 Task: Find connections with filter location Siruguppa with filter topic #Lawwith filter profile language German with filter current company Australian Trade and Investment Commission (Austrade) with filter school SDNB Vaishnav College For Women - India with filter industry Pet Services with filter service category Email Marketing with filter keywords title Chief
Action: Mouse moved to (679, 98)
Screenshot: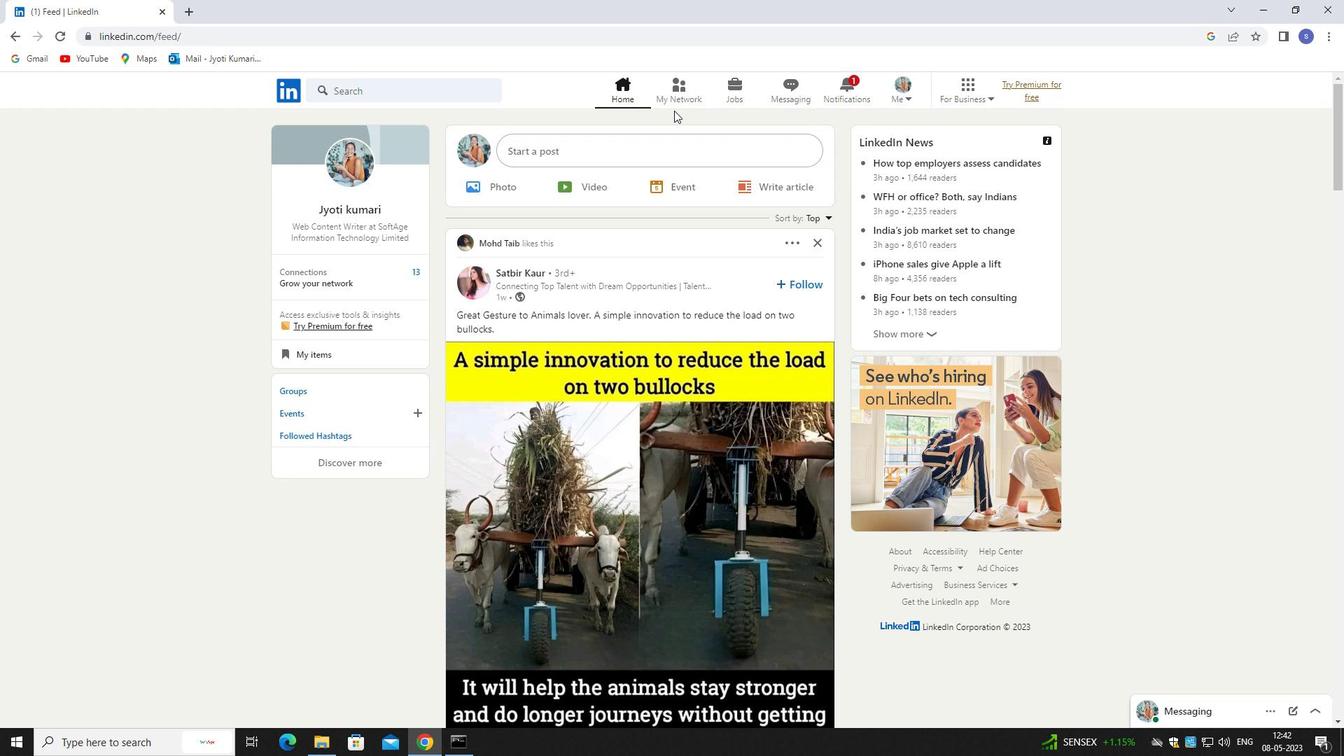 
Action: Mouse pressed left at (679, 98)
Screenshot: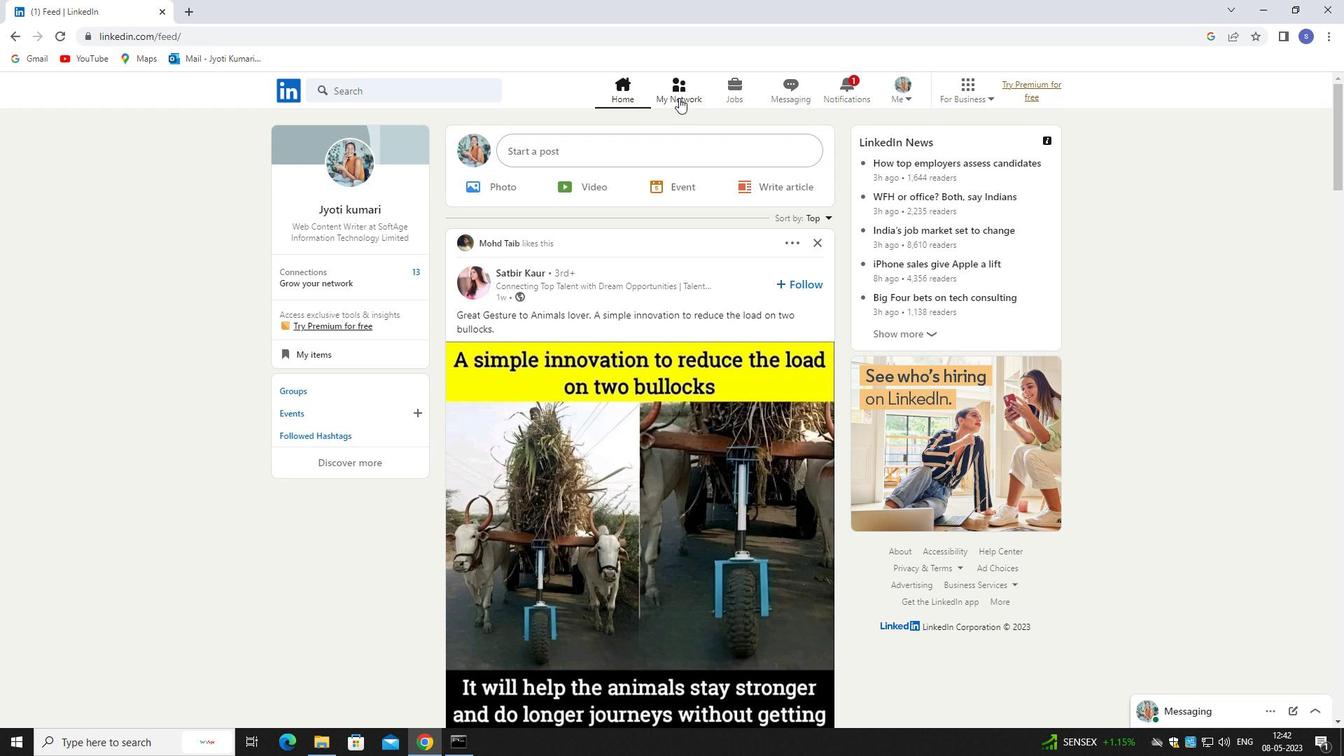 
Action: Mouse moved to (679, 98)
Screenshot: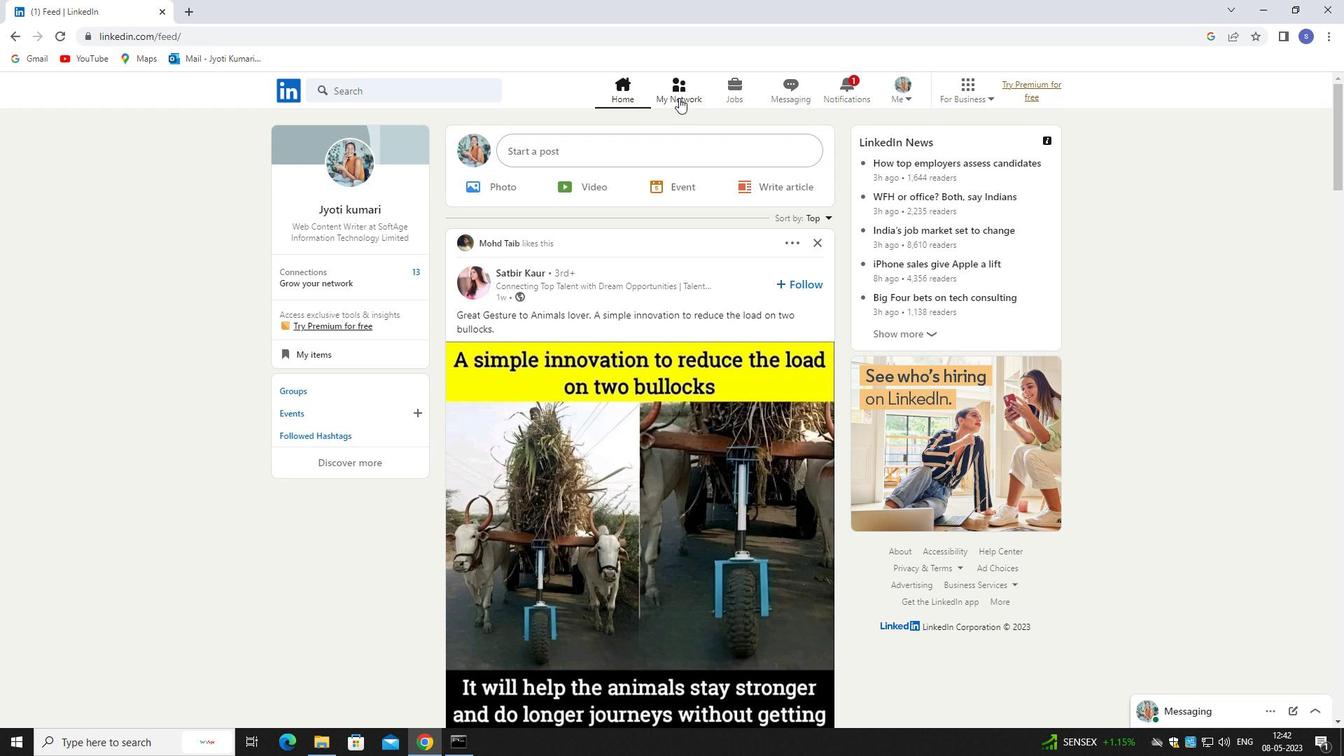 
Action: Mouse pressed left at (679, 98)
Screenshot: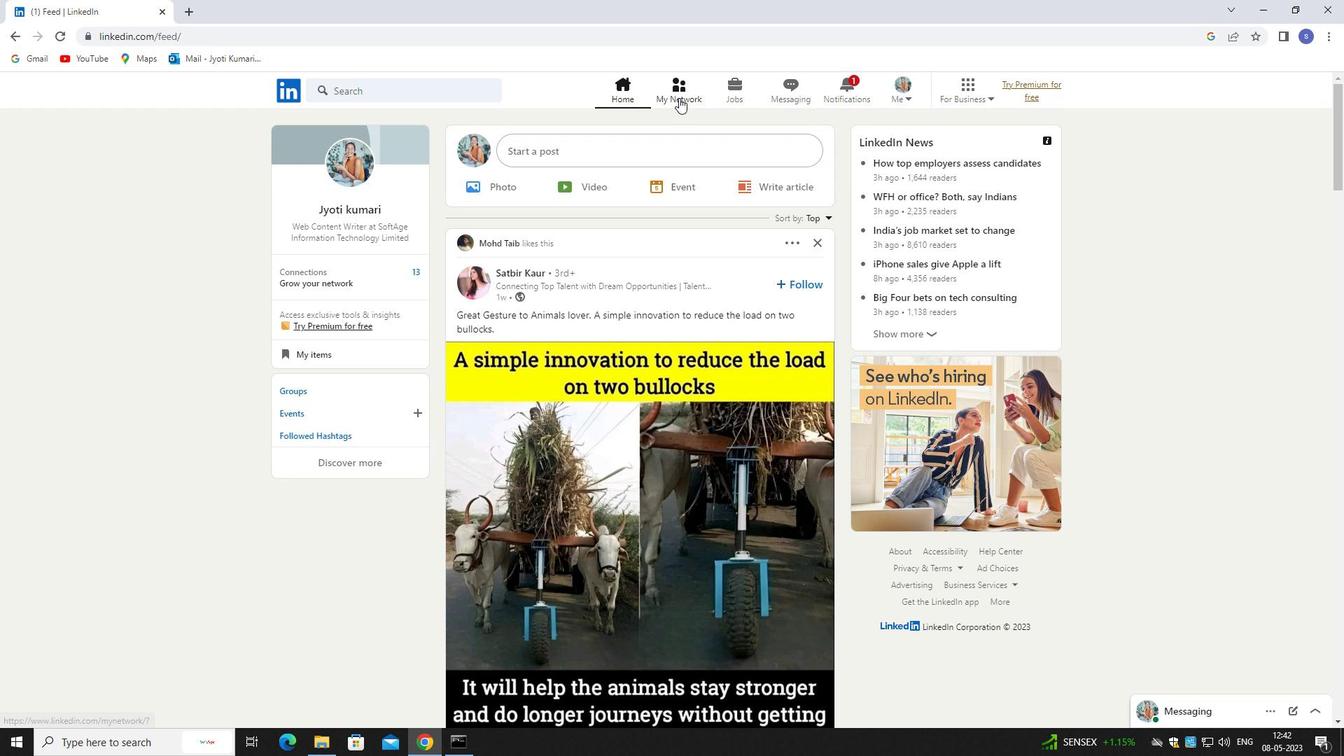 
Action: Mouse moved to (444, 166)
Screenshot: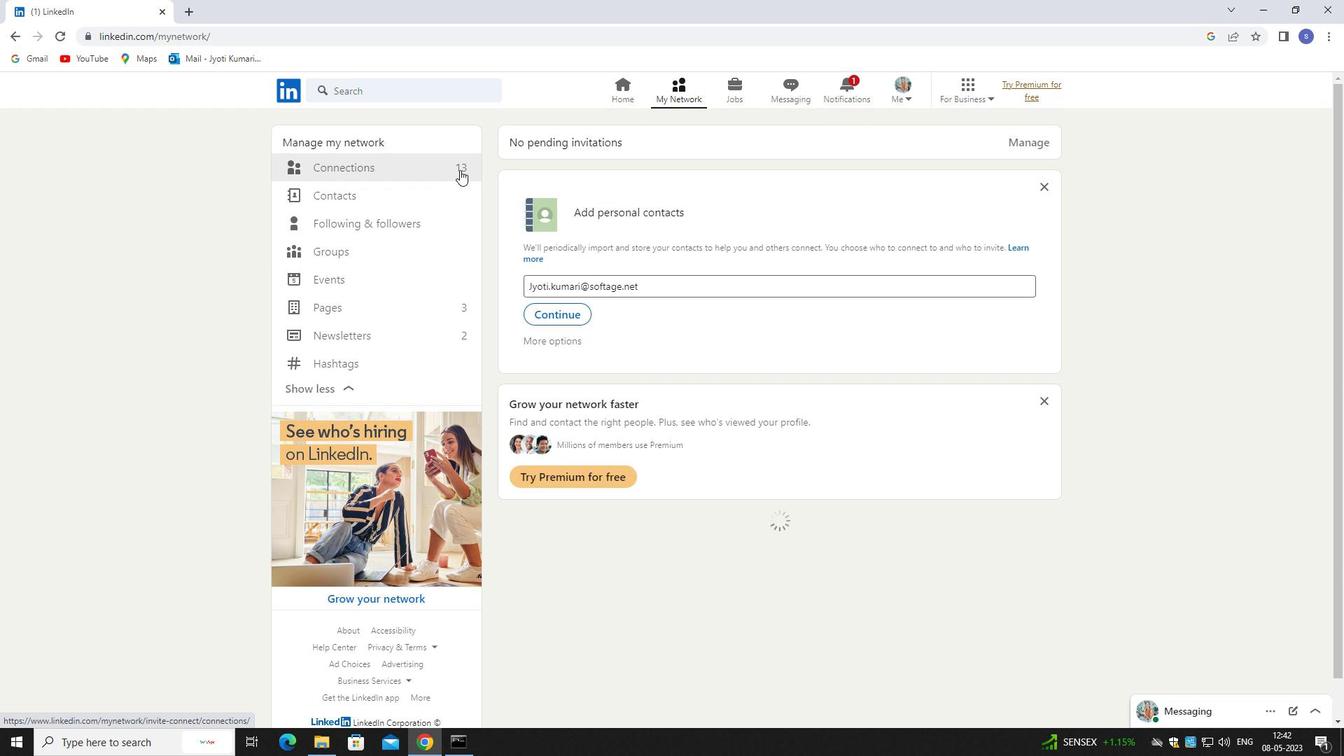 
Action: Mouse pressed left at (444, 166)
Screenshot: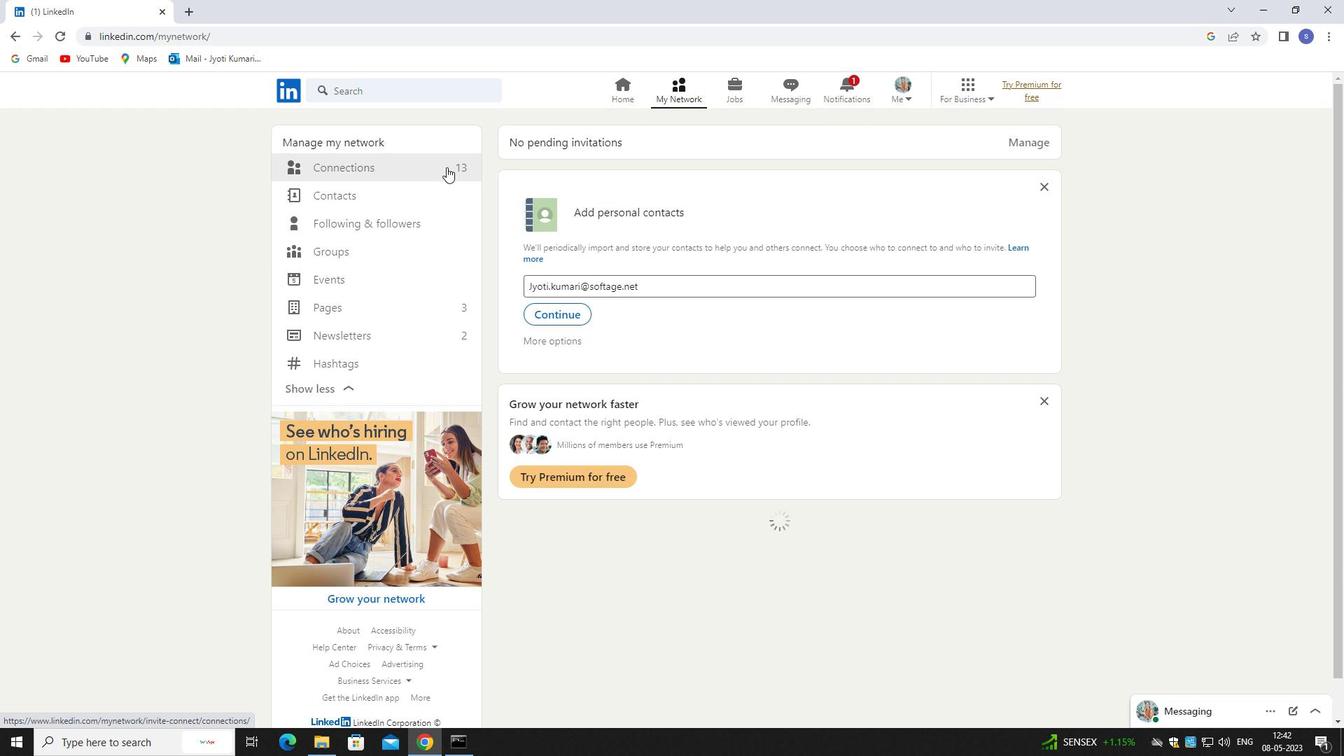 
Action: Mouse moved to (443, 165)
Screenshot: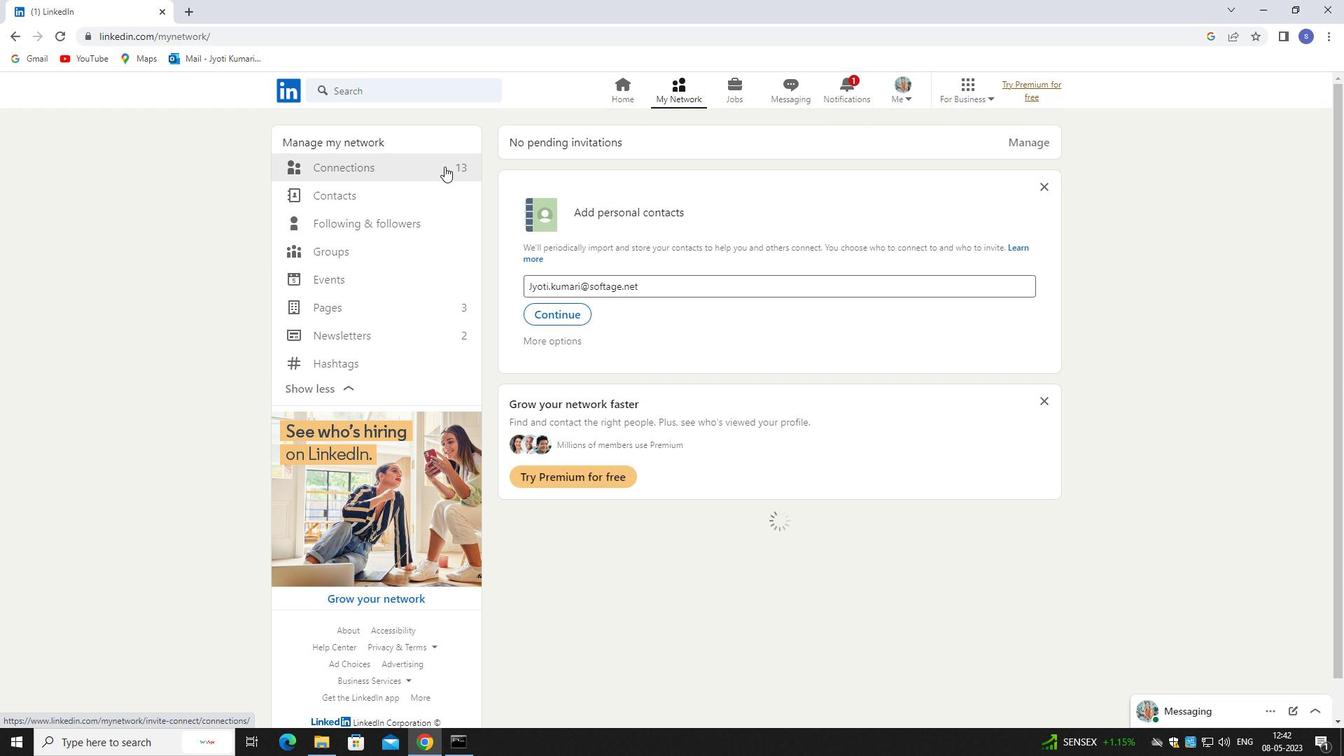 
Action: Mouse pressed left at (443, 165)
Screenshot: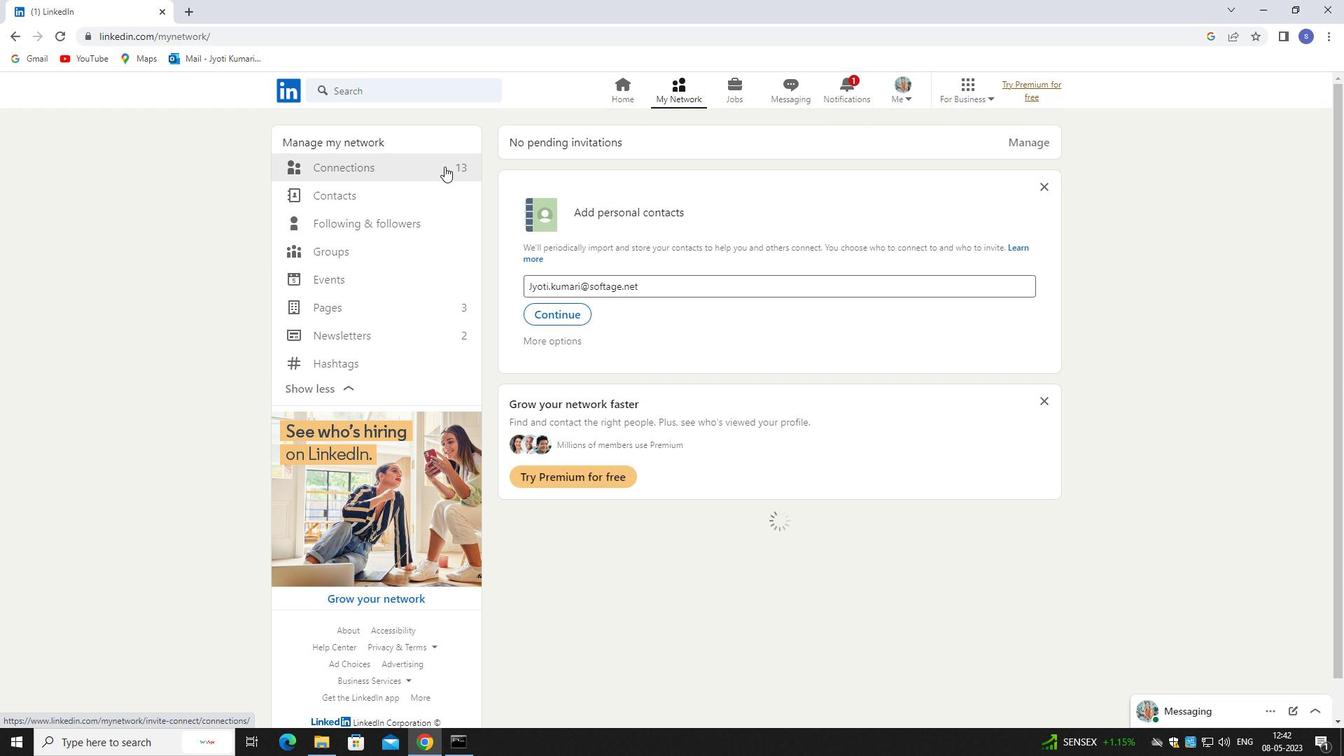 
Action: Mouse moved to (760, 164)
Screenshot: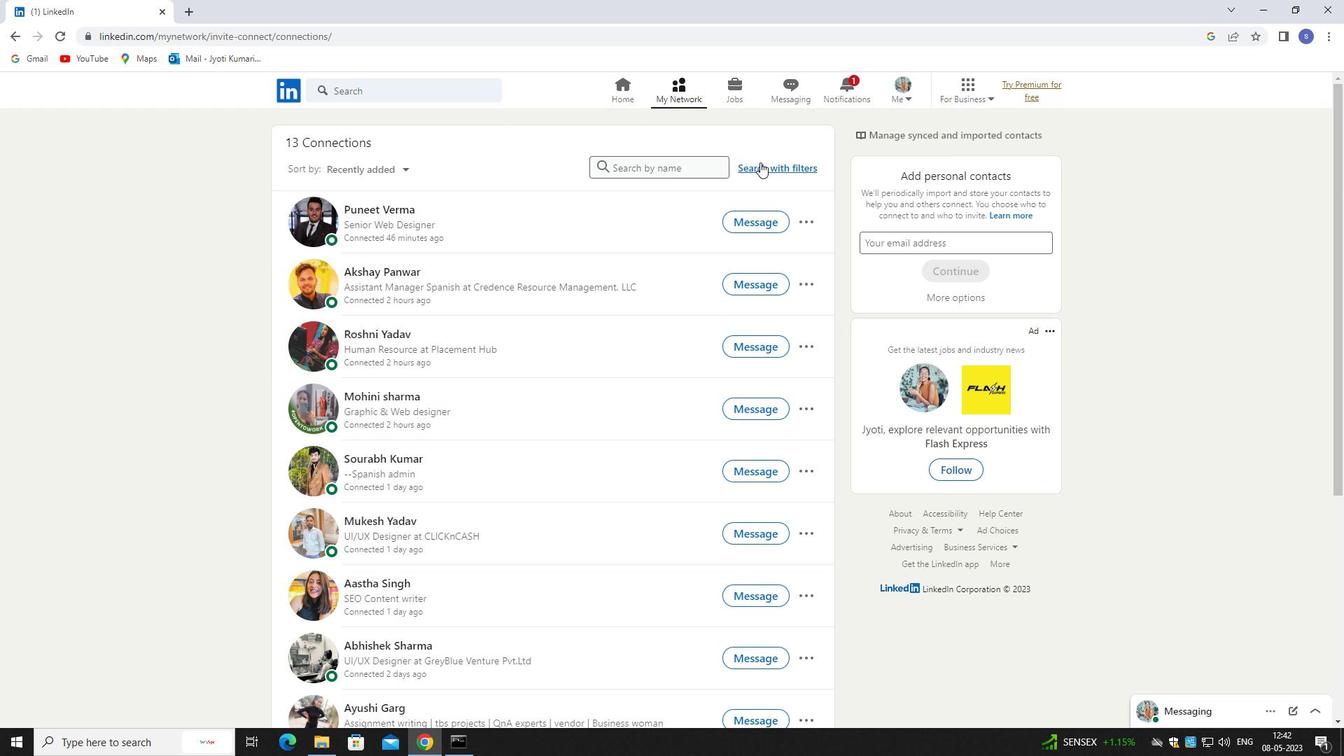 
Action: Mouse pressed left at (760, 164)
Screenshot: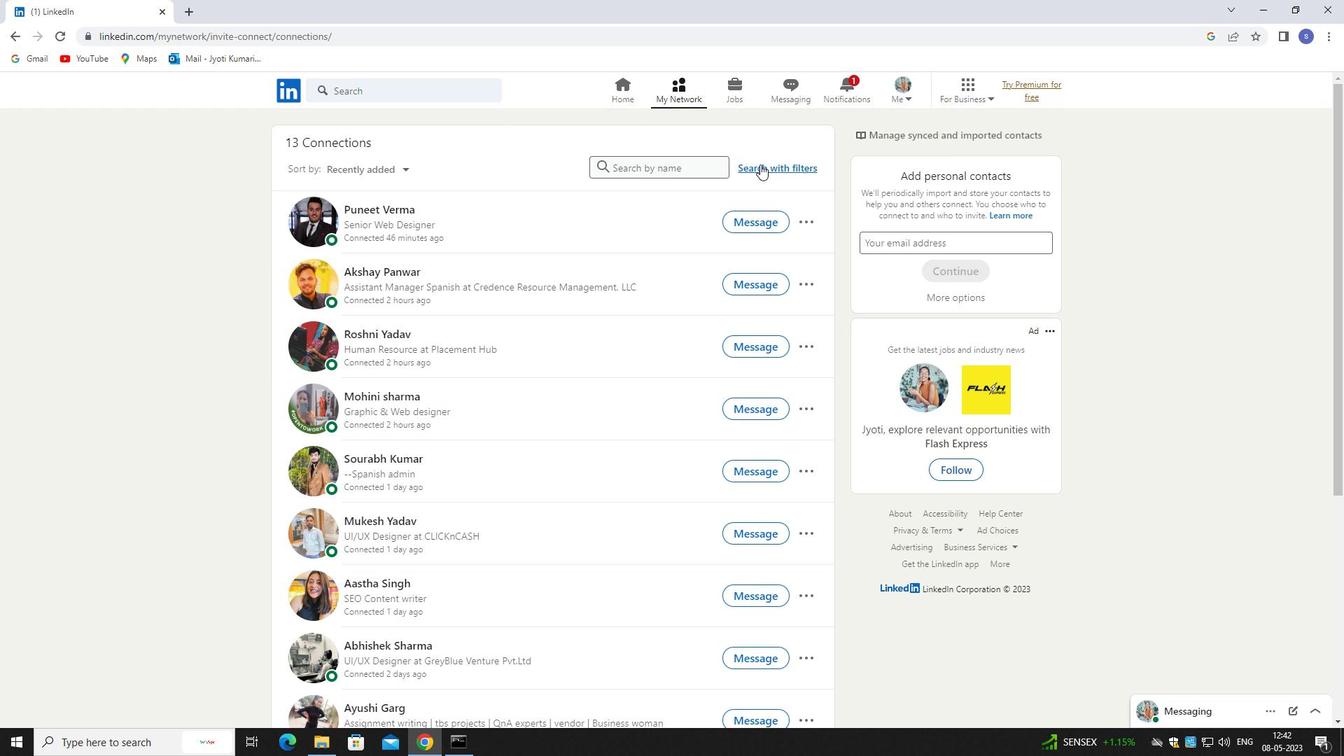 
Action: Mouse moved to (713, 133)
Screenshot: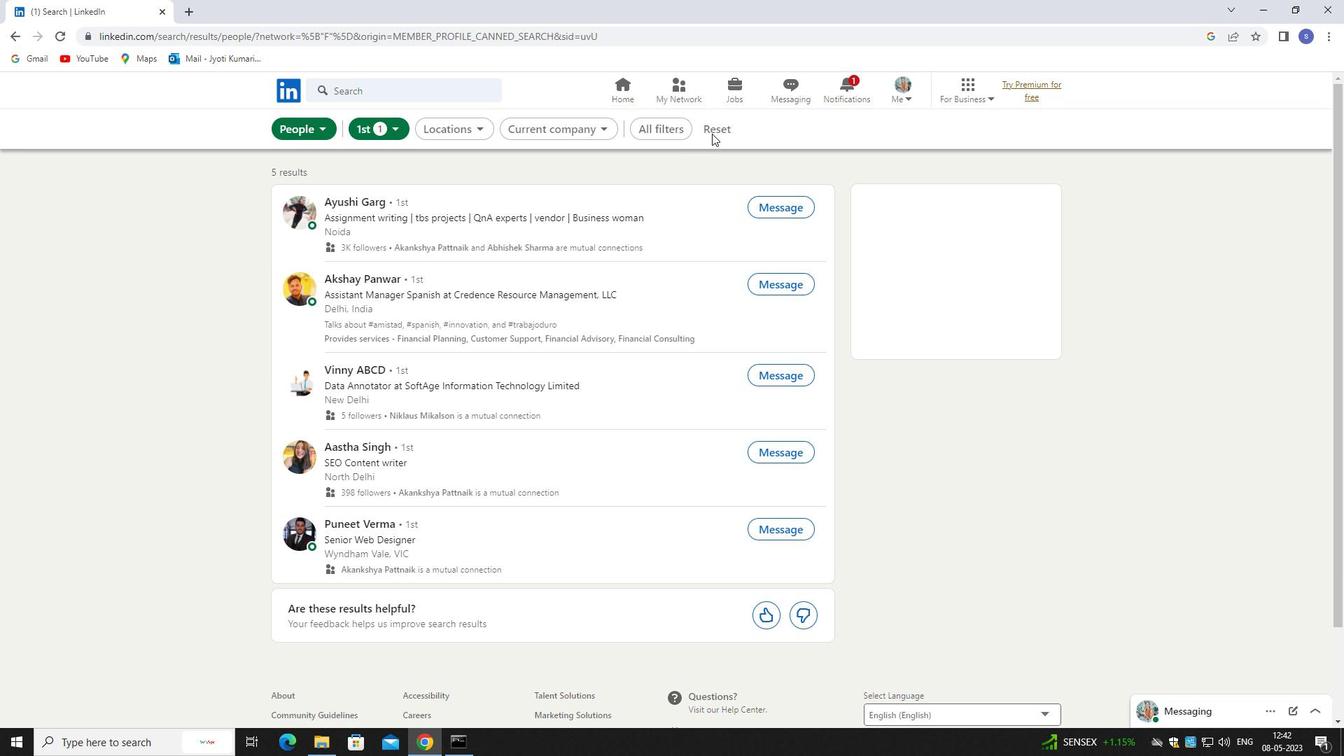 
Action: Mouse pressed left at (713, 133)
Screenshot: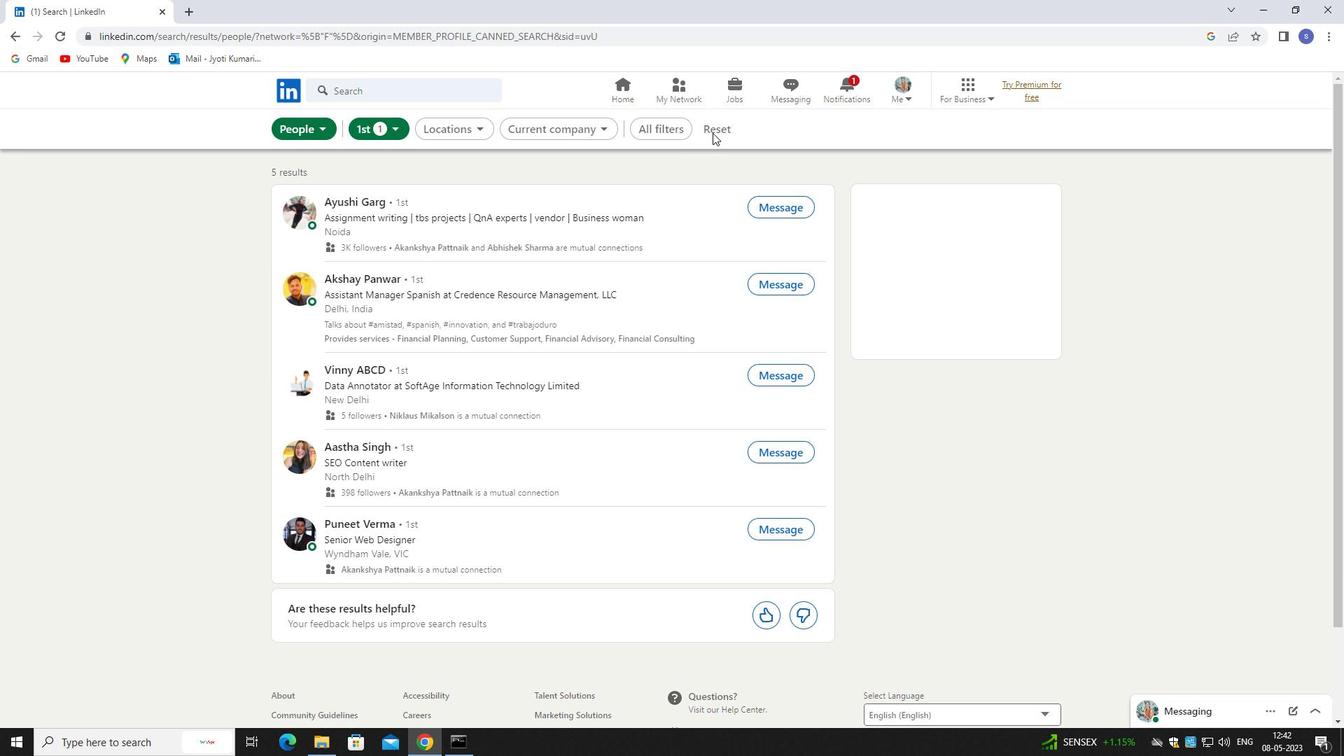
Action: Mouse moved to (715, 126)
Screenshot: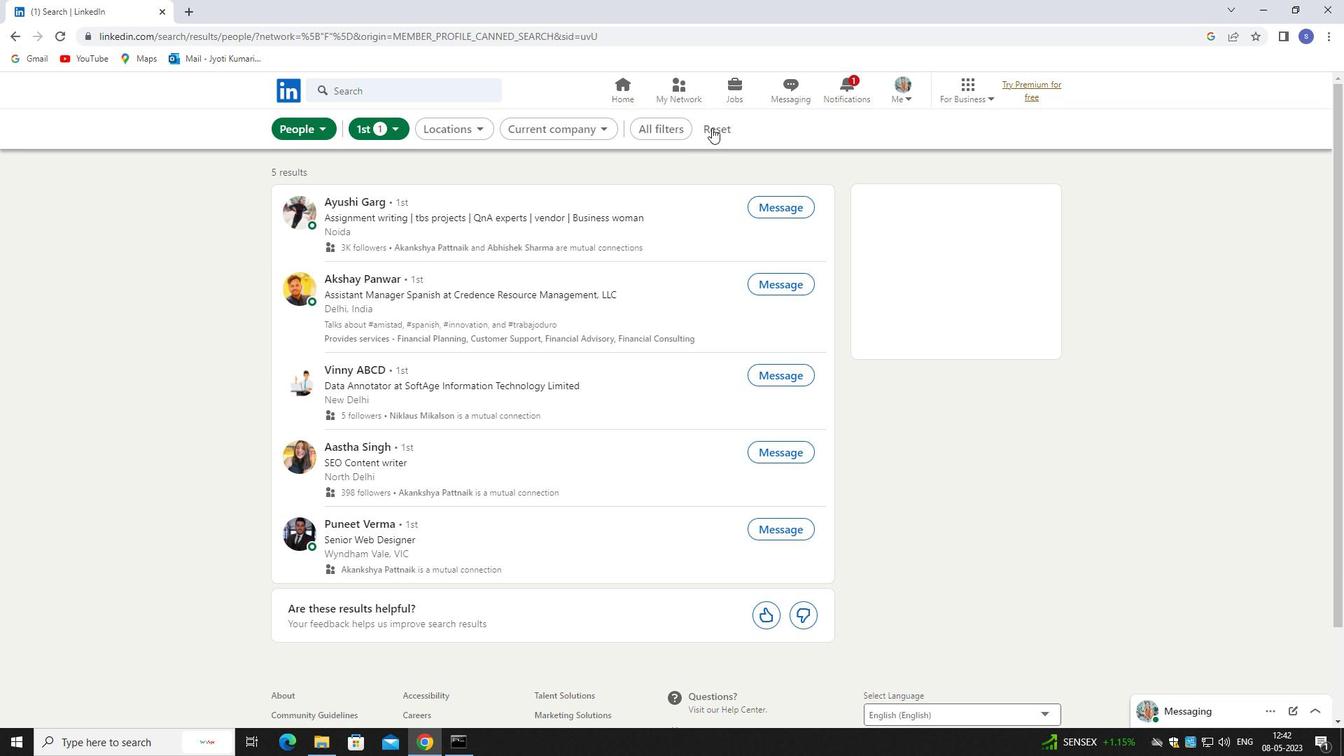 
Action: Mouse pressed left at (715, 126)
Screenshot: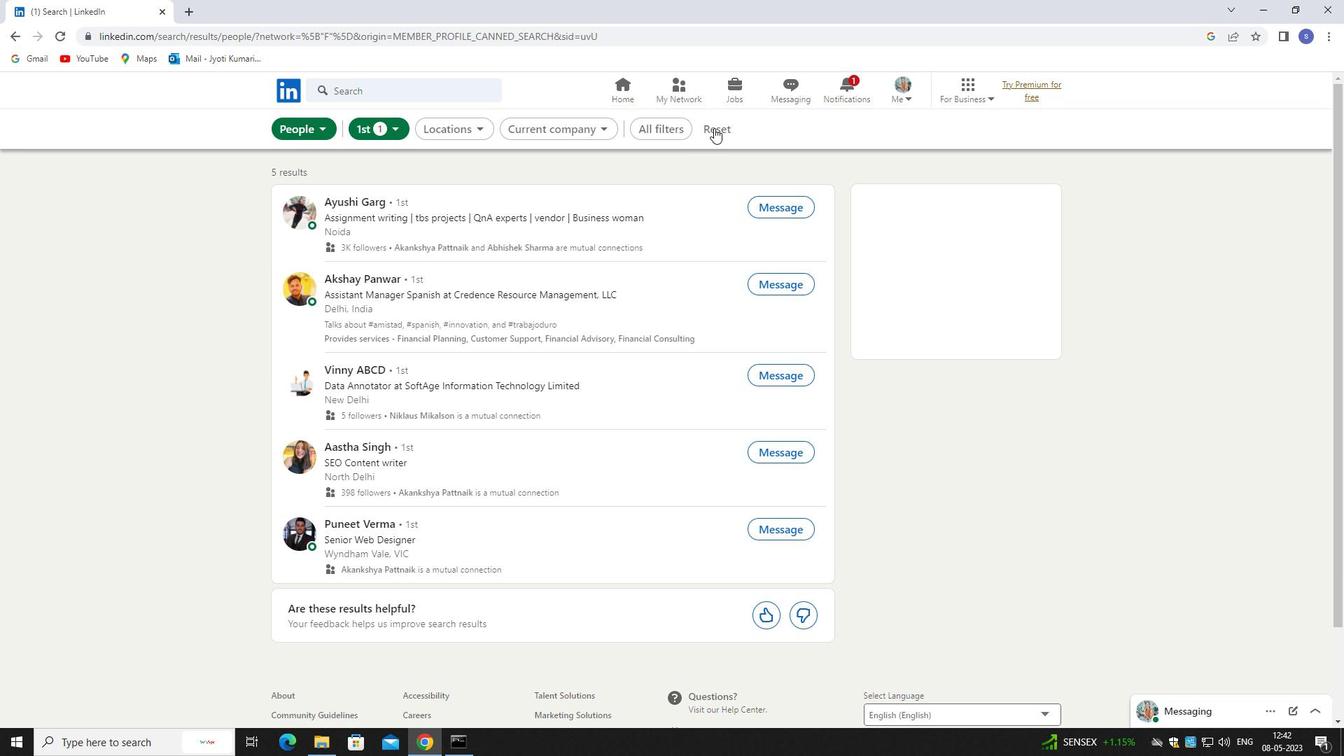 
Action: Mouse moved to (714, 126)
Screenshot: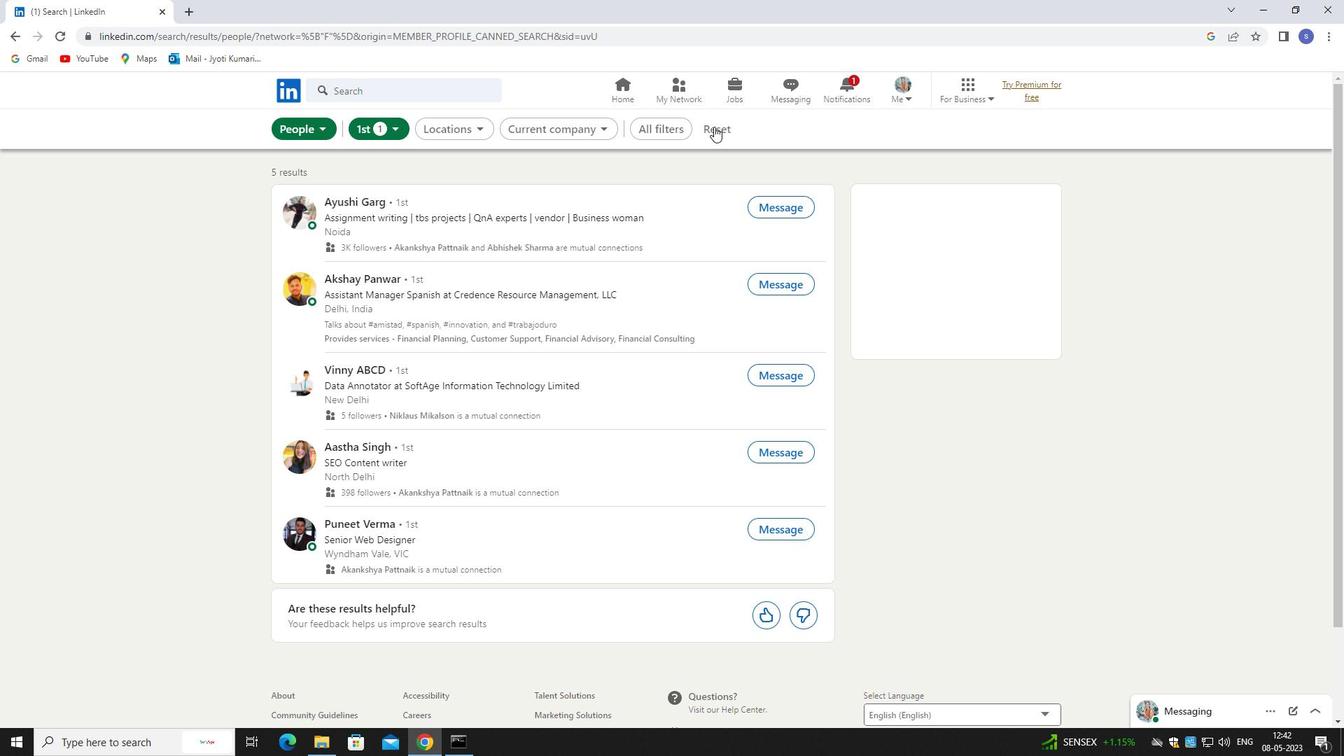 
Action: Mouse pressed left at (714, 126)
Screenshot: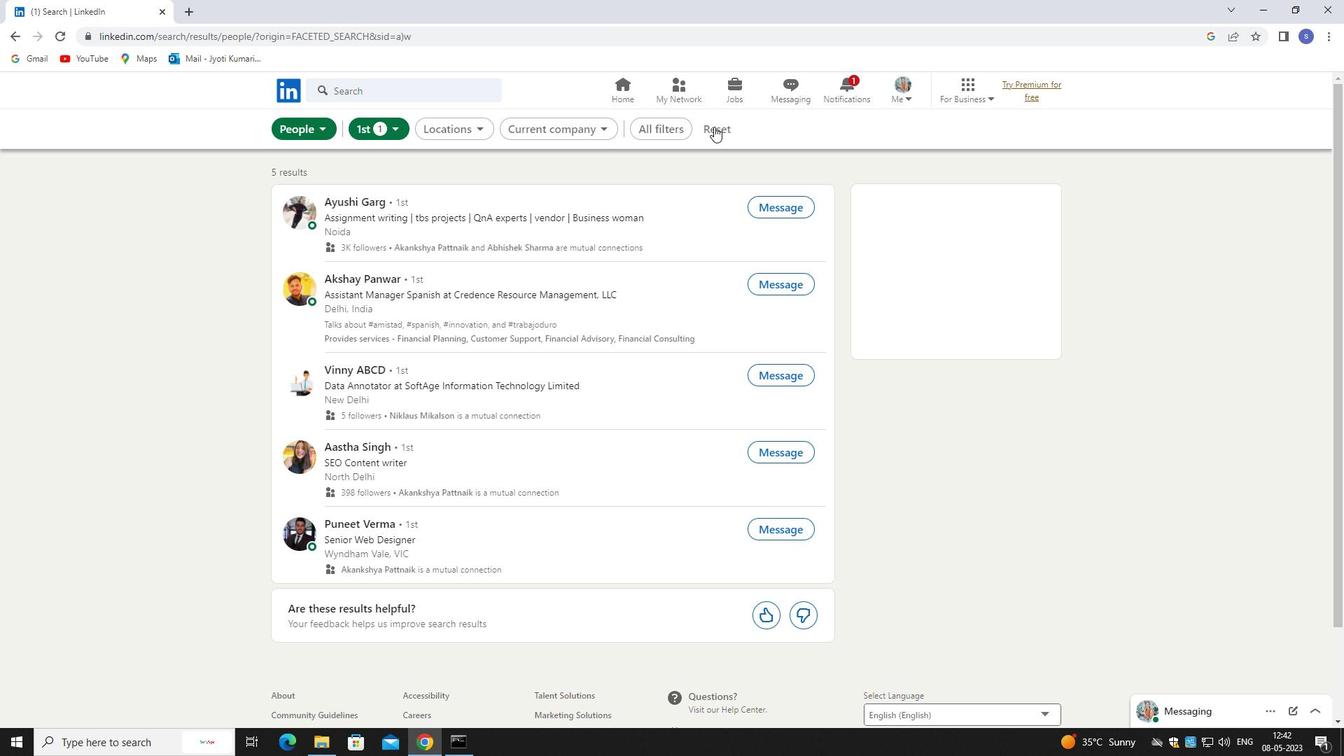 
Action: Mouse pressed left at (714, 126)
Screenshot: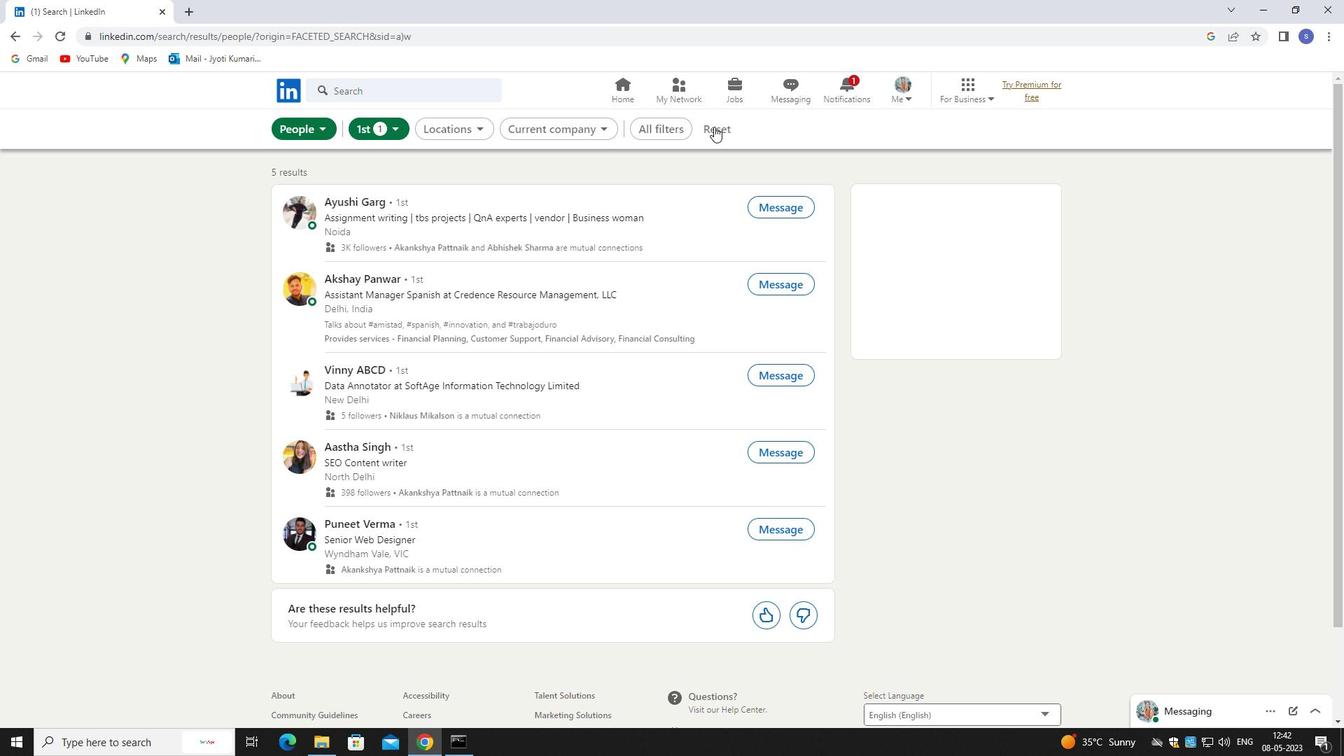 
Action: Mouse moved to (755, 135)
Screenshot: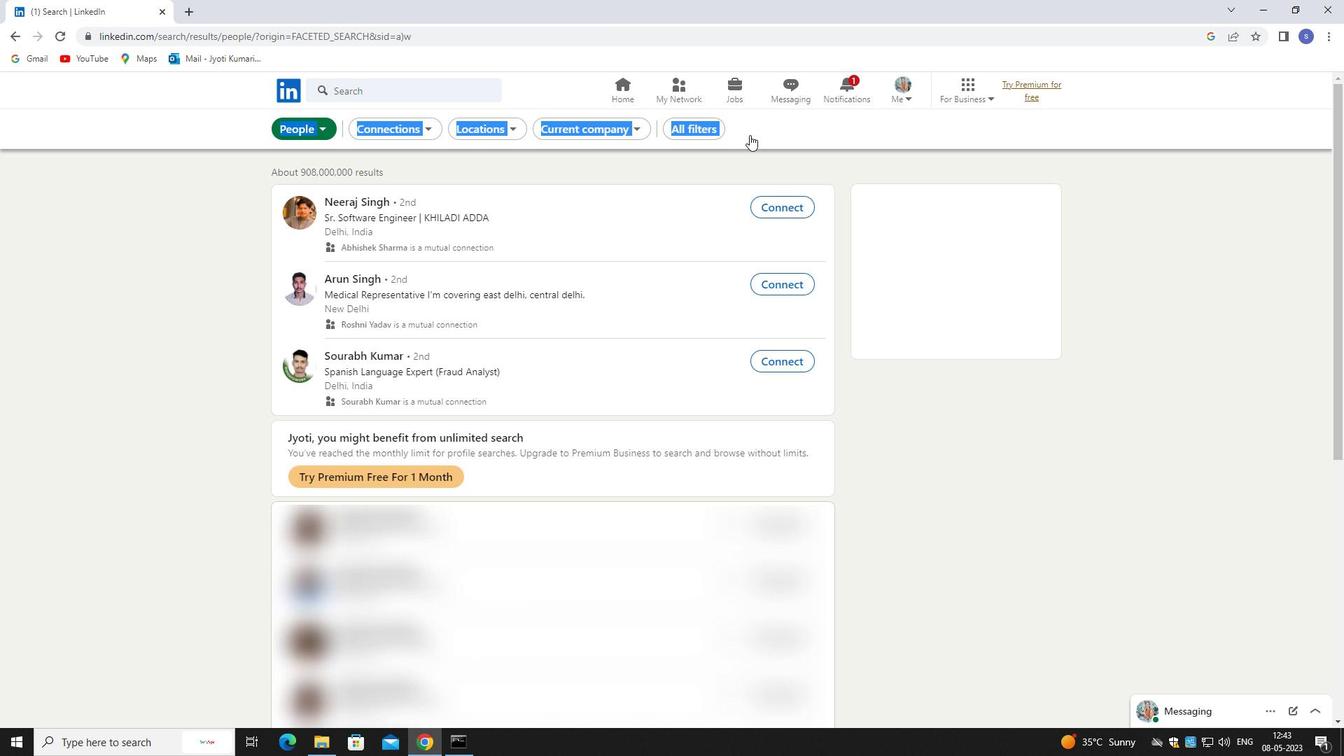 
Action: Mouse pressed left at (755, 135)
Screenshot: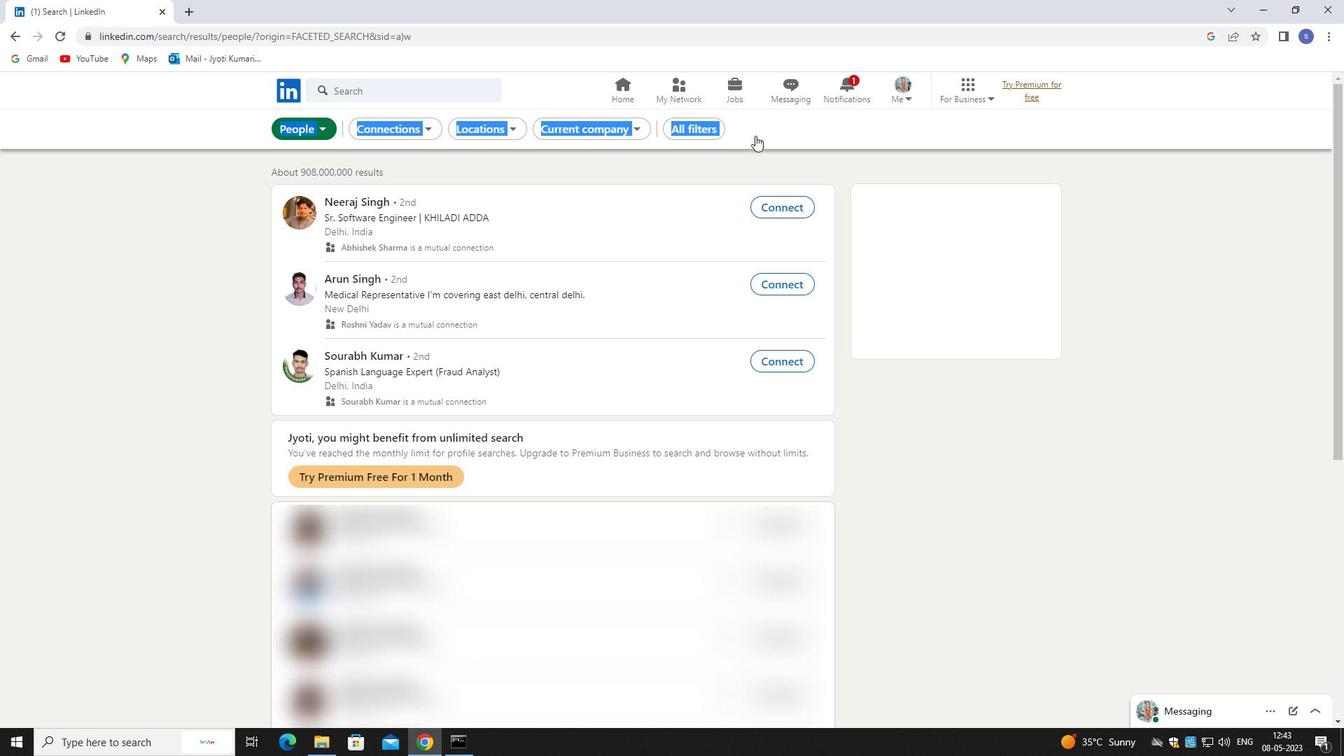 
Action: Mouse moved to (742, 121)
Screenshot: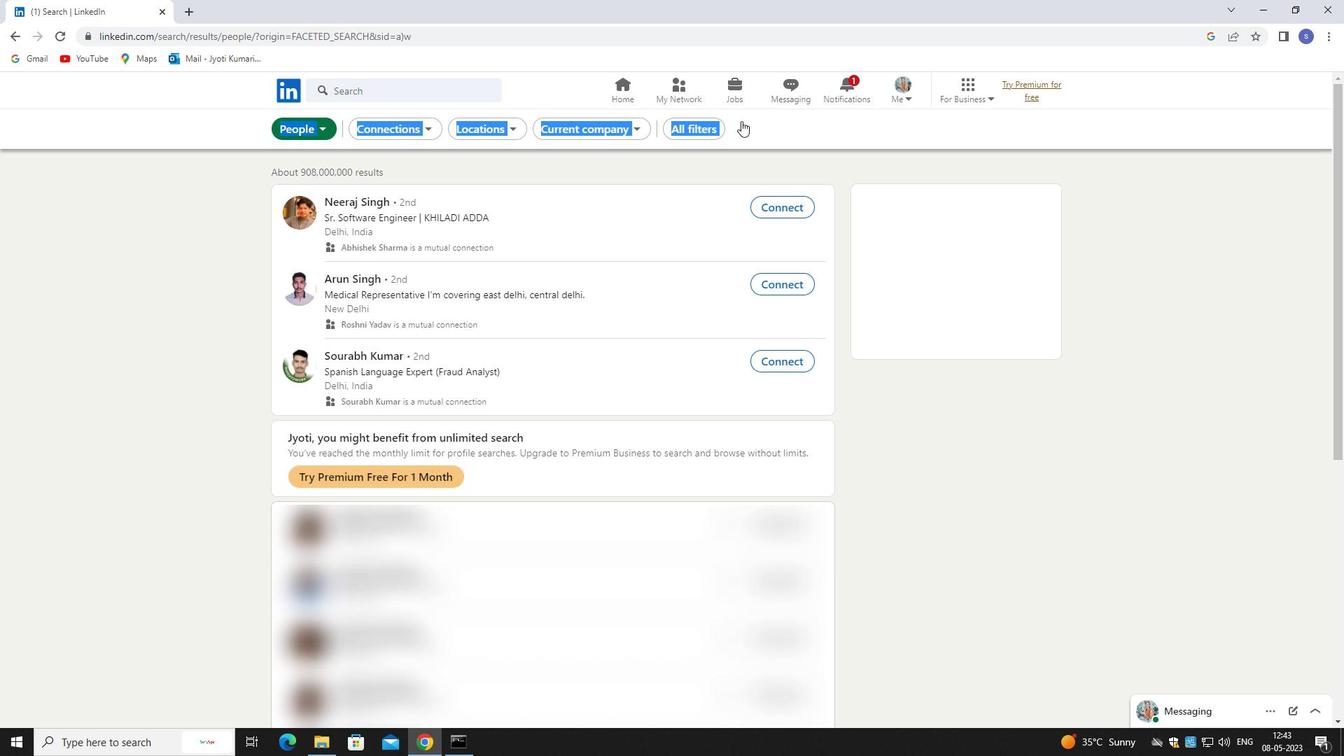 
Action: Mouse pressed left at (742, 121)
Screenshot: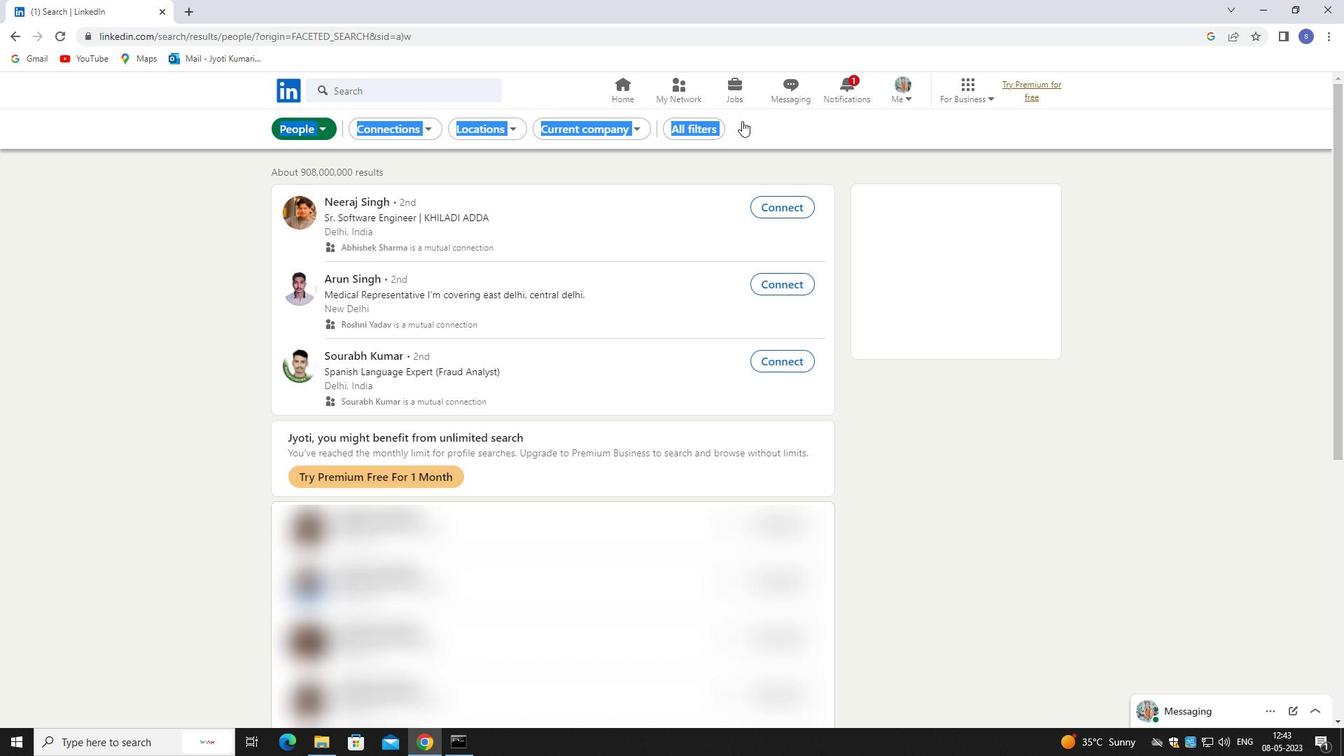 
Action: Mouse moved to (710, 117)
Screenshot: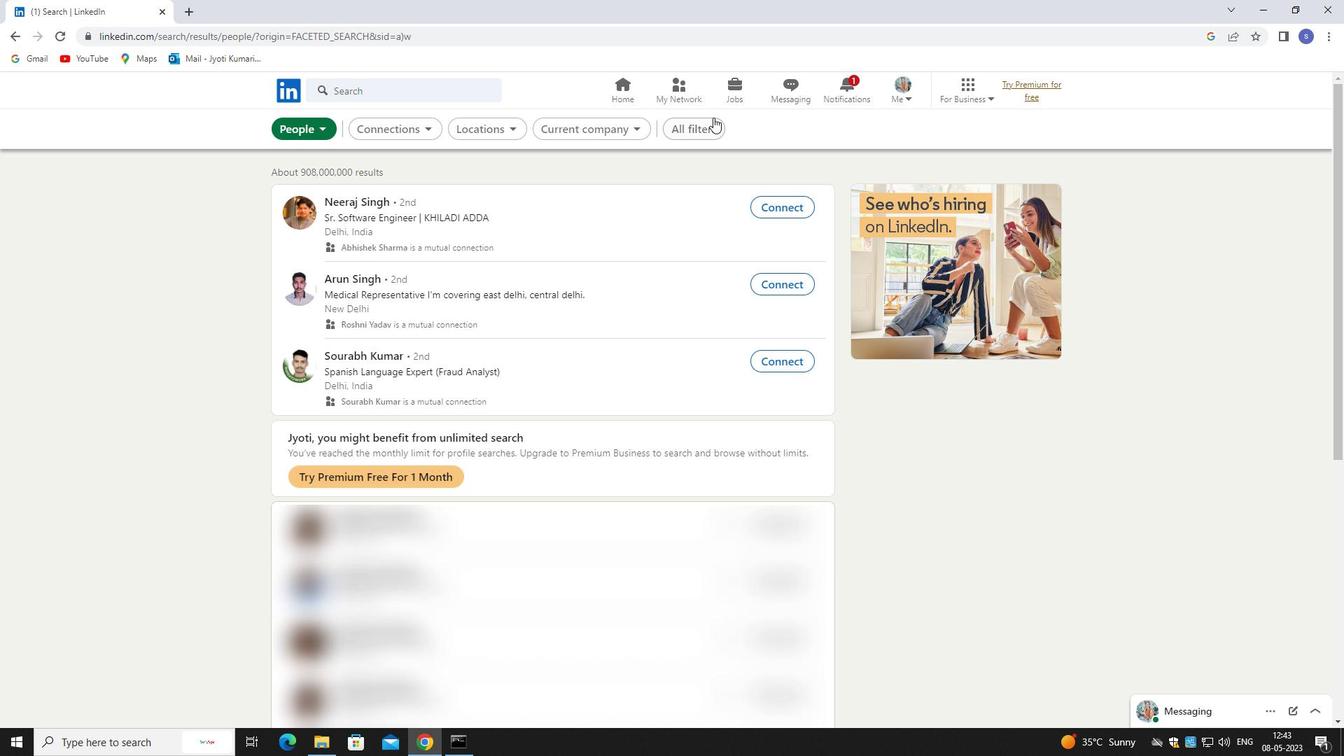 
Action: Mouse pressed left at (710, 117)
Screenshot: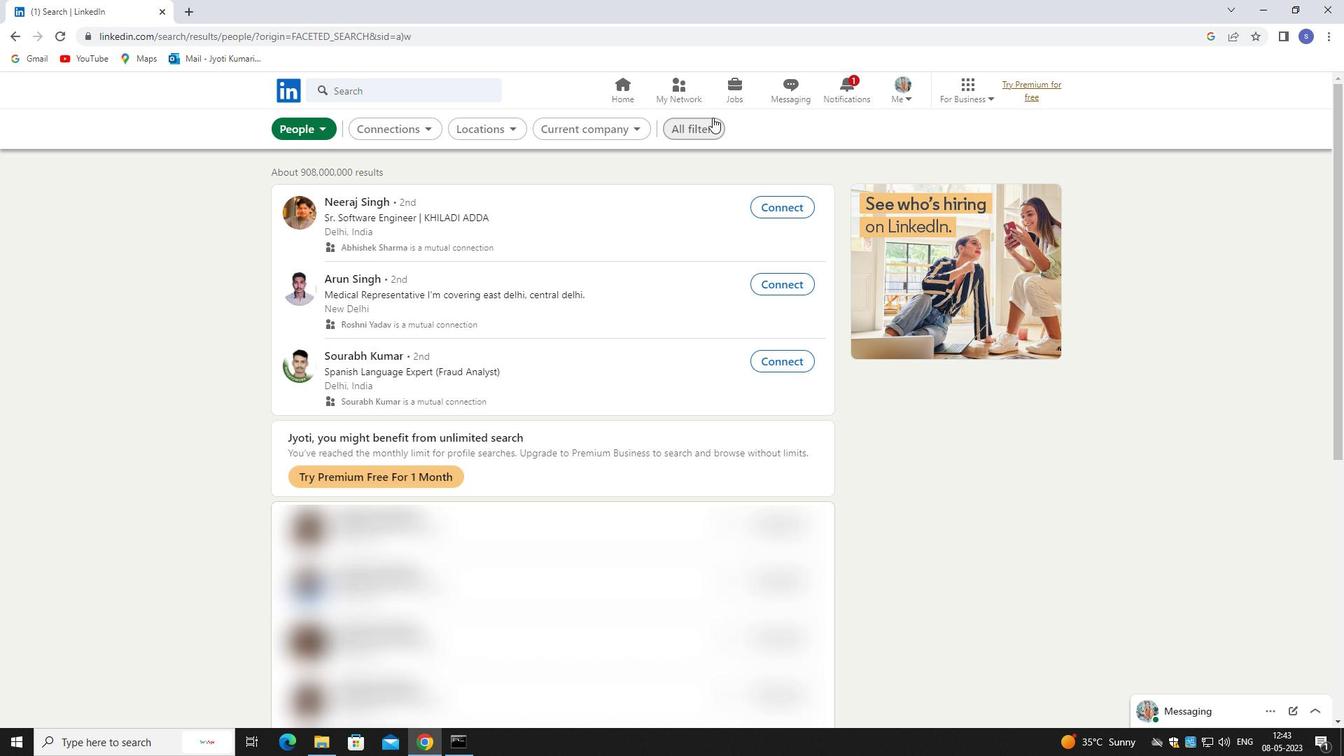 
Action: Mouse moved to (1193, 547)
Screenshot: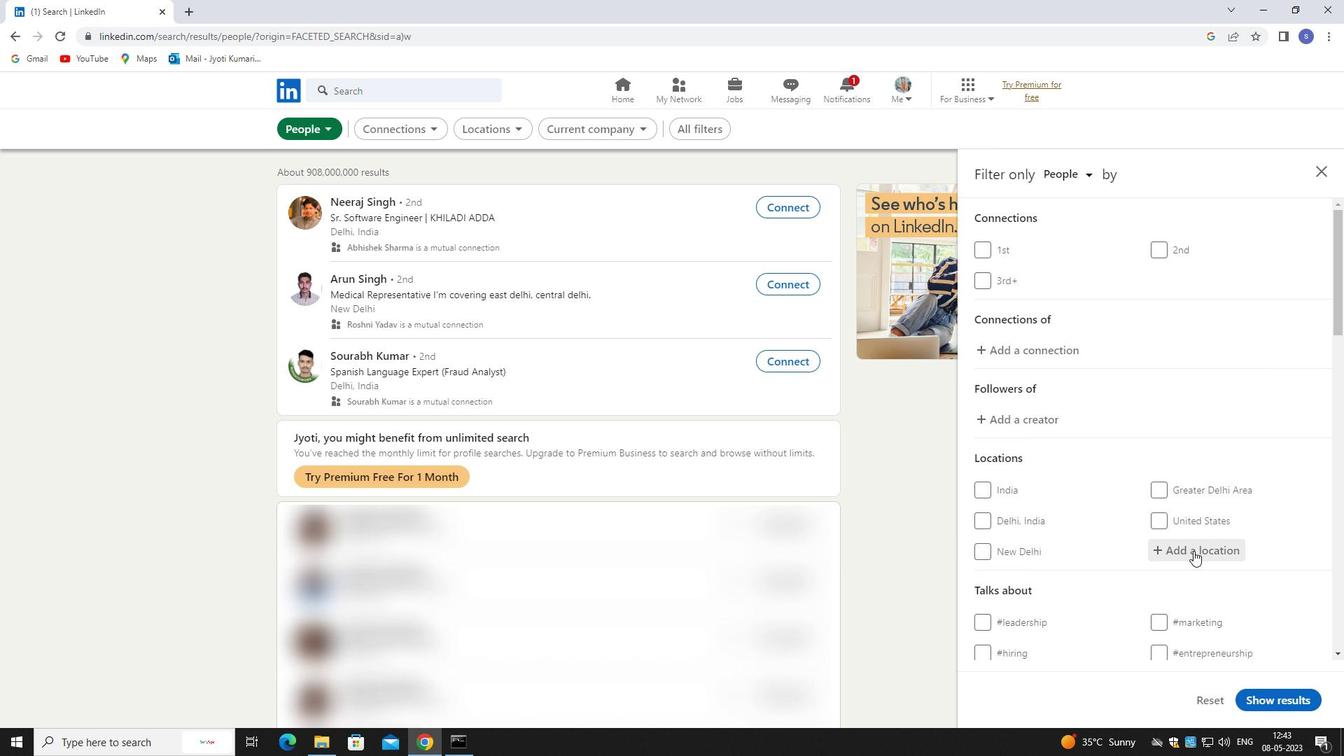 
Action: Mouse pressed left at (1193, 547)
Screenshot: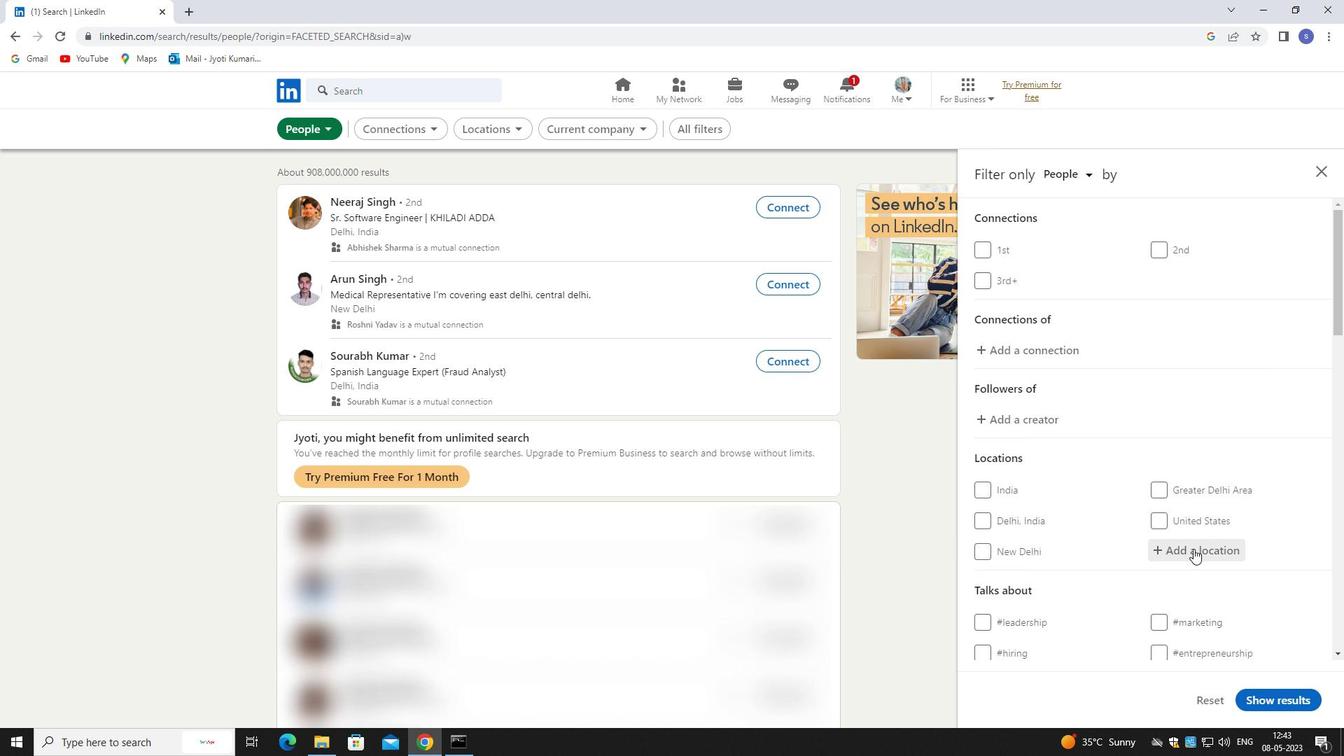 
Action: Mouse moved to (1151, 565)
Screenshot: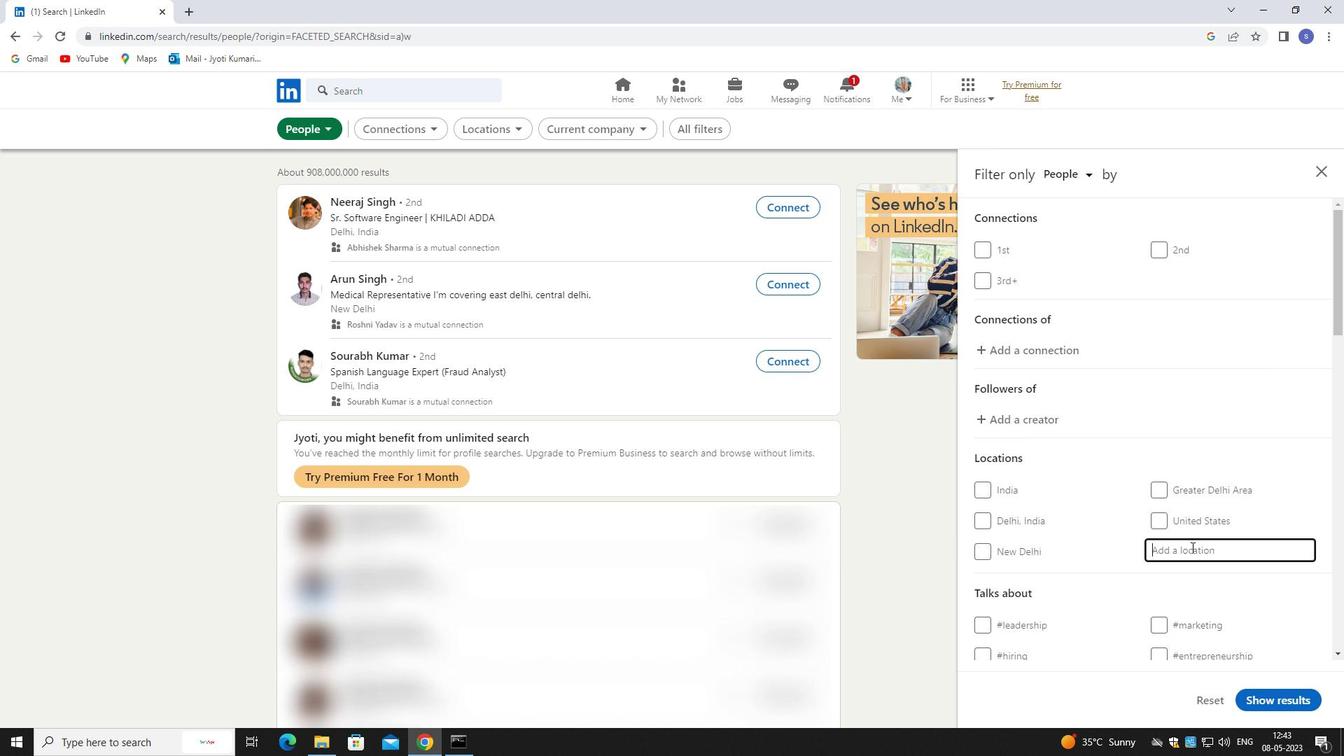 
Action: Key pressed sirupuga<Key.left><Key.backspace><Key.backspace><Key.backspace>gupp
Screenshot: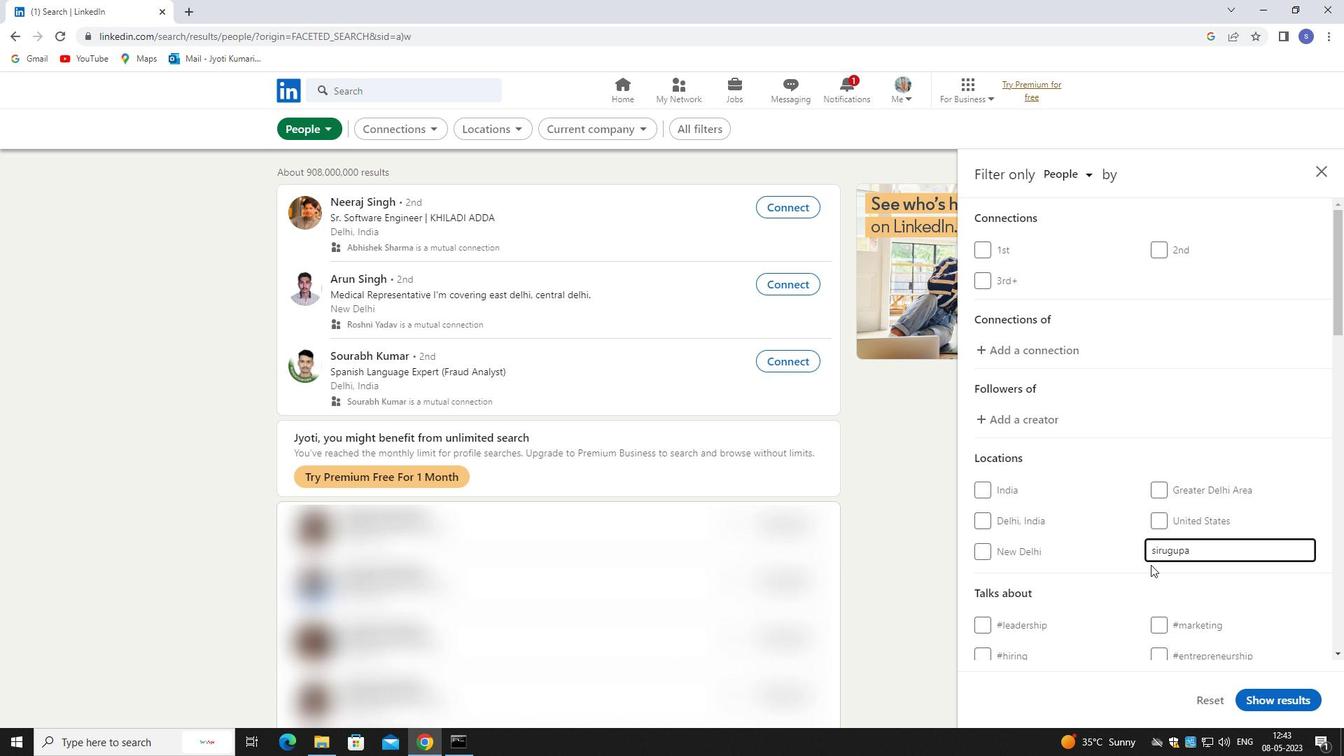 
Action: Mouse pressed left at (1151, 565)
Screenshot: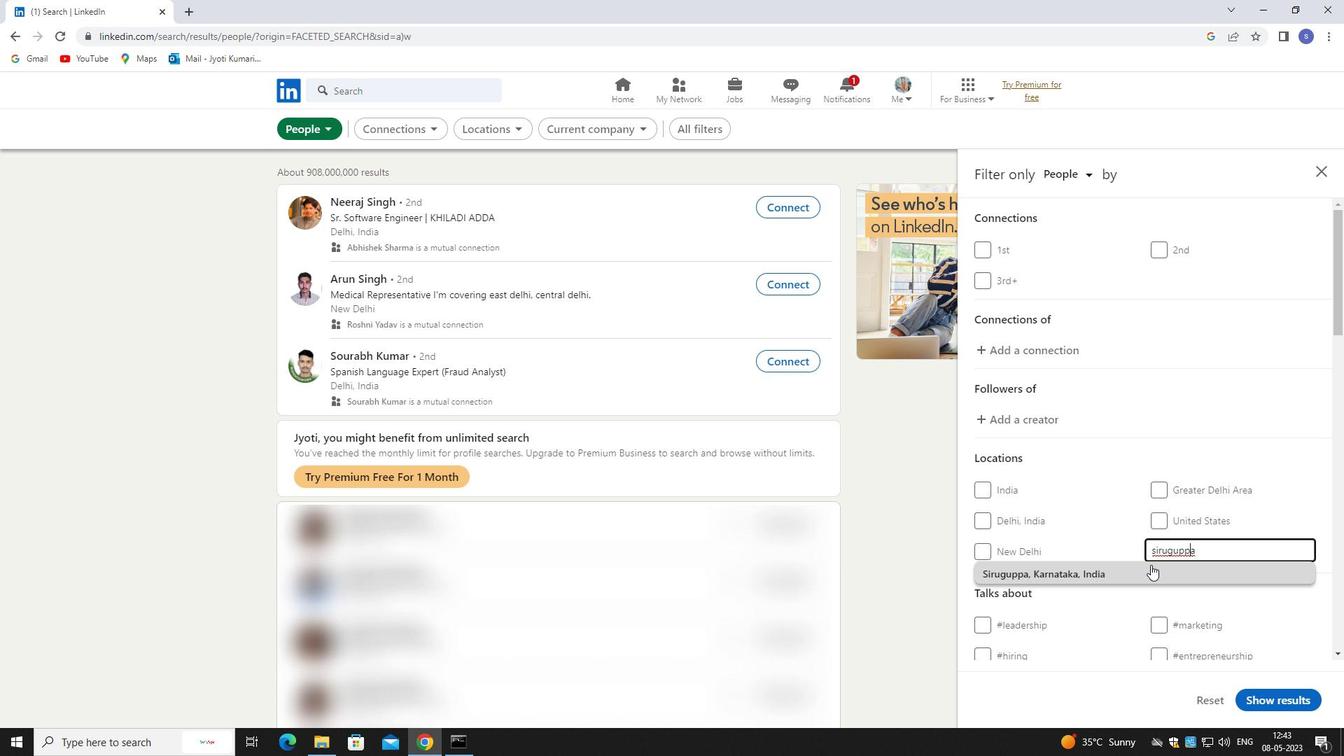 
Action: Mouse scrolled (1151, 564) with delta (0, 0)
Screenshot: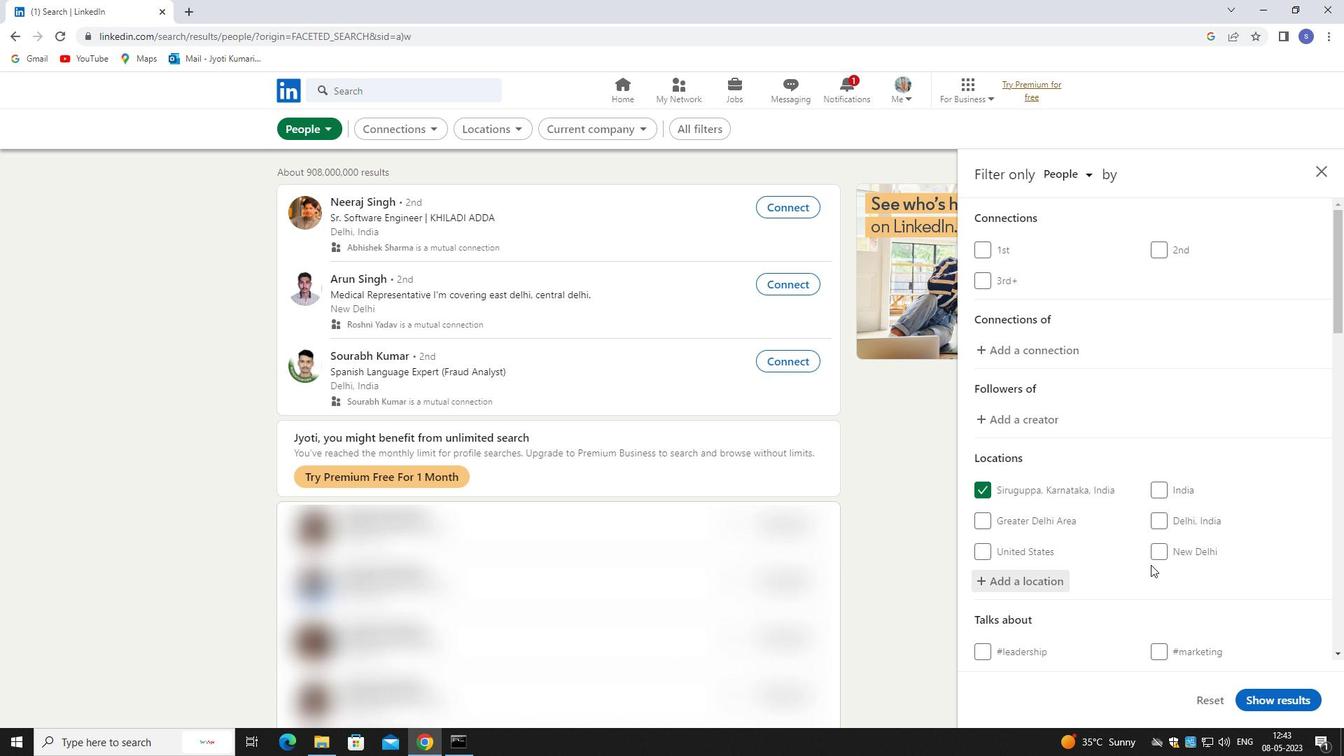 
Action: Mouse scrolled (1151, 564) with delta (0, 0)
Screenshot: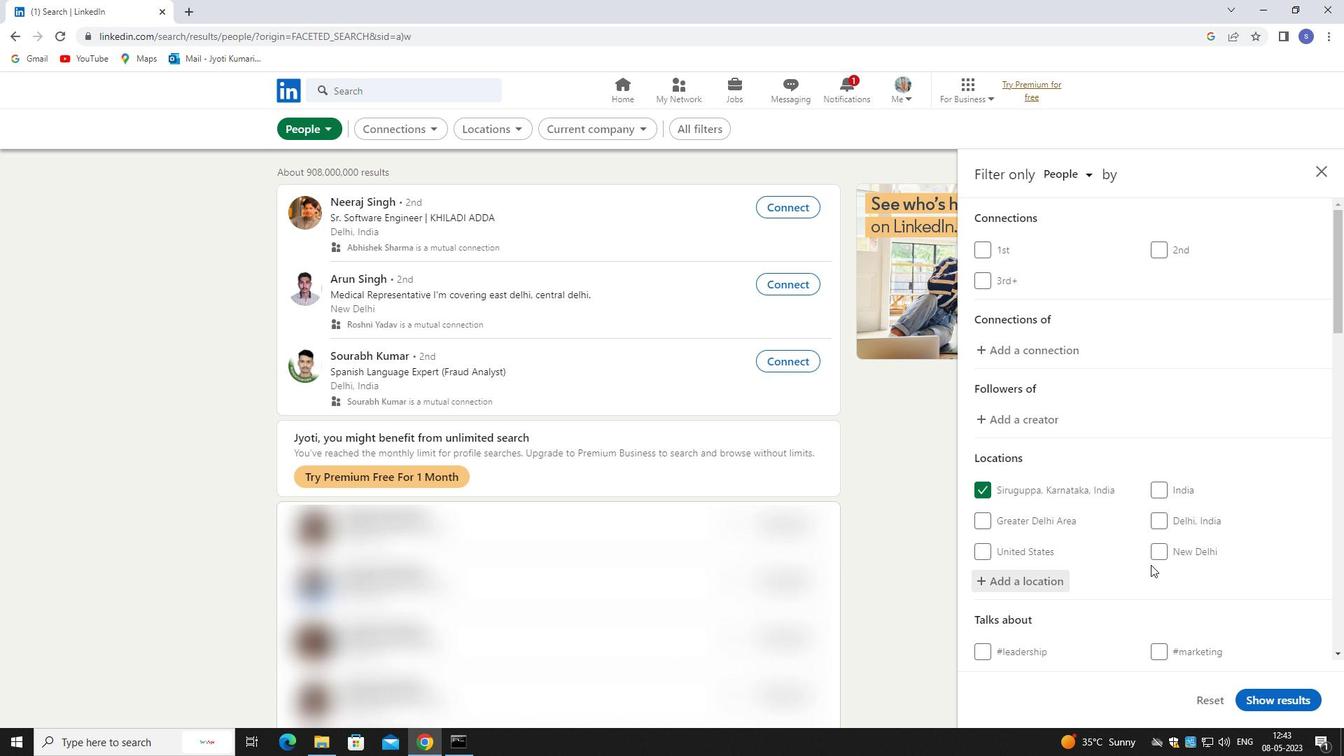 
Action: Mouse scrolled (1151, 564) with delta (0, 0)
Screenshot: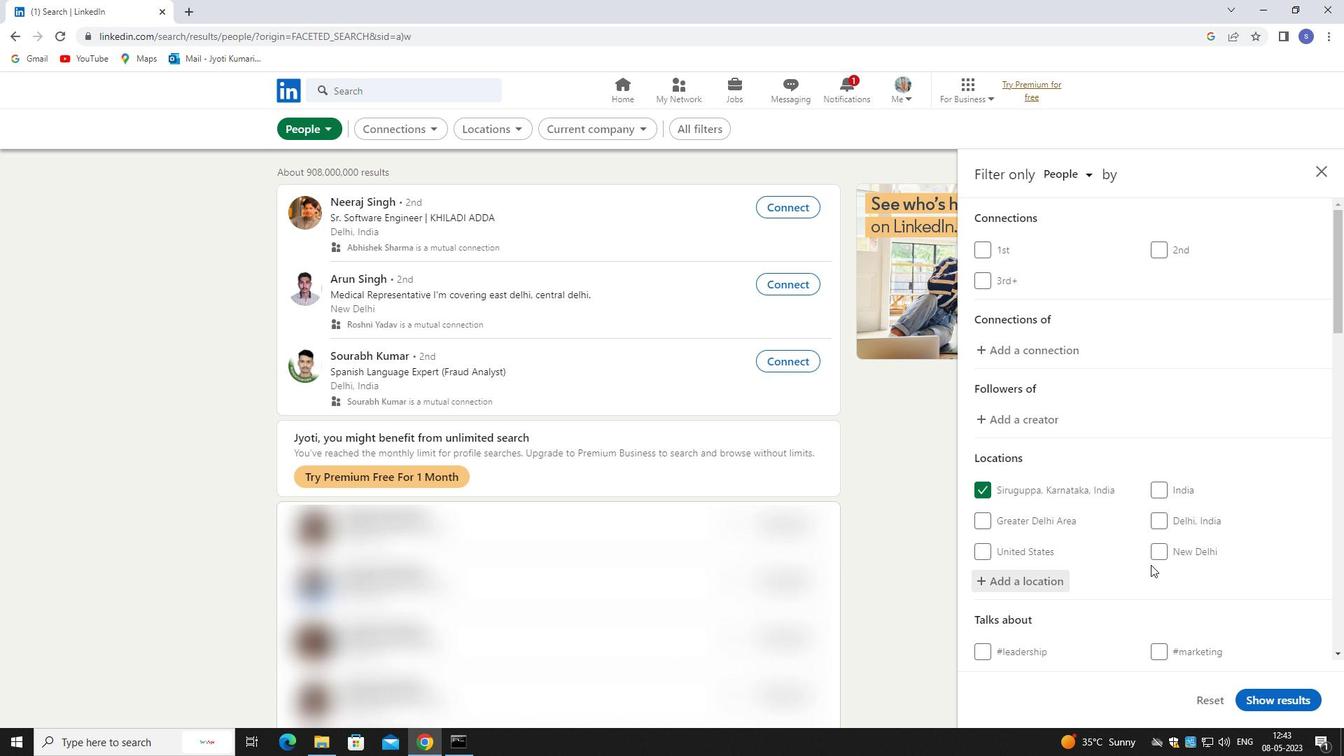
Action: Mouse moved to (1191, 504)
Screenshot: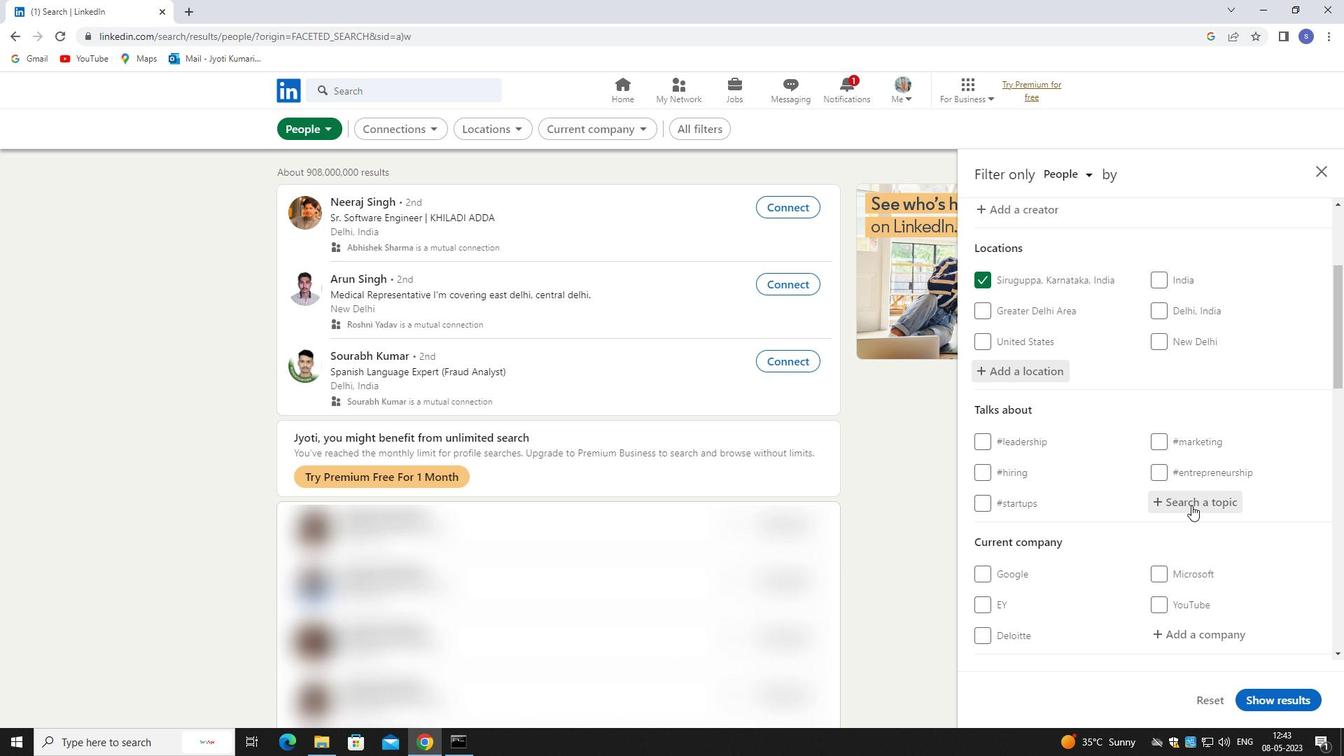 
Action: Mouse pressed left at (1191, 504)
Screenshot: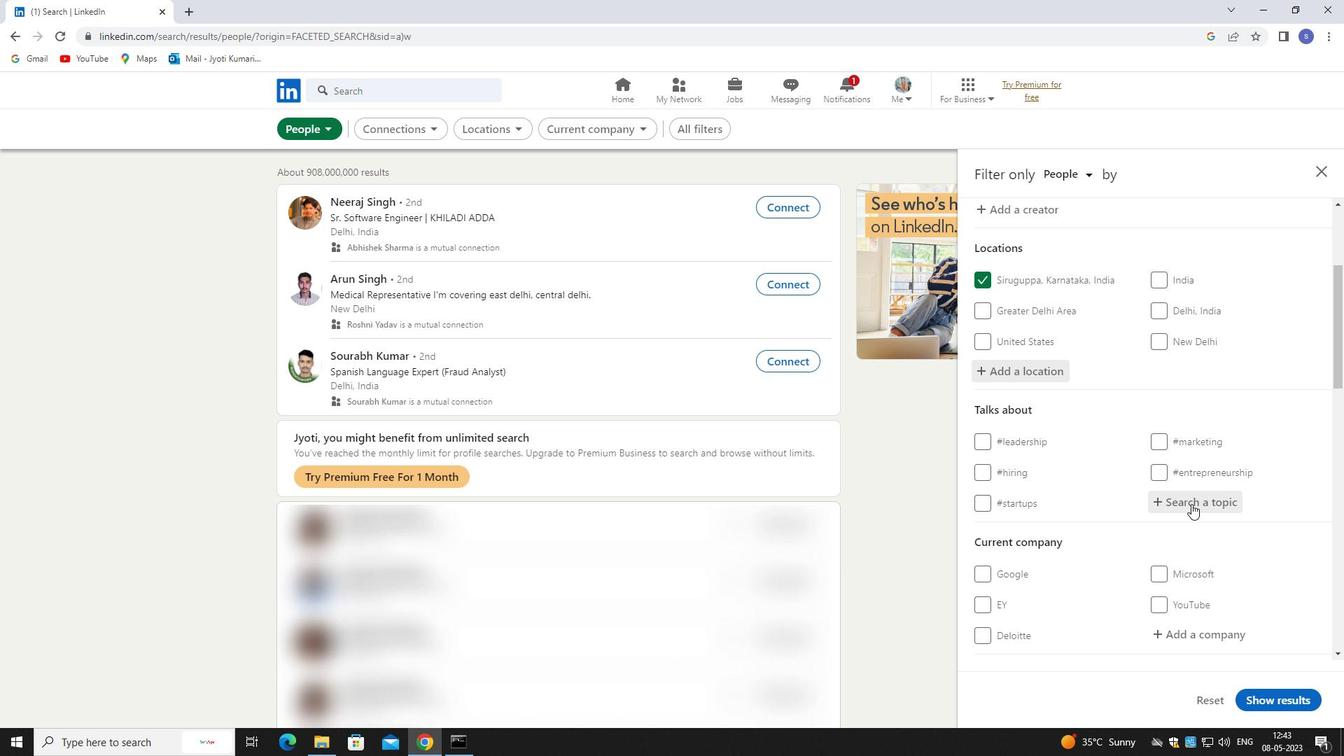 
Action: Key pressed law
Screenshot: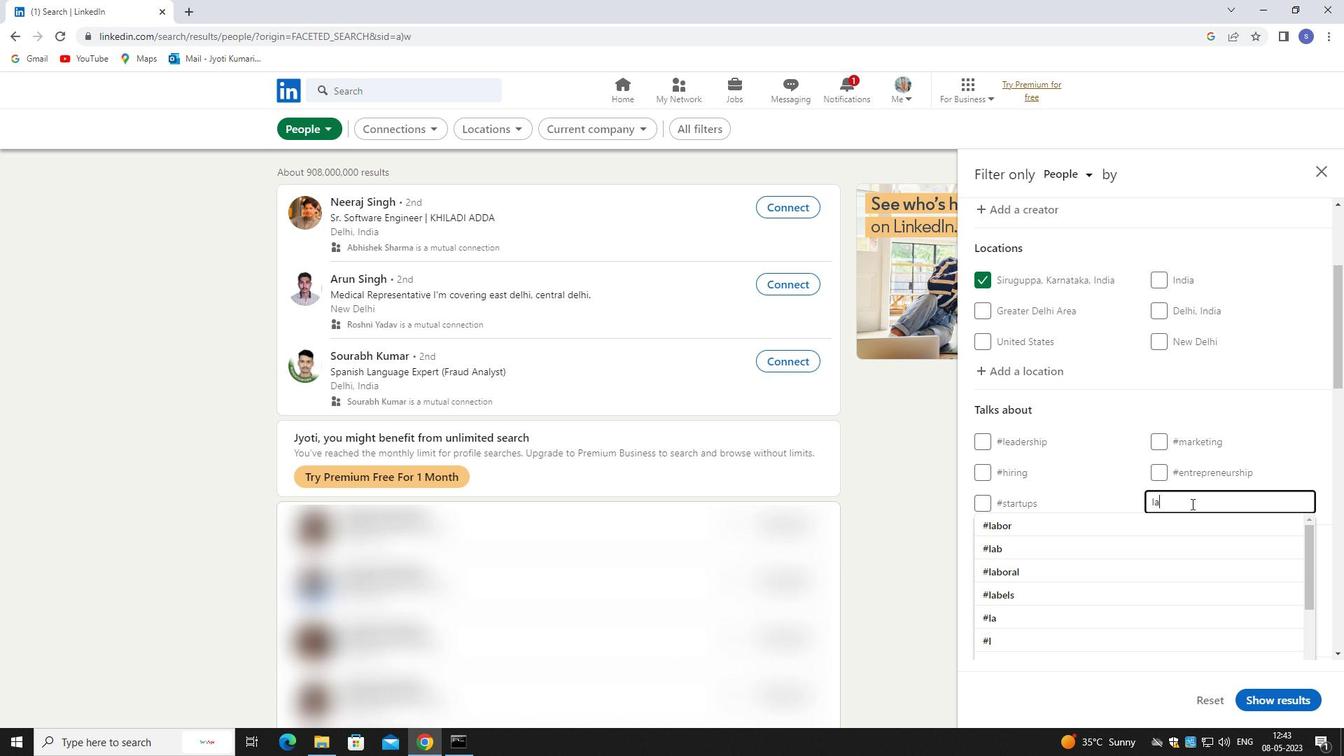 
Action: Mouse moved to (1157, 524)
Screenshot: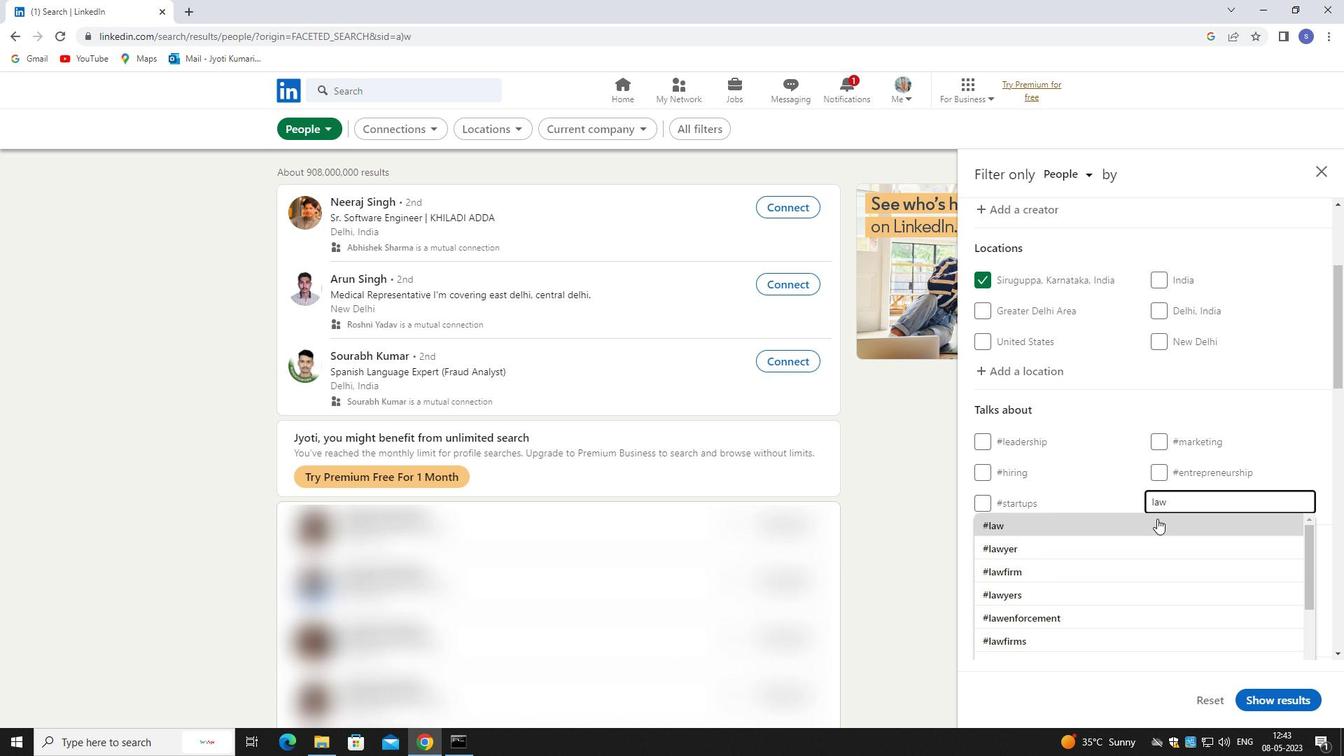 
Action: Mouse pressed left at (1157, 524)
Screenshot: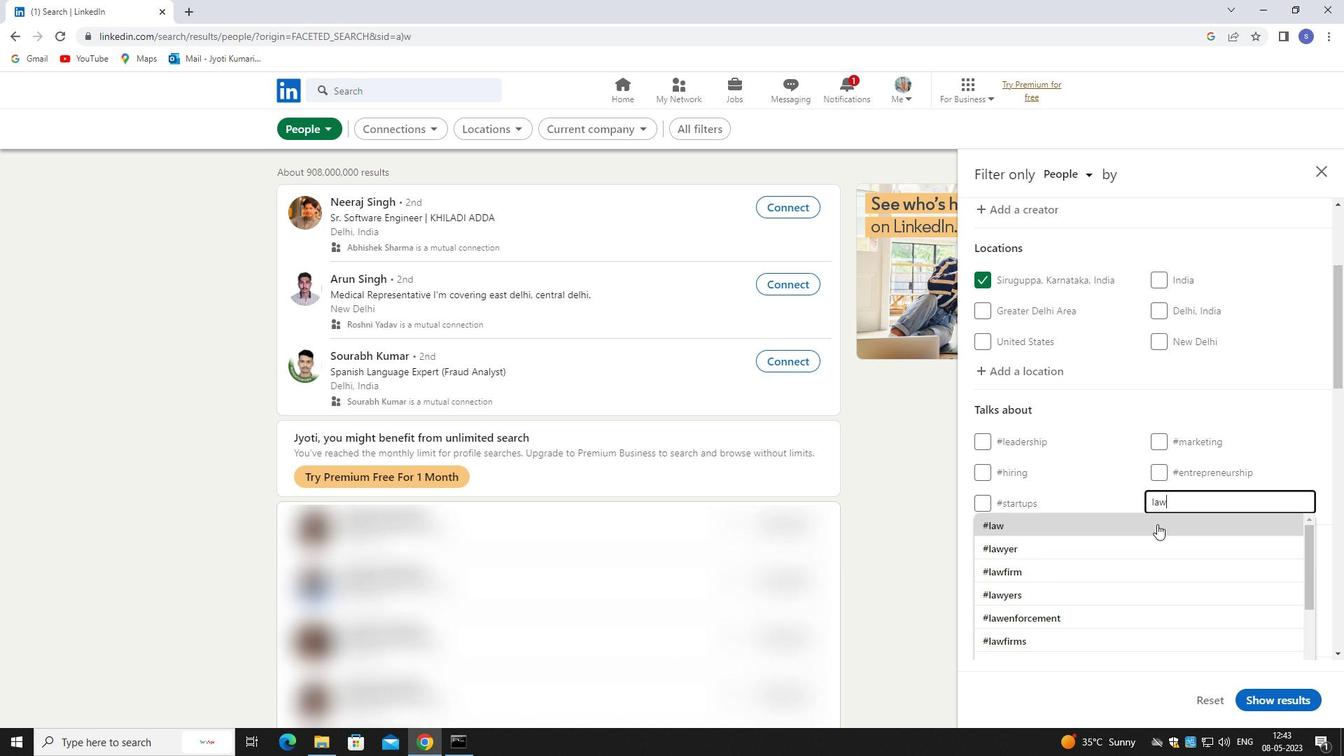 
Action: Mouse scrolled (1157, 523) with delta (0, 0)
Screenshot: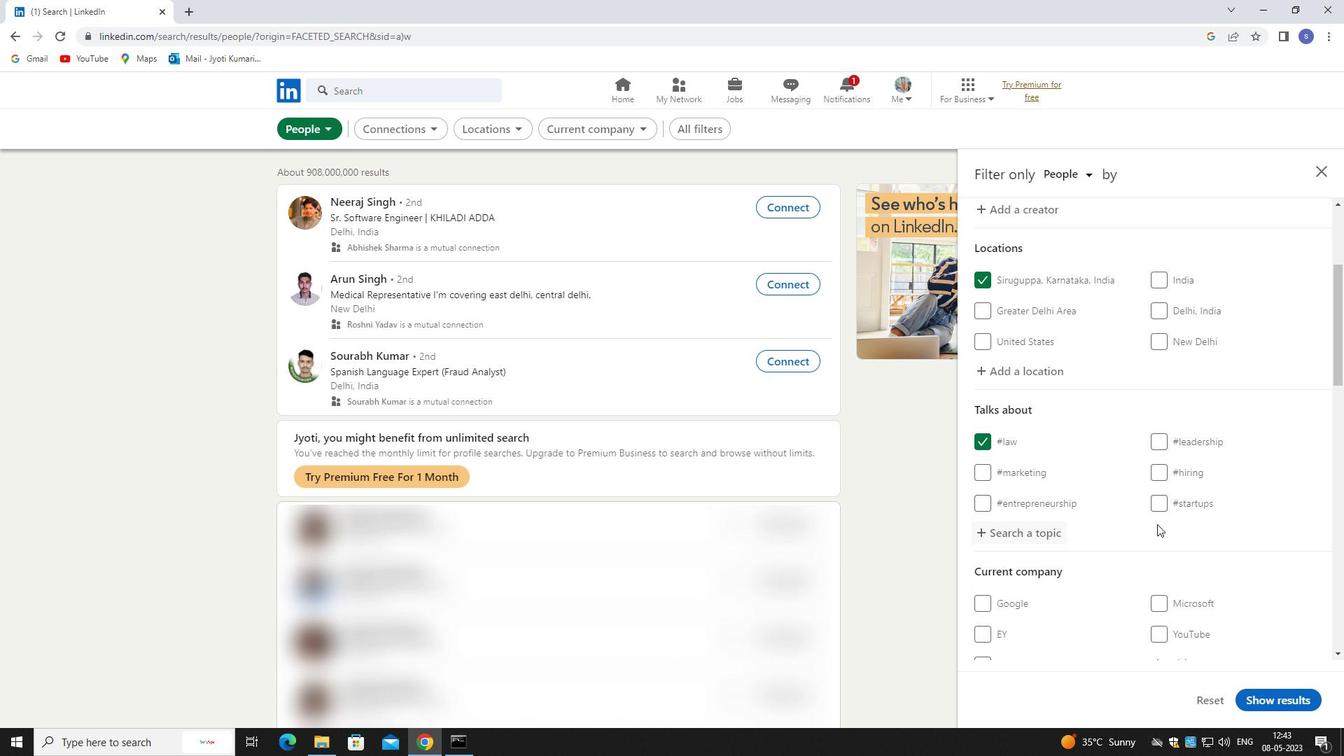 
Action: Mouse scrolled (1157, 523) with delta (0, 0)
Screenshot: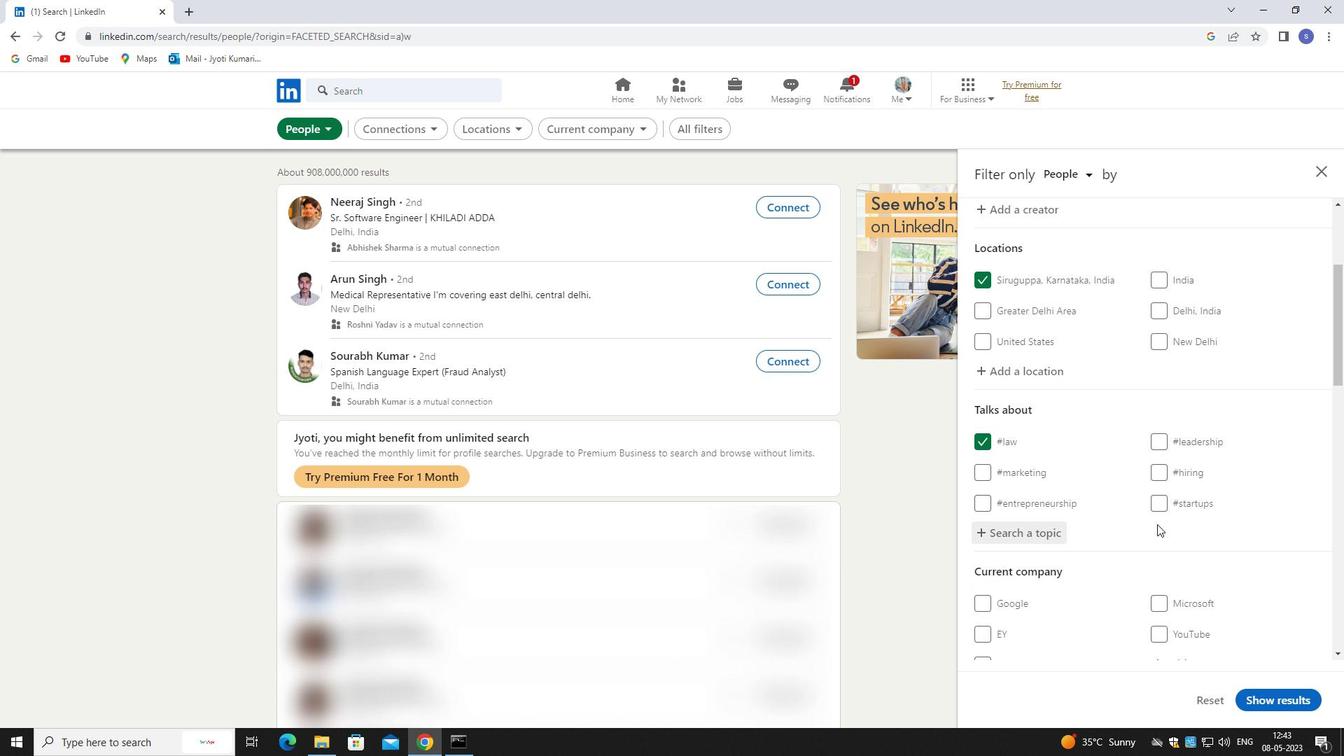 
Action: Mouse scrolled (1157, 523) with delta (0, 0)
Screenshot: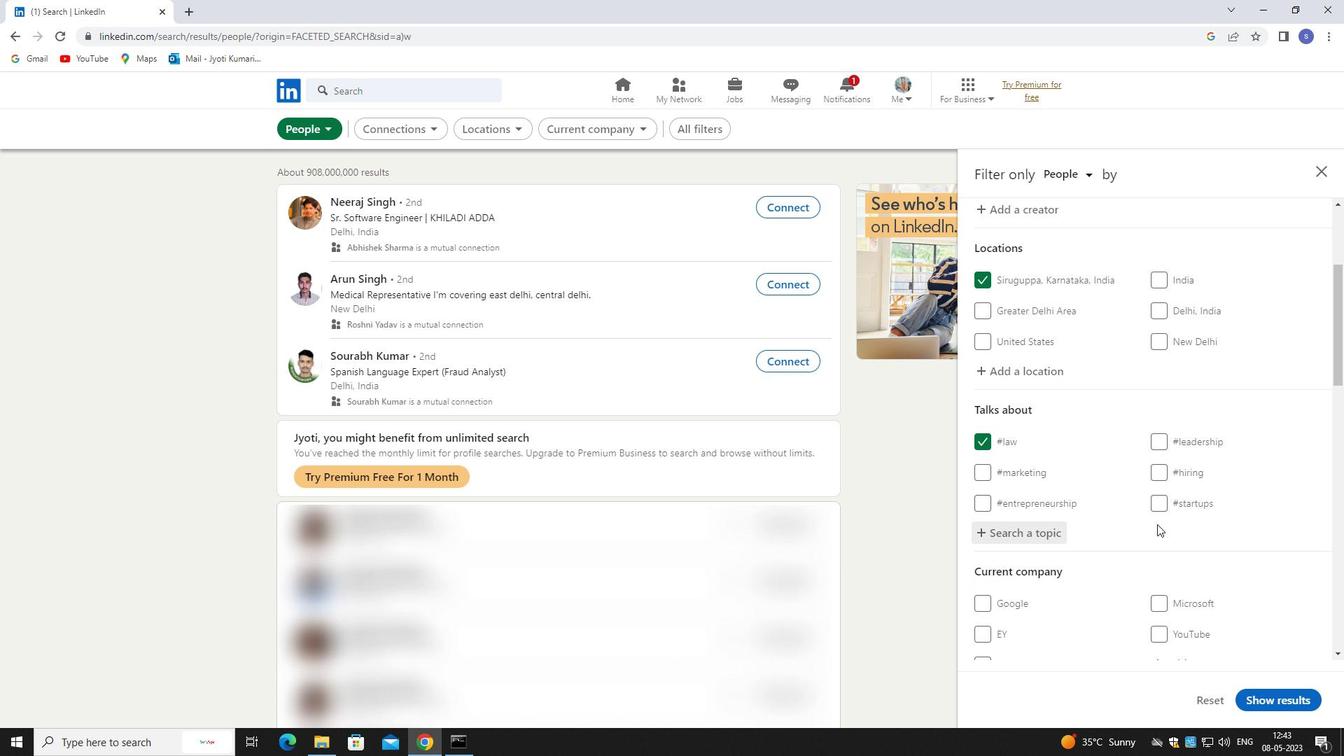 
Action: Mouse scrolled (1157, 523) with delta (0, 0)
Screenshot: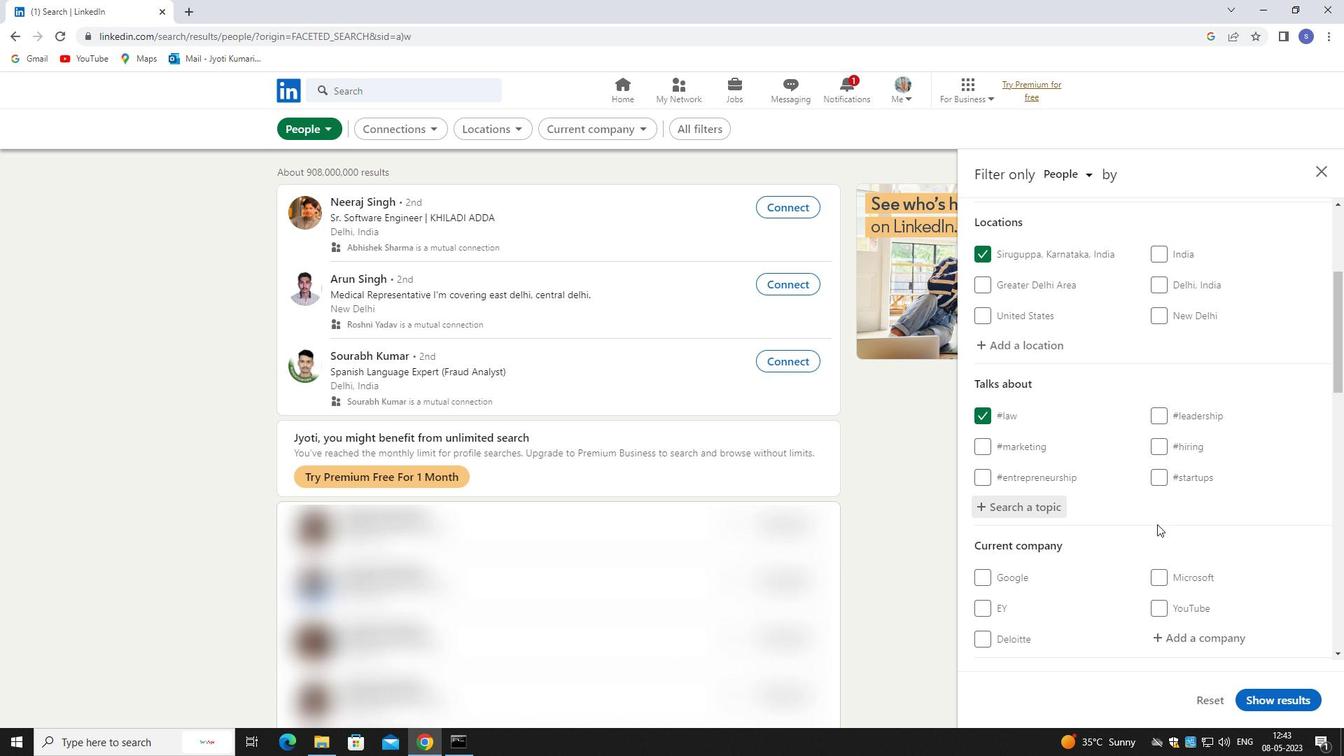 
Action: Mouse moved to (1179, 384)
Screenshot: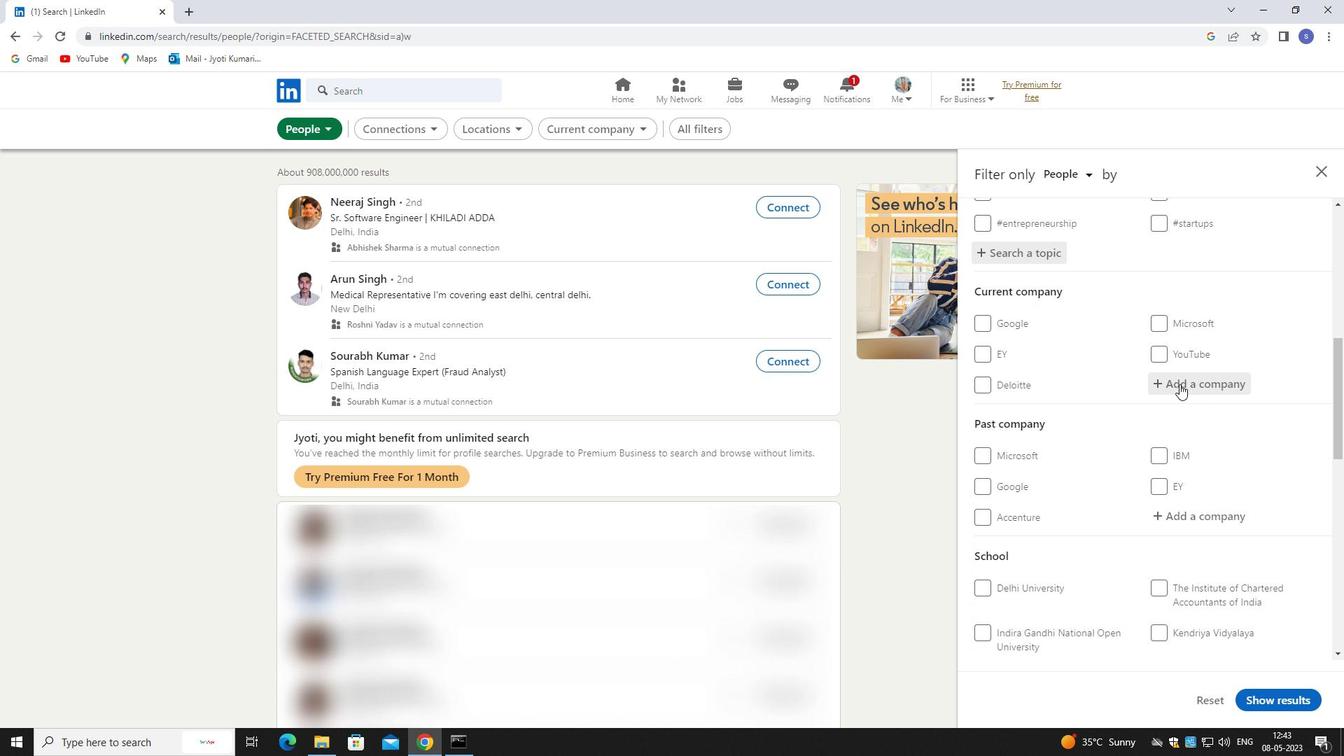 
Action: Mouse pressed left at (1179, 384)
Screenshot: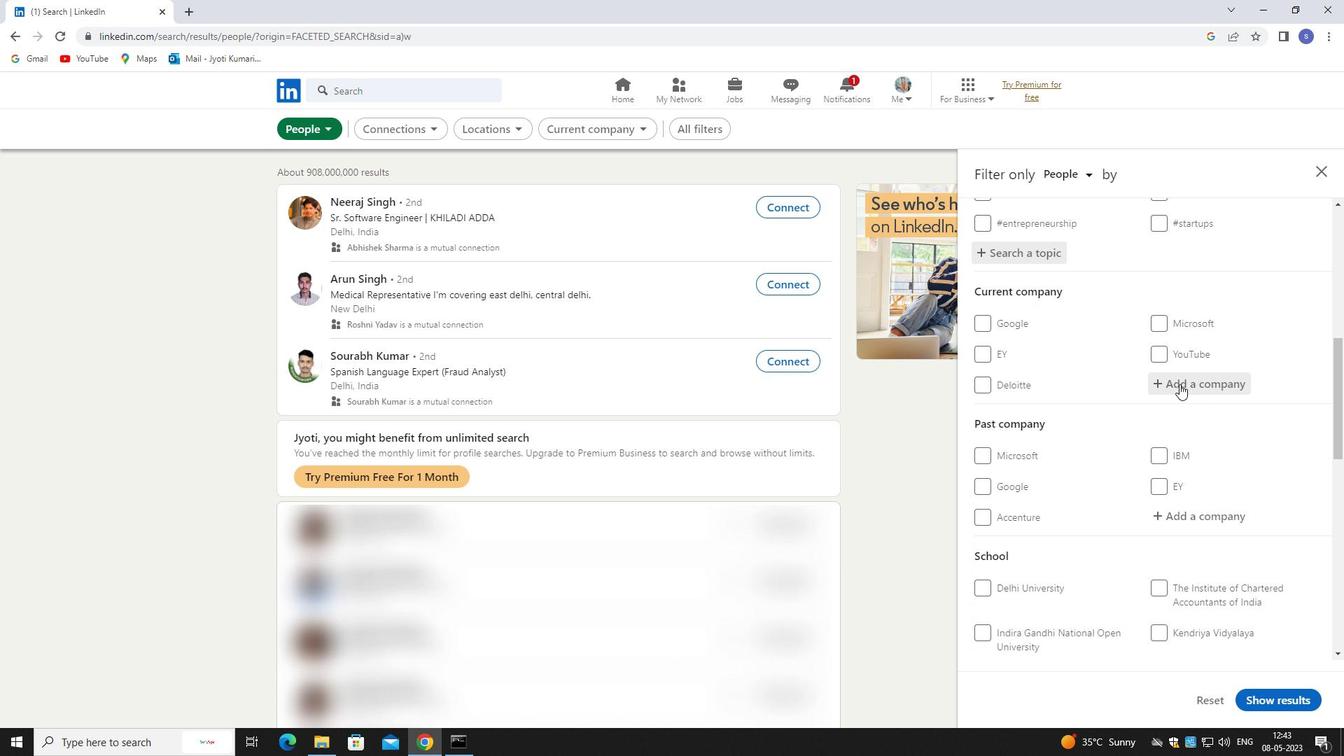 
Action: Key pressed austr
Screenshot: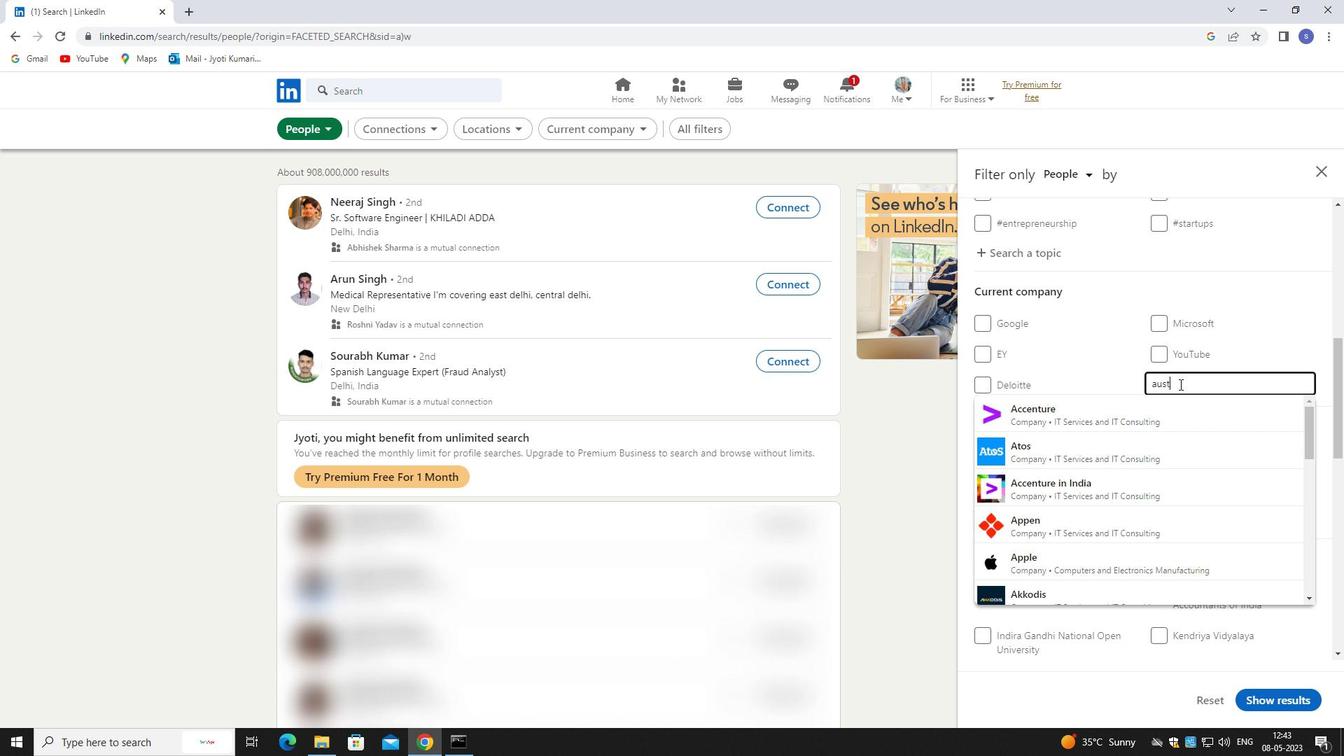 
Action: Mouse moved to (1178, 390)
Screenshot: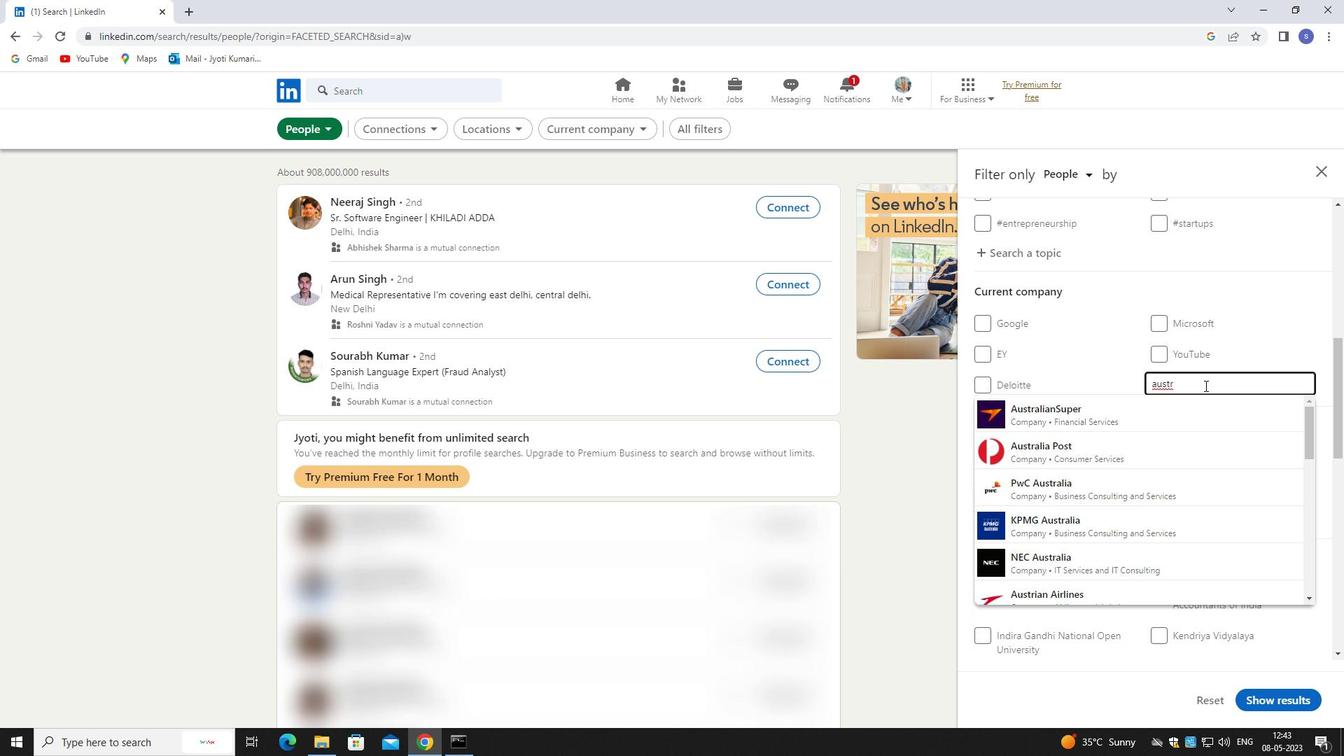 
Action: Key pressed alian<Key.space>t
Screenshot: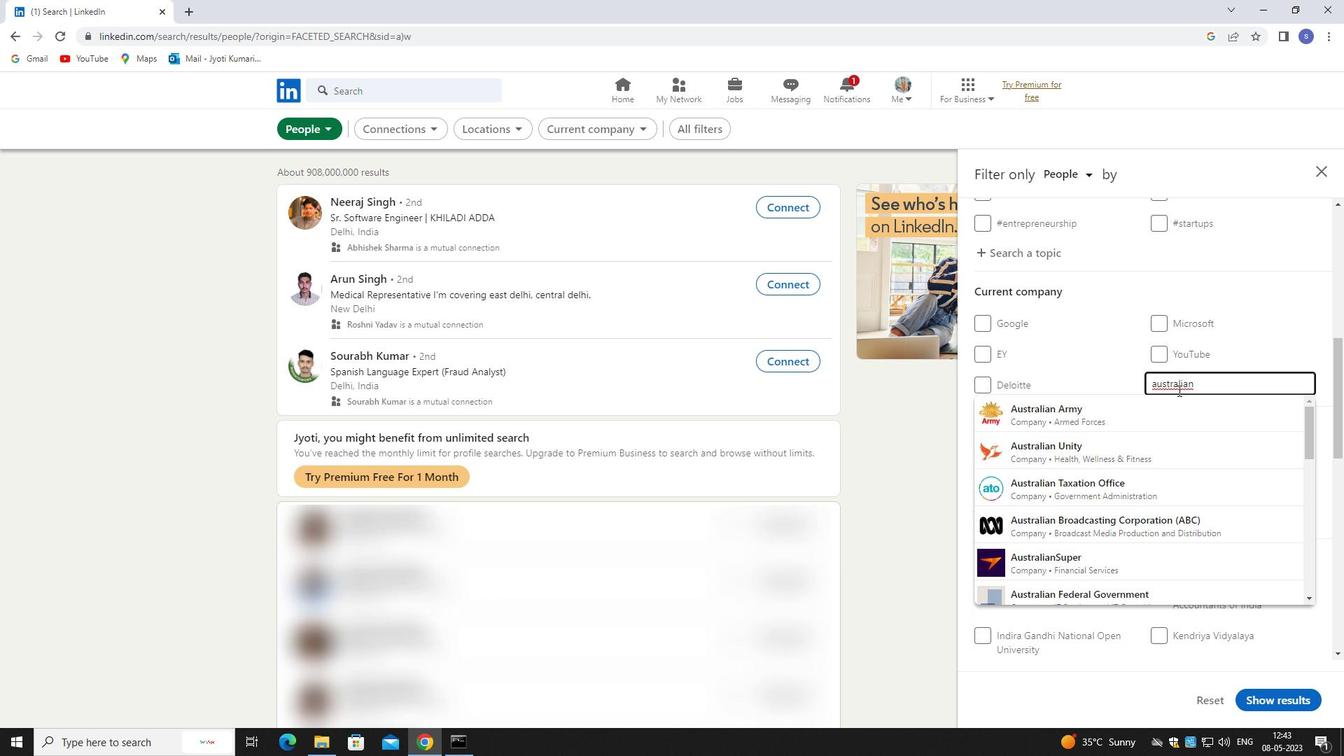 
Action: Mouse moved to (1189, 476)
Screenshot: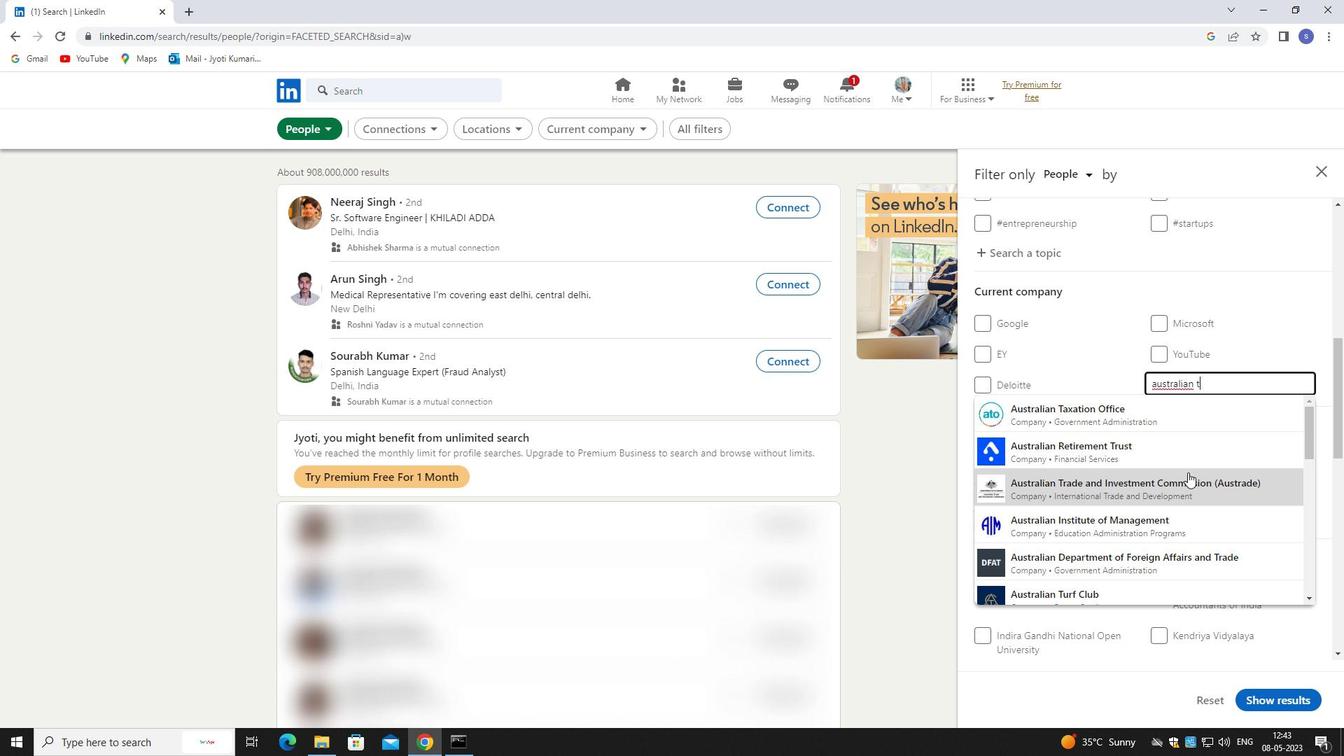 
Action: Mouse pressed left at (1189, 476)
Screenshot: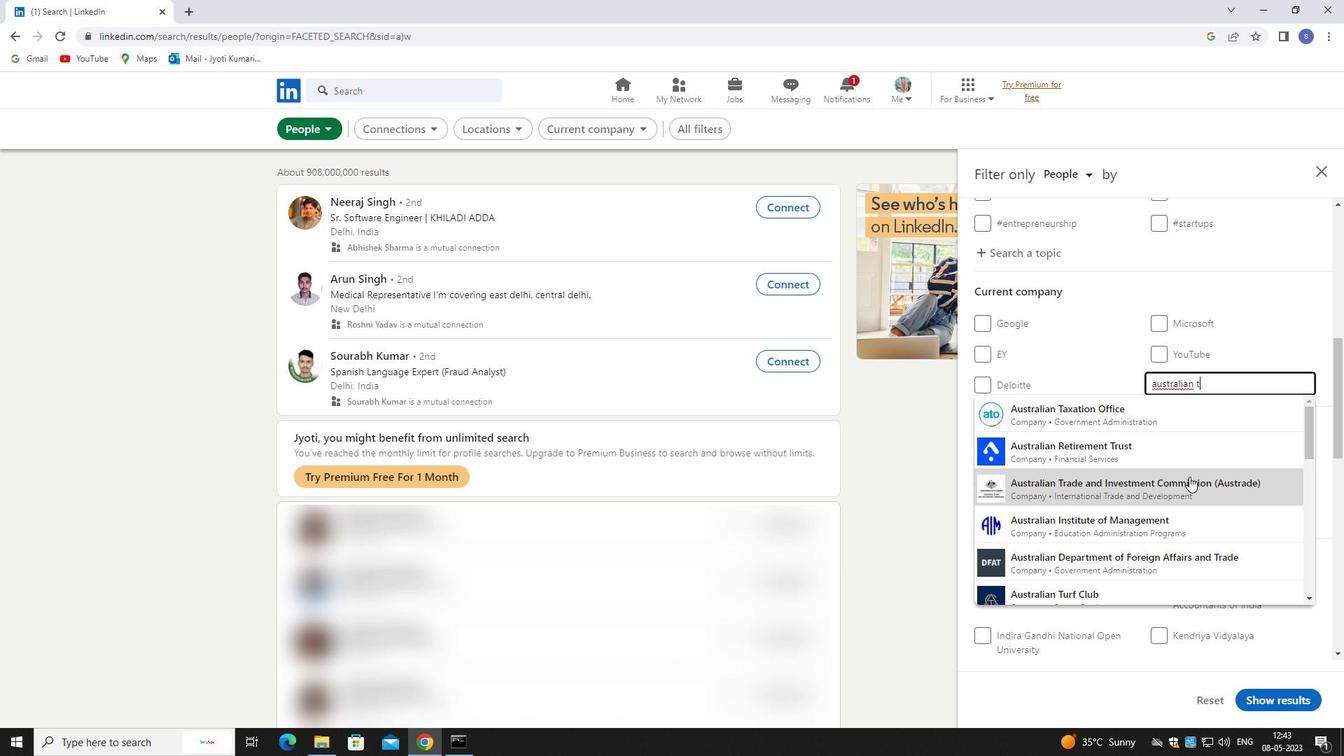 
Action: Mouse moved to (1189, 477)
Screenshot: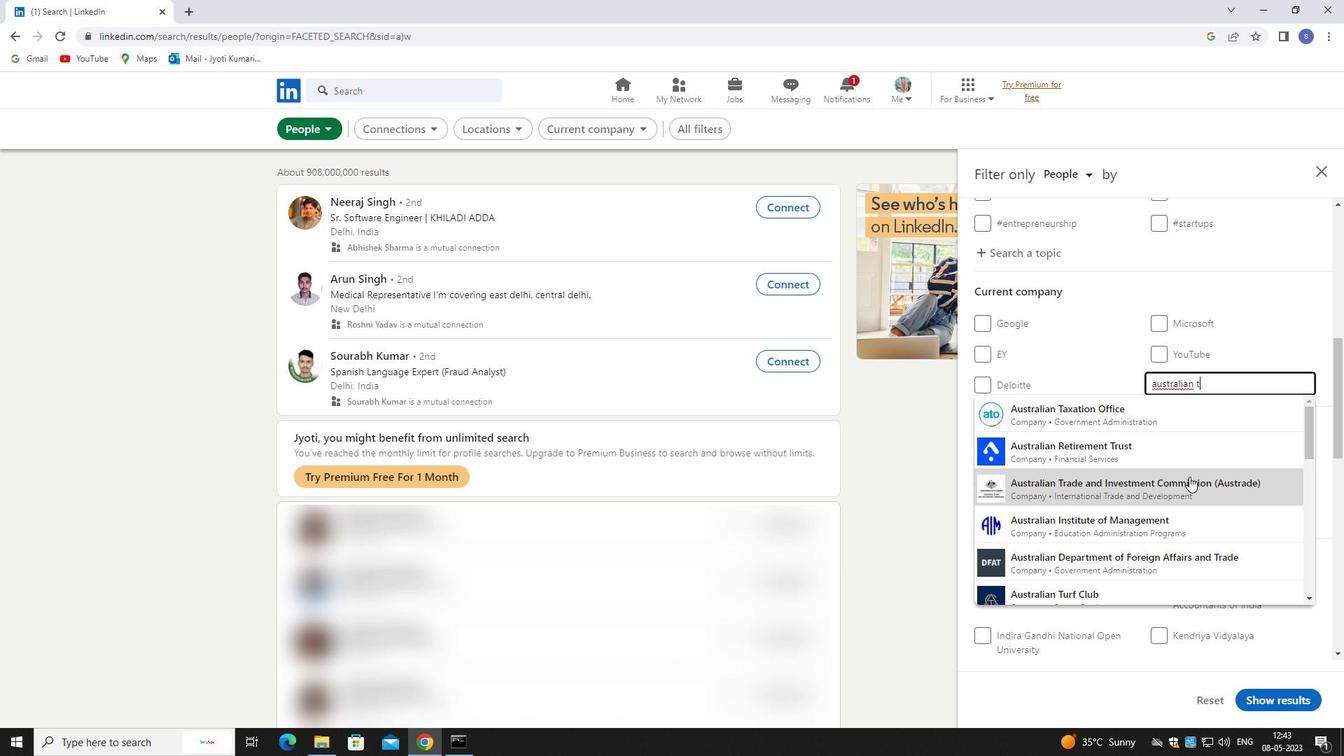 
Action: Mouse scrolled (1189, 476) with delta (0, 0)
Screenshot: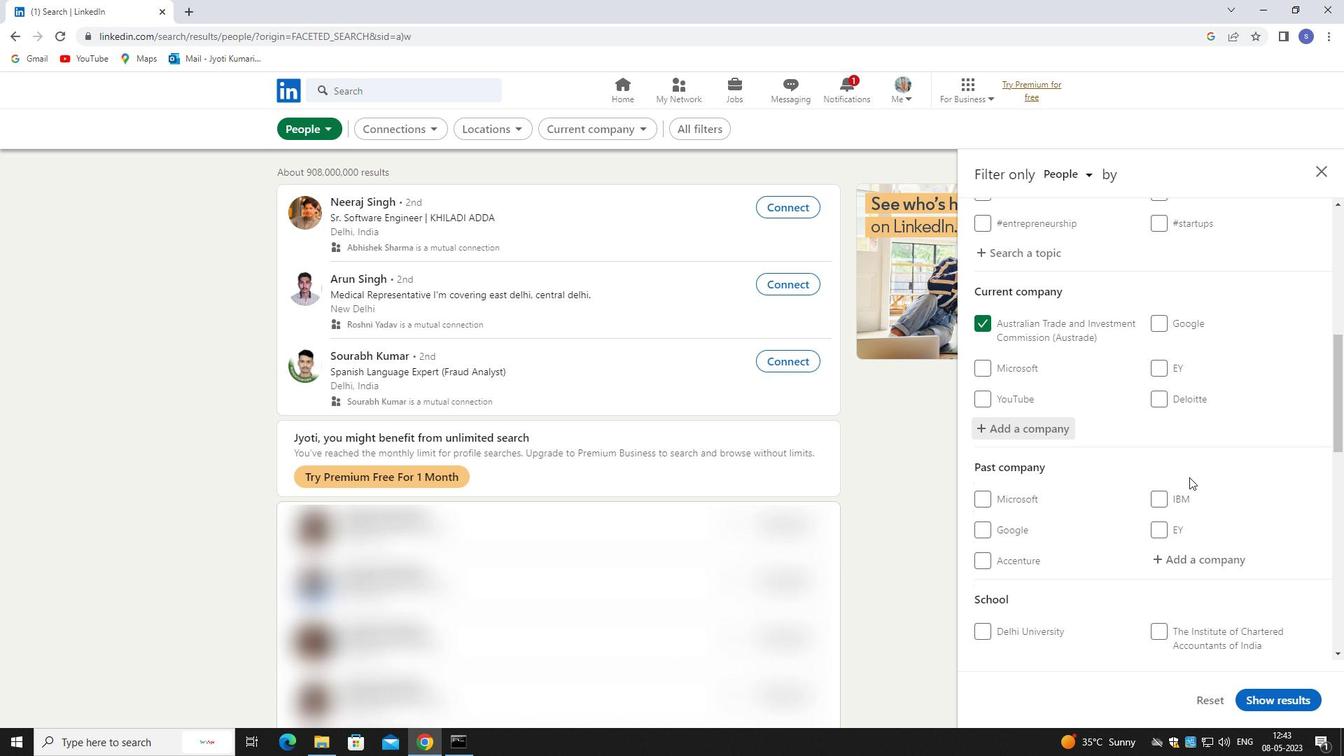 
Action: Mouse moved to (1189, 477)
Screenshot: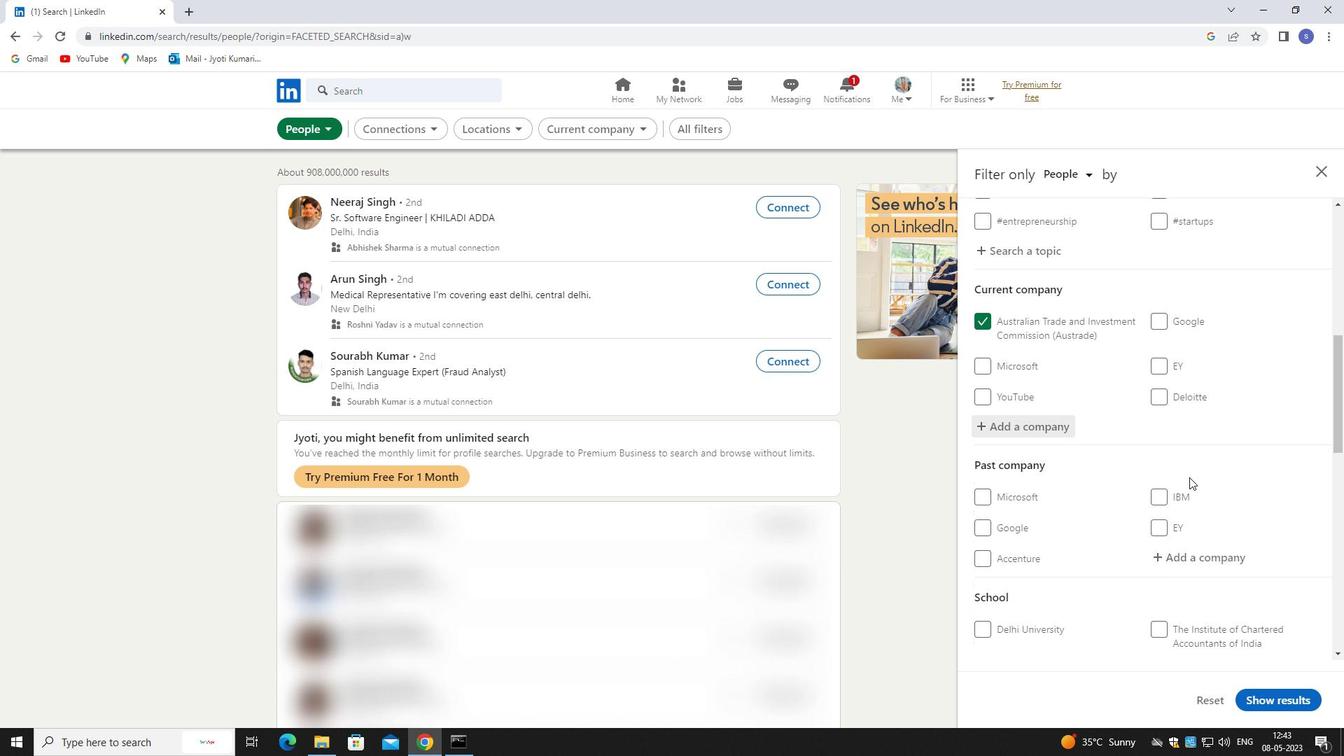 
Action: Mouse scrolled (1189, 476) with delta (0, 0)
Screenshot: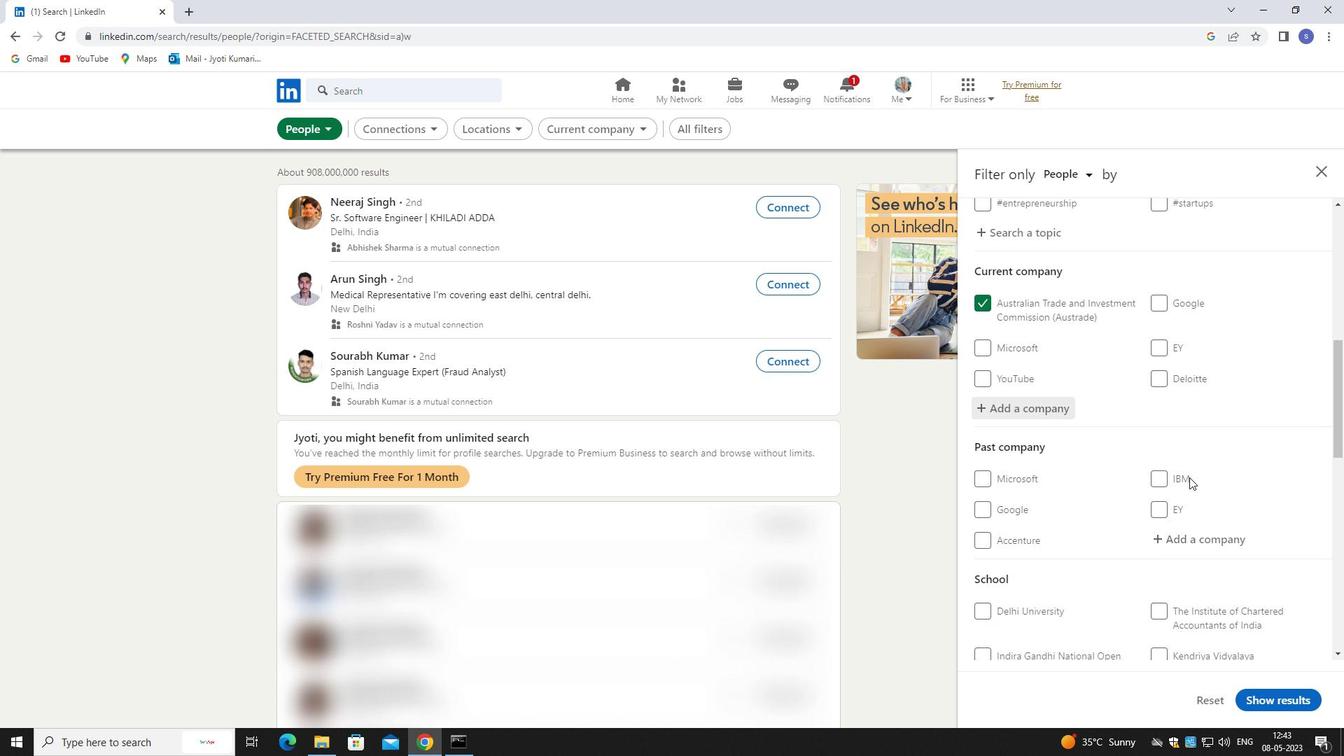 
Action: Mouse scrolled (1189, 476) with delta (0, 0)
Screenshot: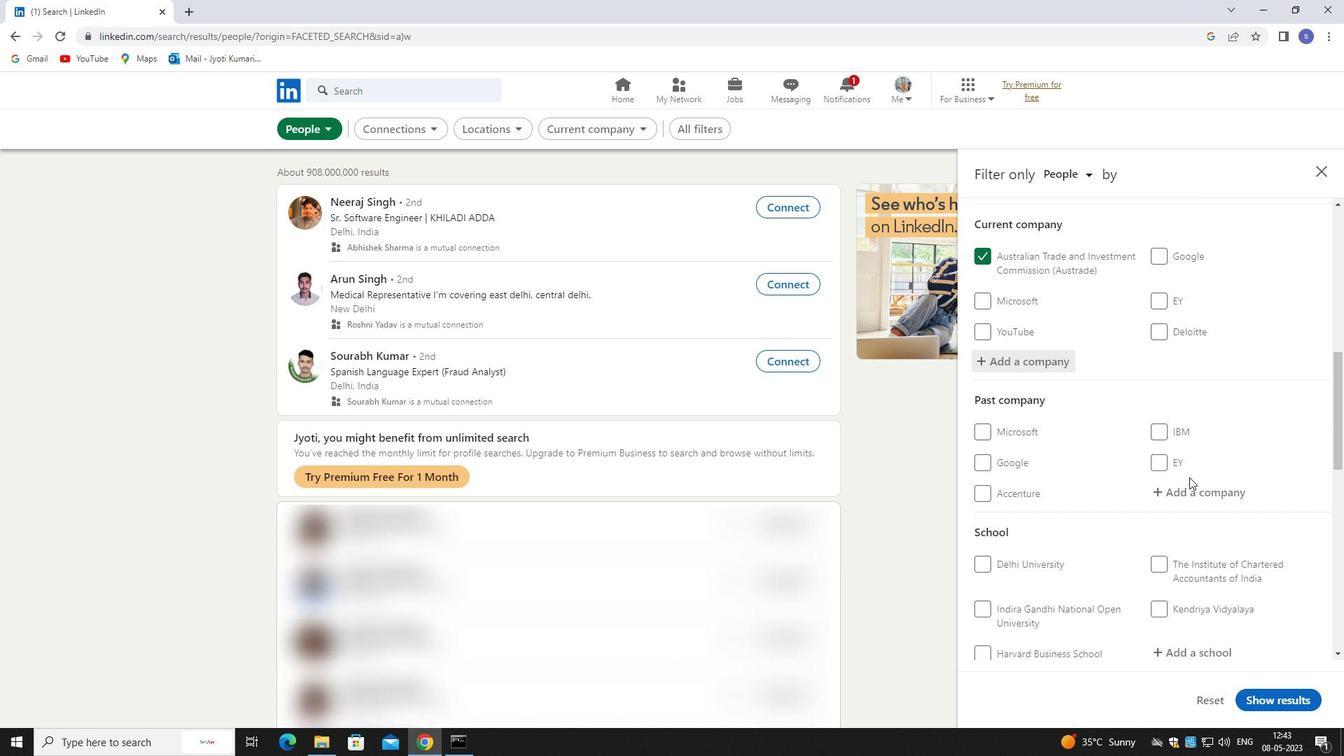
Action: Mouse moved to (1203, 509)
Screenshot: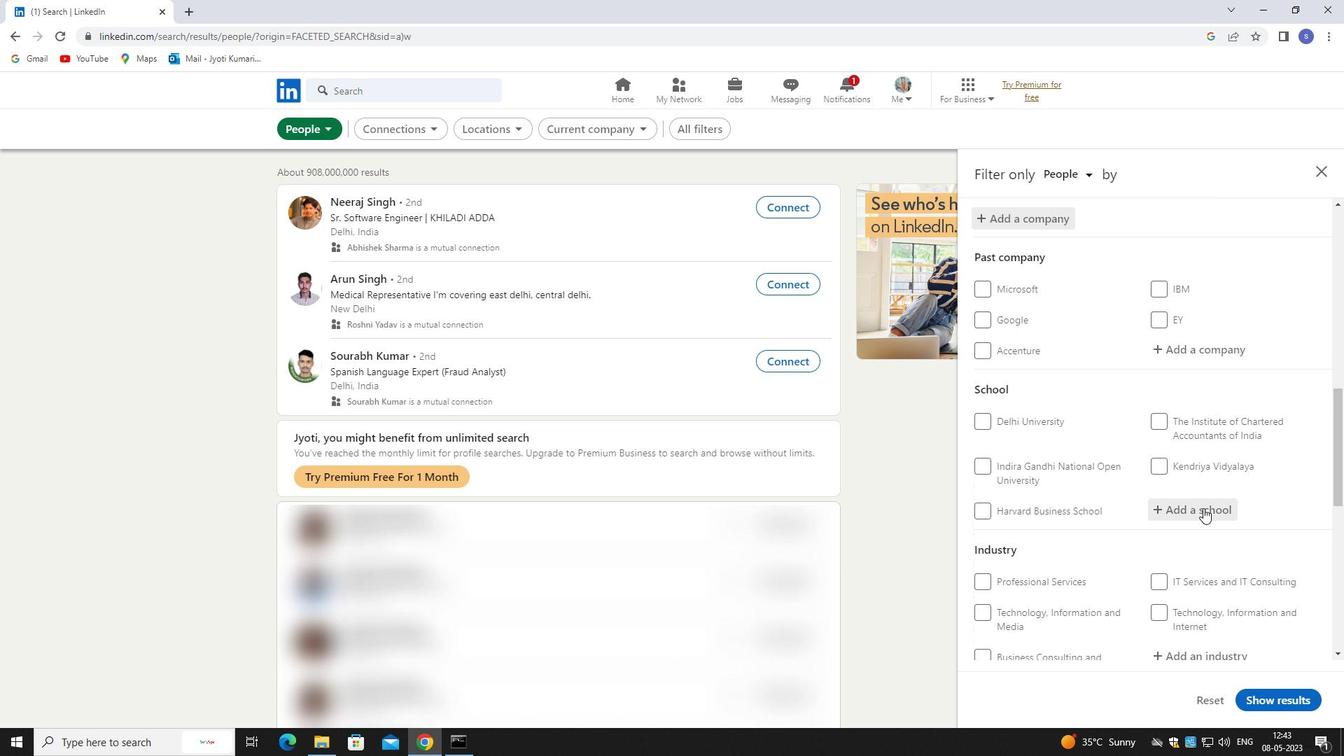 
Action: Mouse pressed left at (1203, 509)
Screenshot: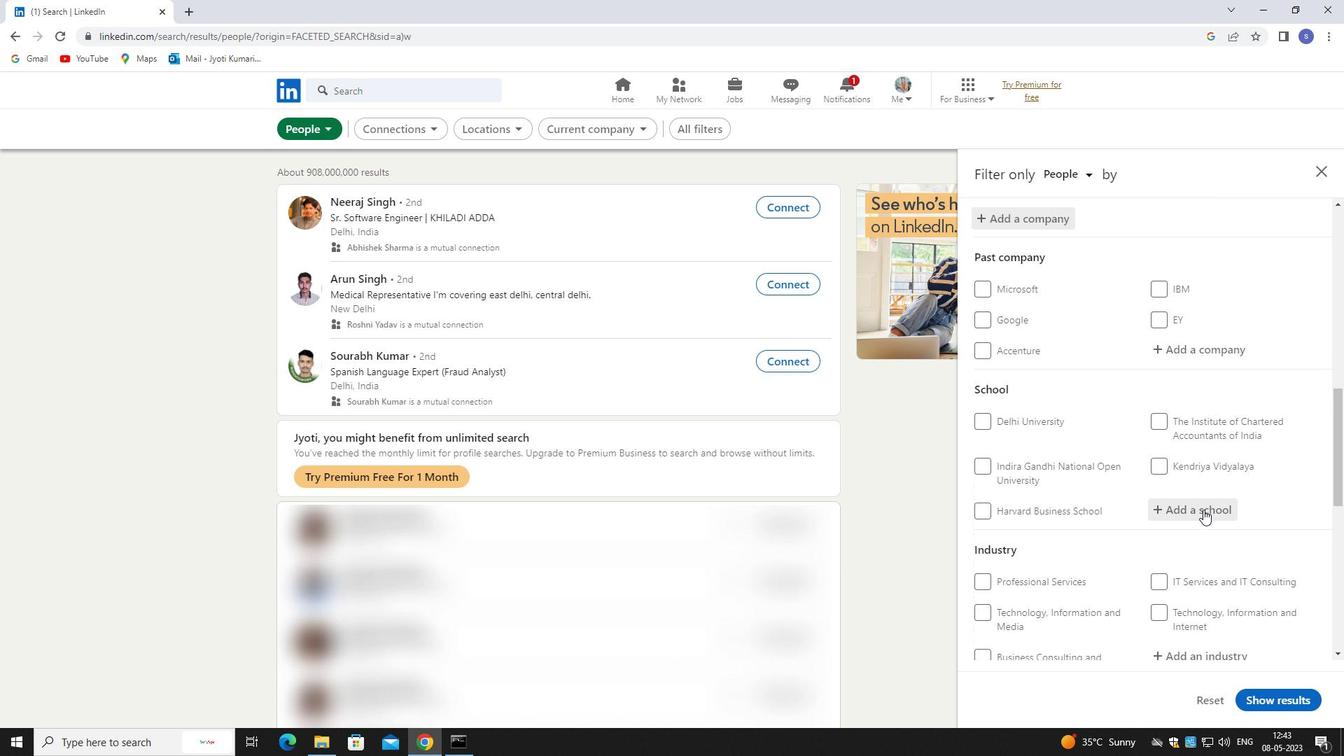 
Action: Mouse moved to (1203, 509)
Screenshot: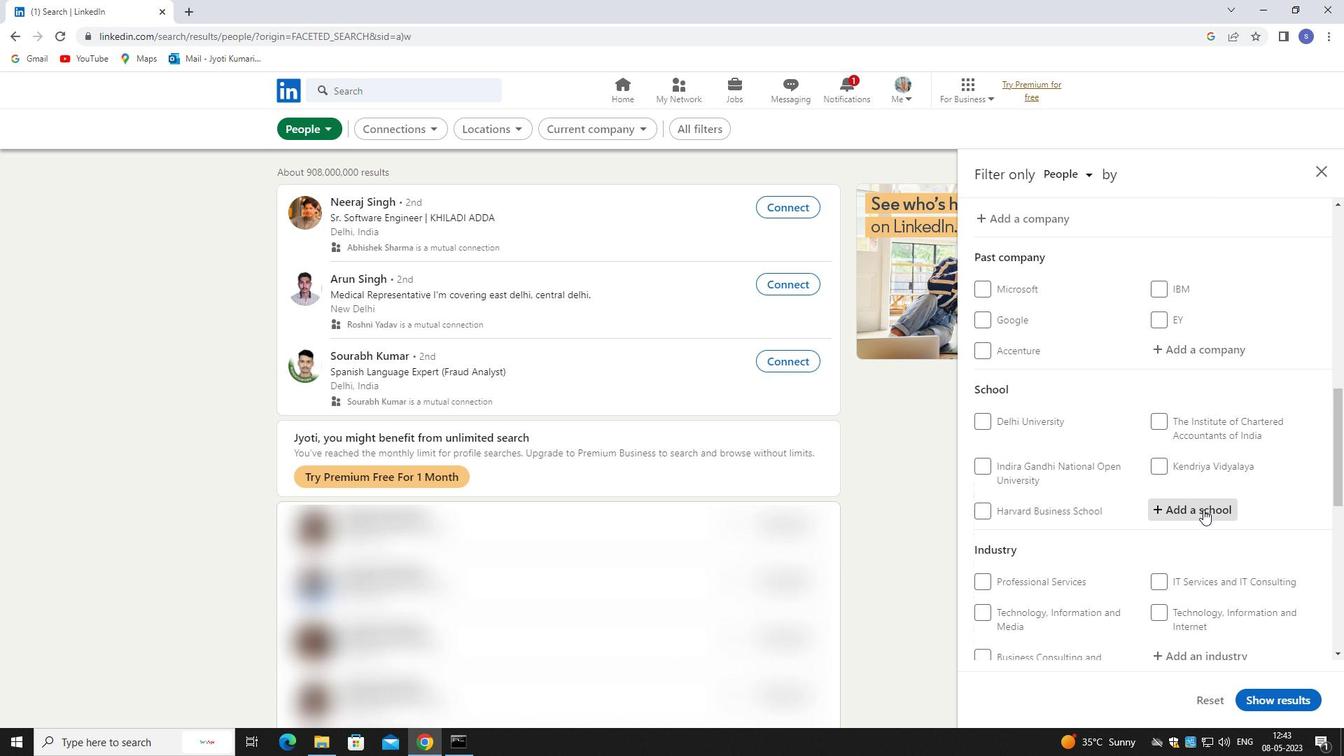 
Action: Key pressed sdnb
Screenshot: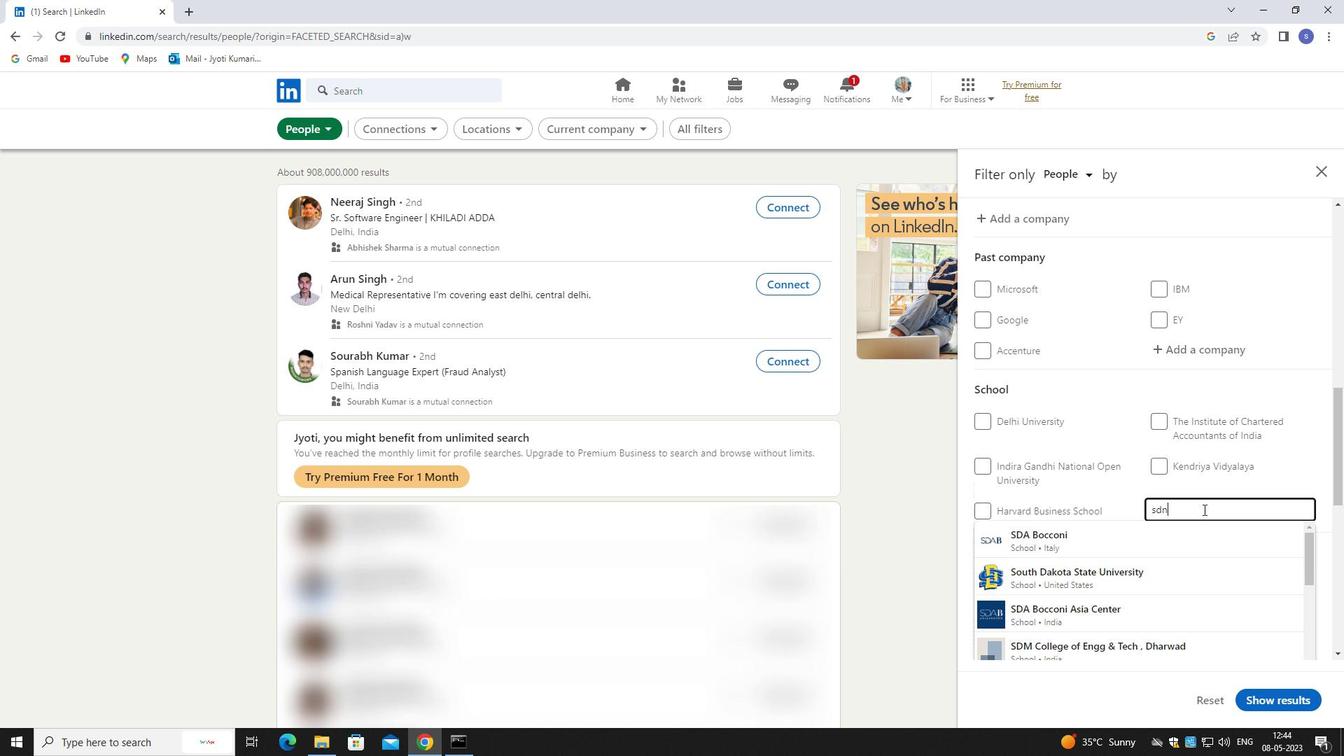 
Action: Mouse moved to (1207, 533)
Screenshot: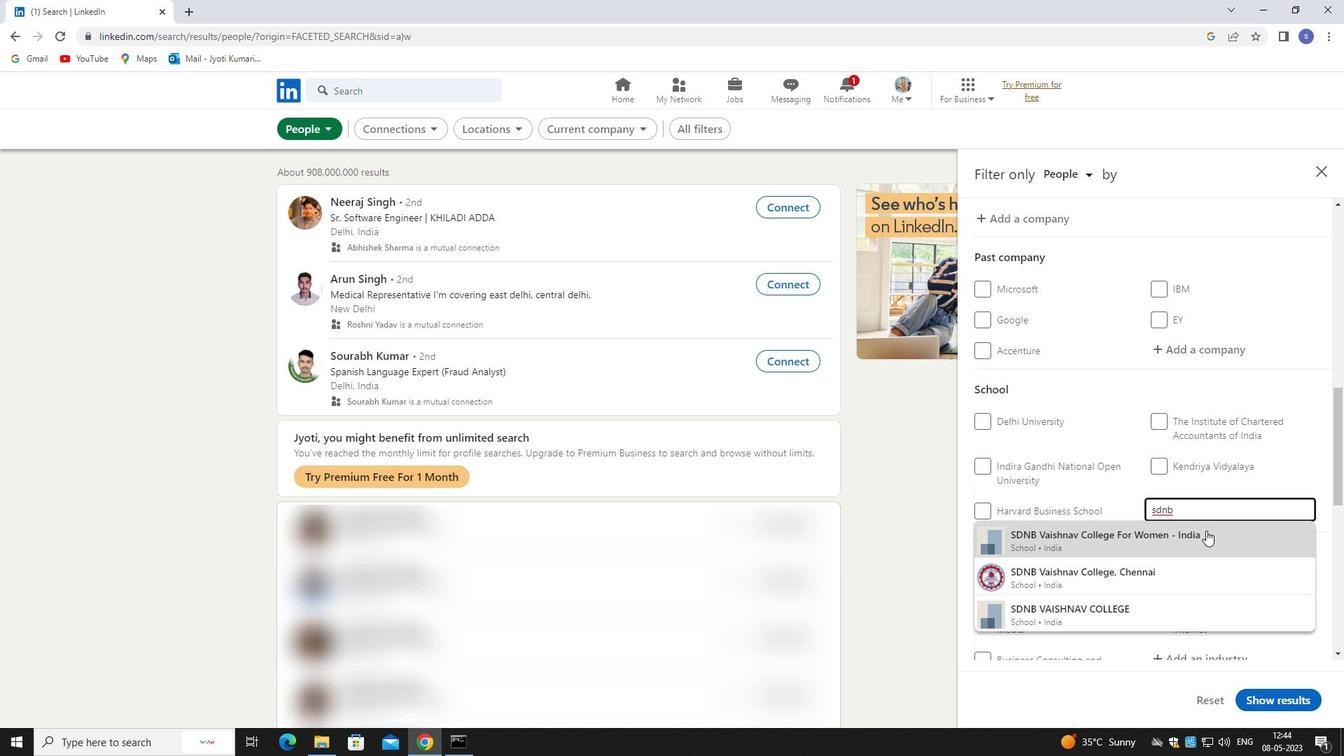 
Action: Mouse pressed left at (1207, 533)
Screenshot: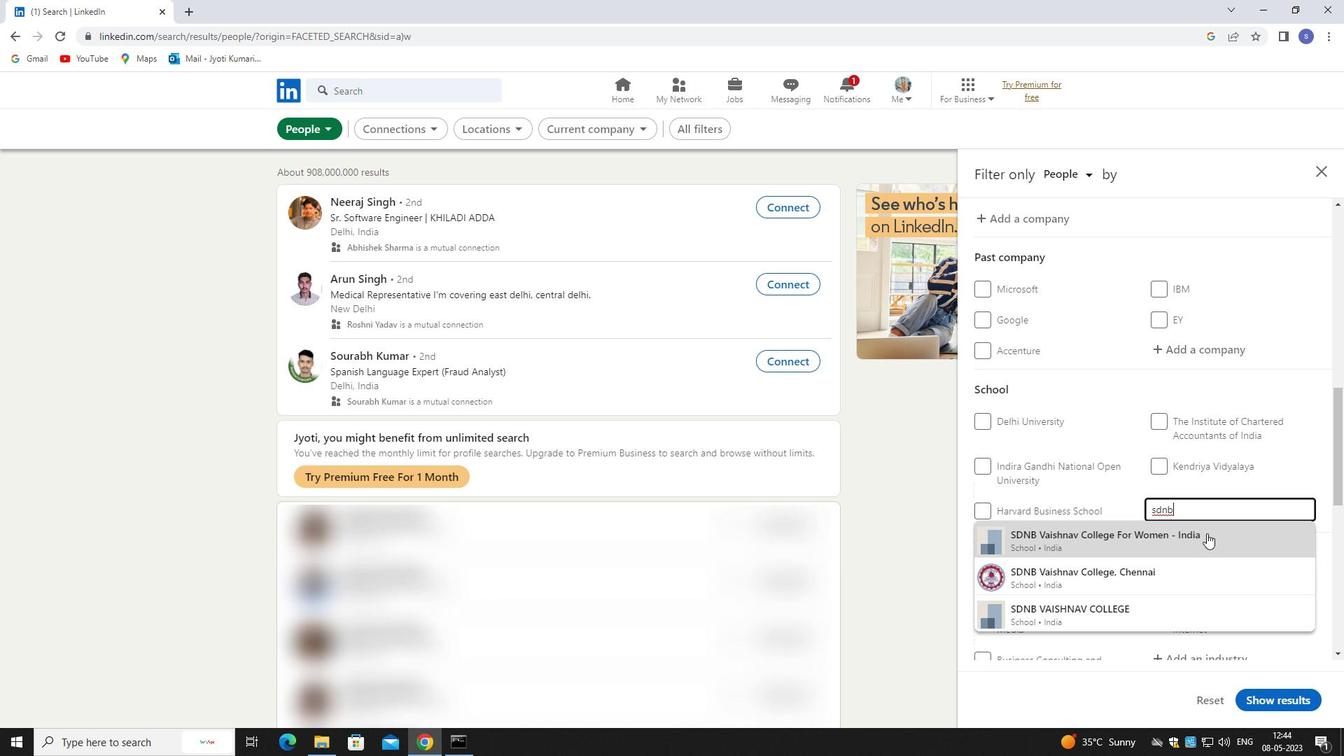 
Action: Mouse scrolled (1207, 532) with delta (0, 0)
Screenshot: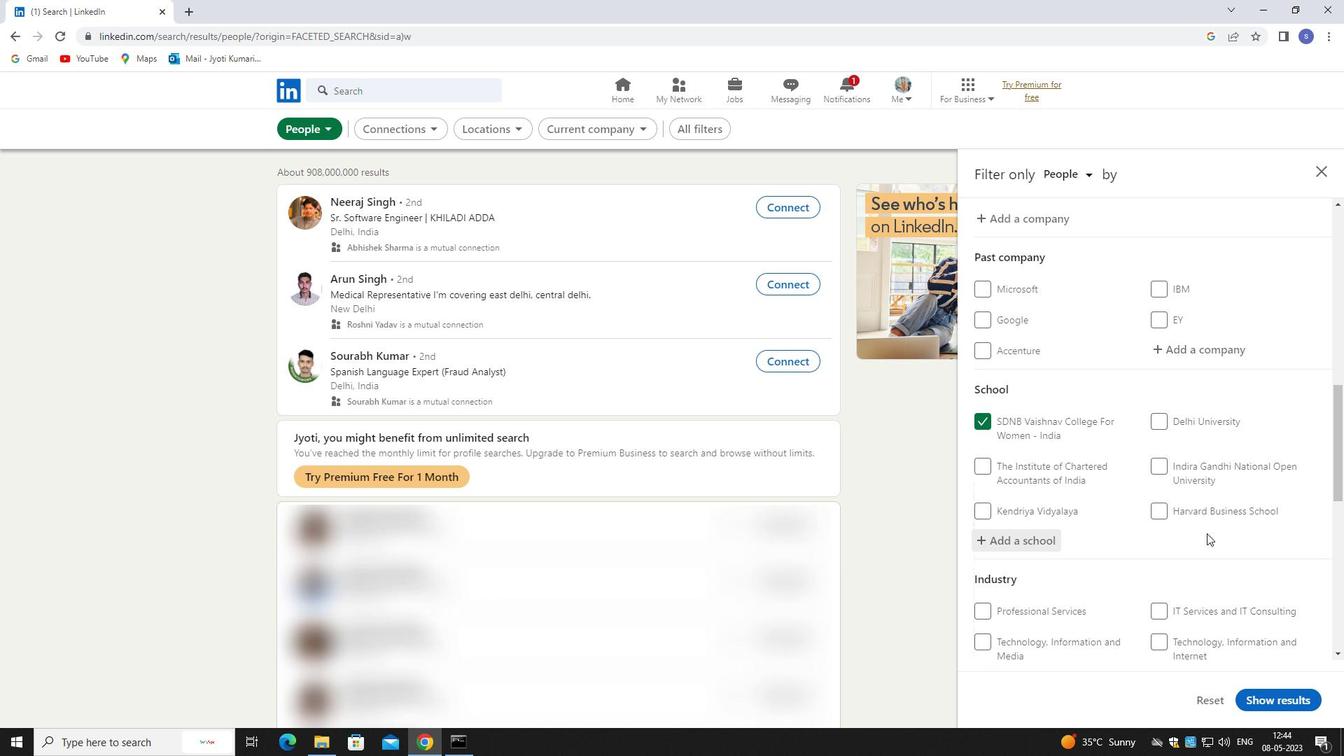 
Action: Mouse scrolled (1207, 532) with delta (0, 0)
Screenshot: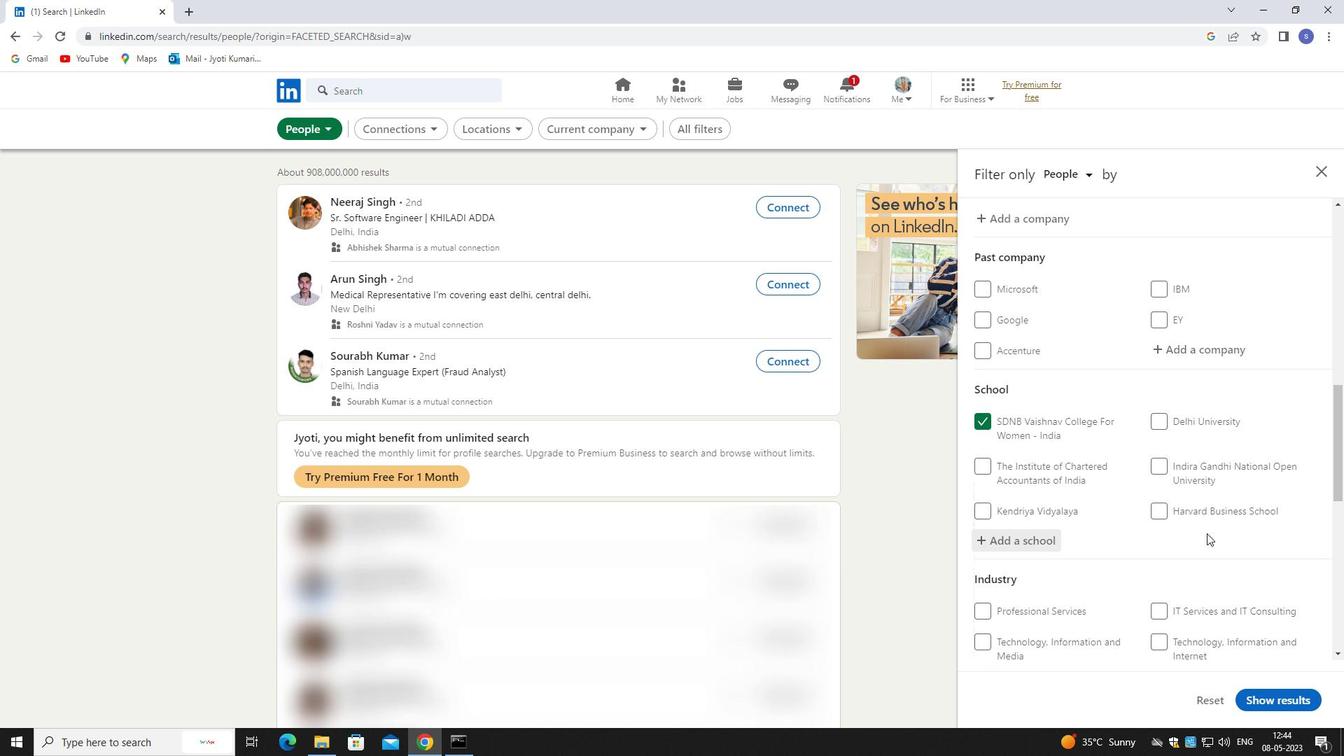 
Action: Mouse scrolled (1207, 532) with delta (0, 0)
Screenshot: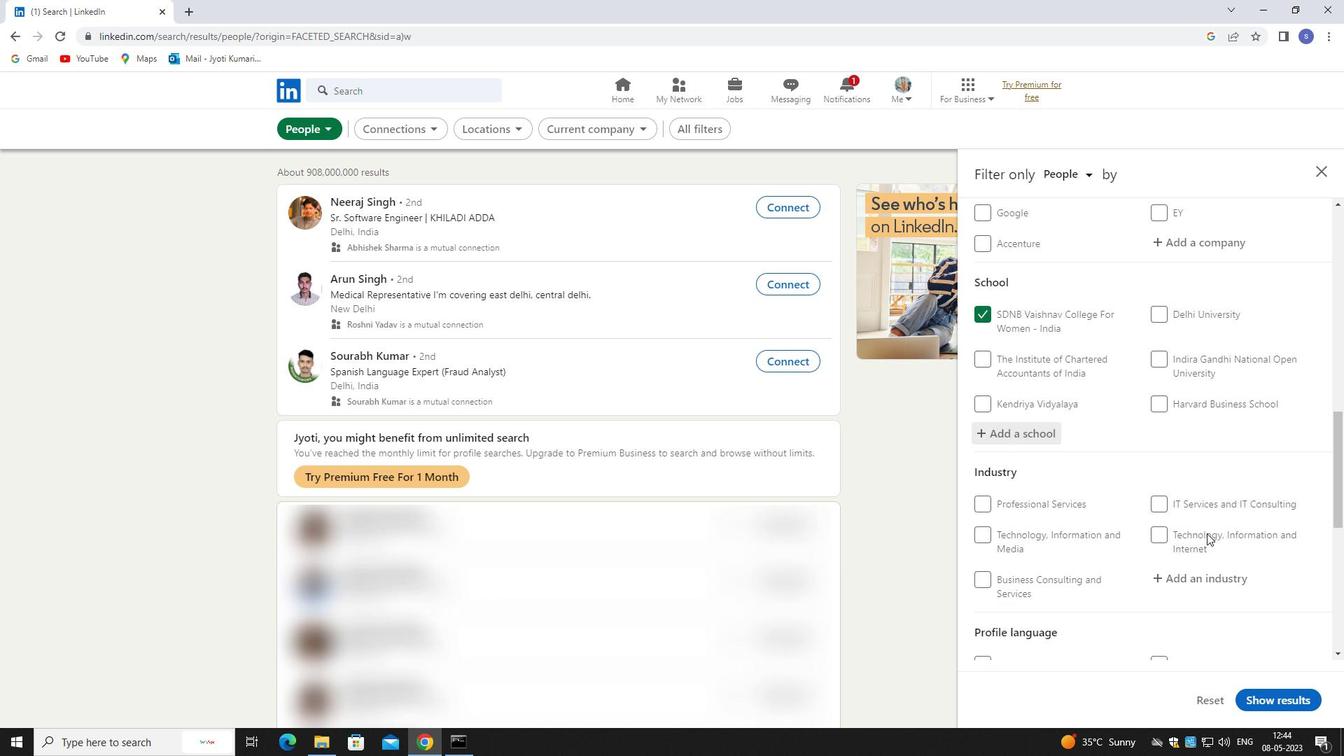 
Action: Mouse moved to (1212, 476)
Screenshot: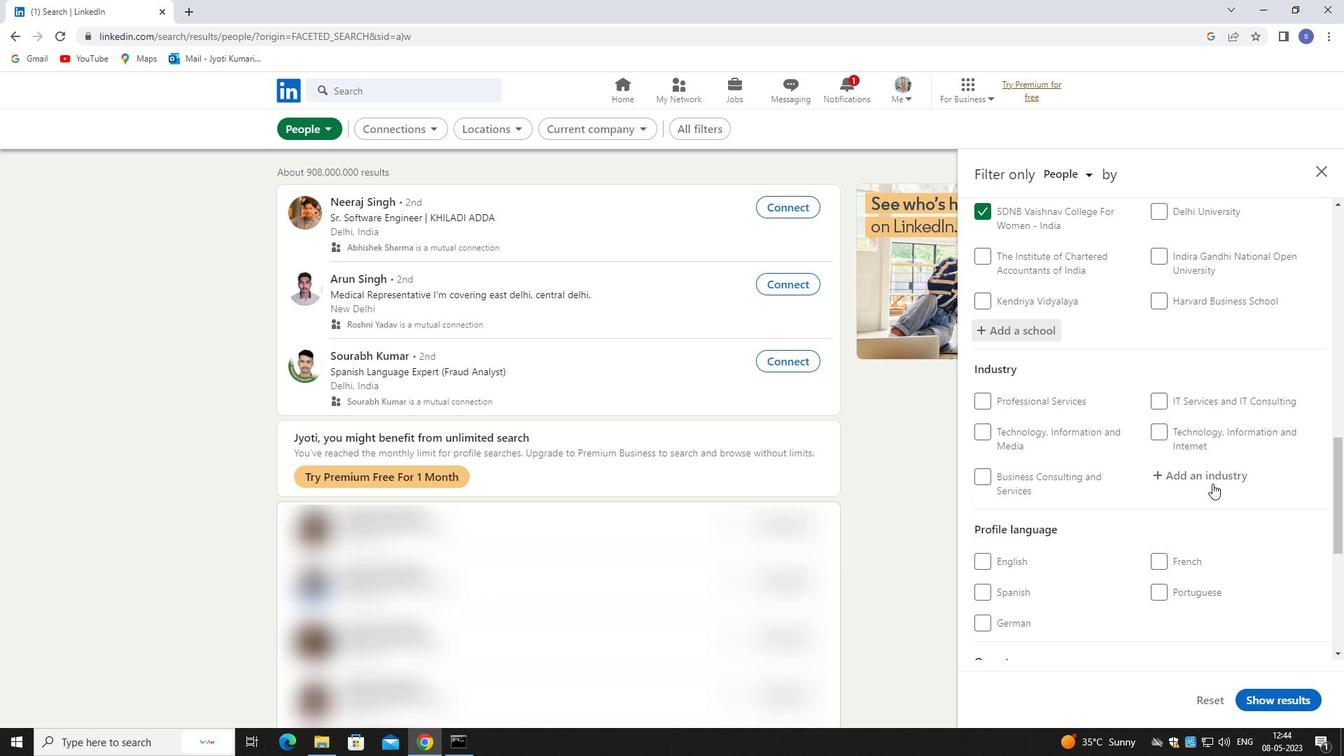 
Action: Mouse pressed left at (1212, 476)
Screenshot: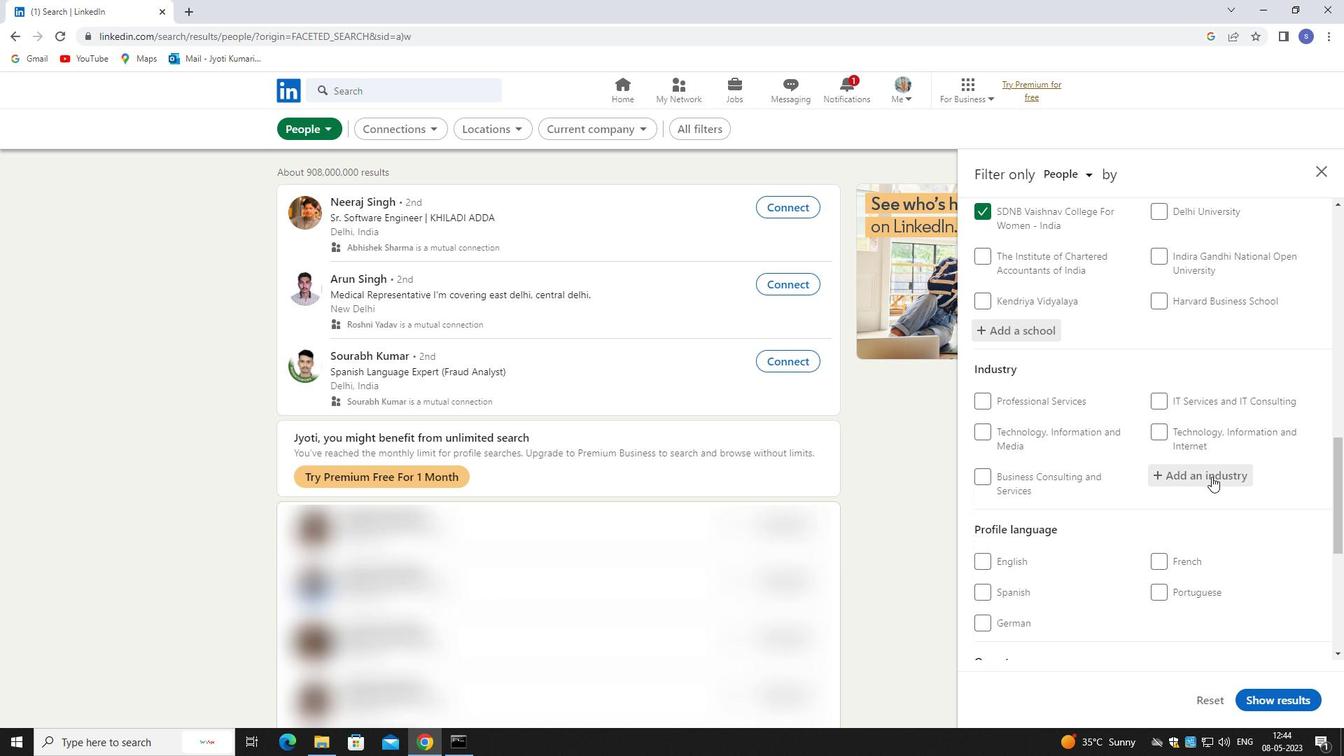 
Action: Mouse moved to (1201, 488)
Screenshot: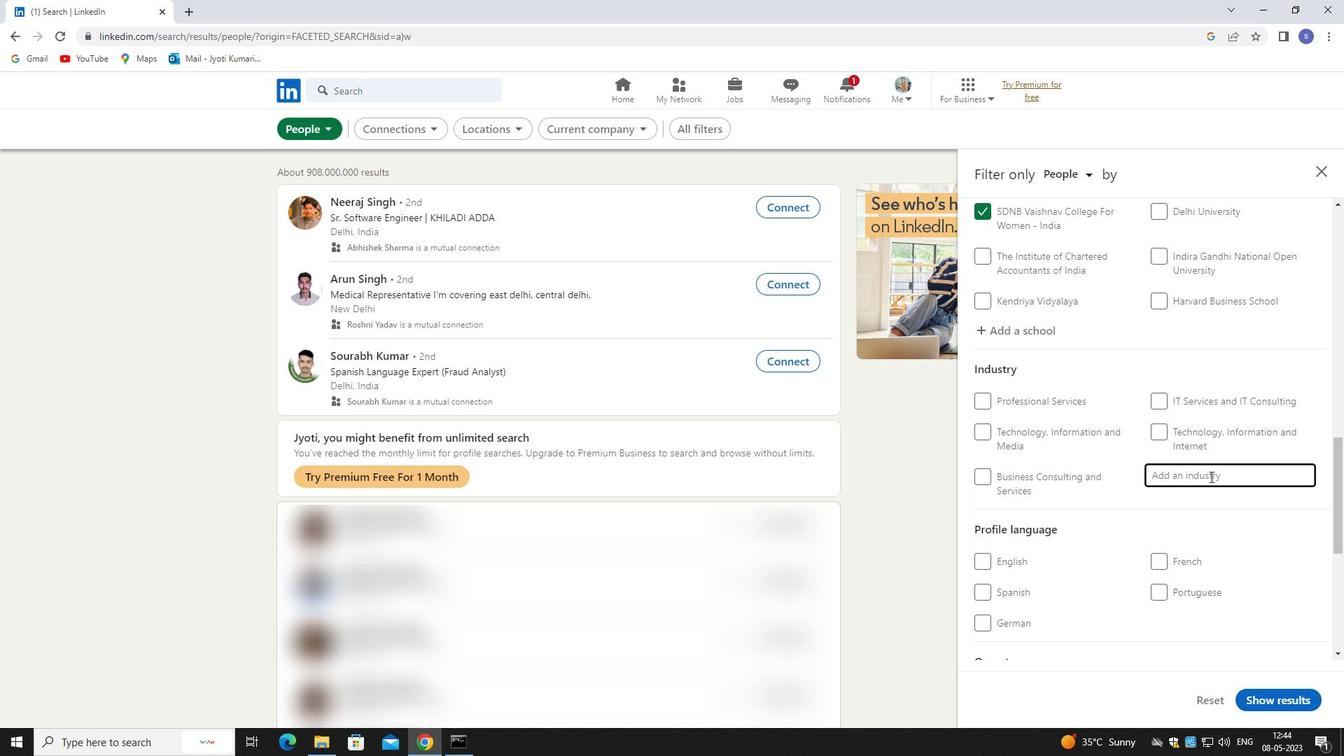 
Action: Key pressed pet<Key.space>
Screenshot: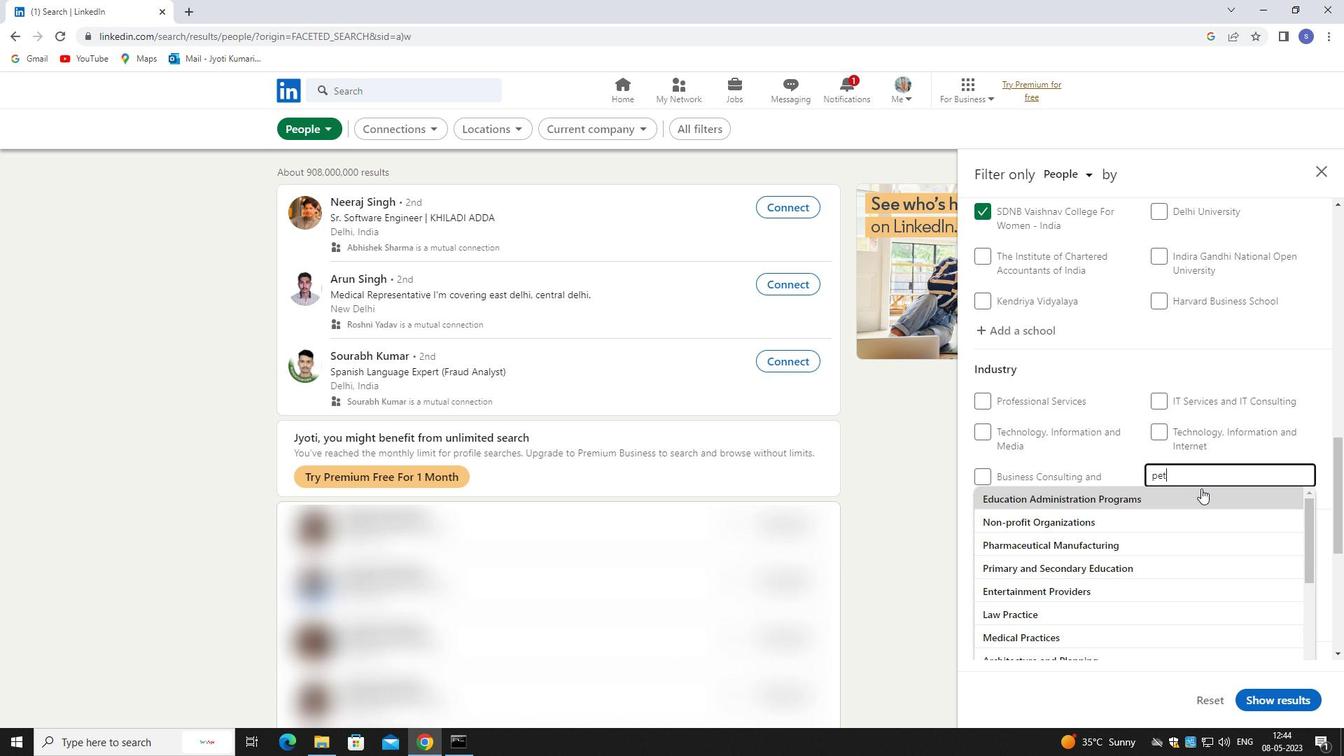 
Action: Mouse pressed left at (1201, 488)
Screenshot: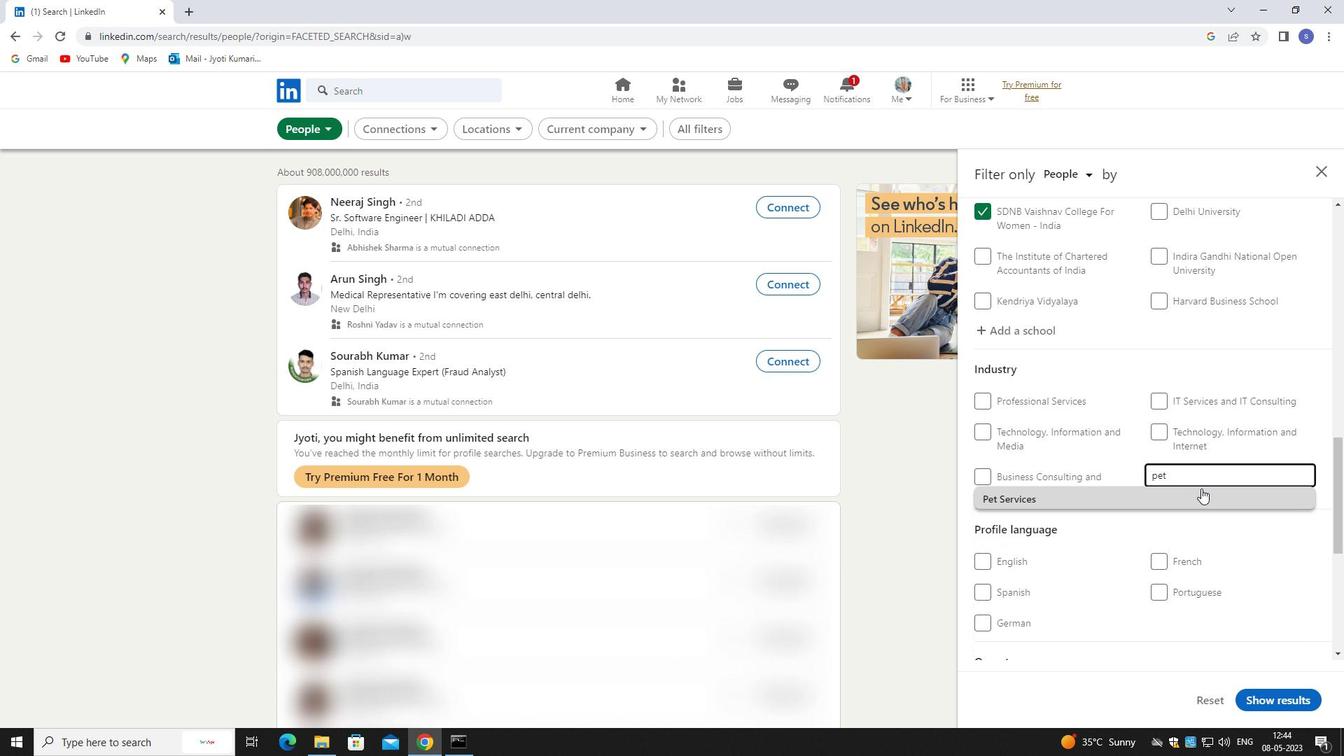 
Action: Mouse moved to (1174, 581)
Screenshot: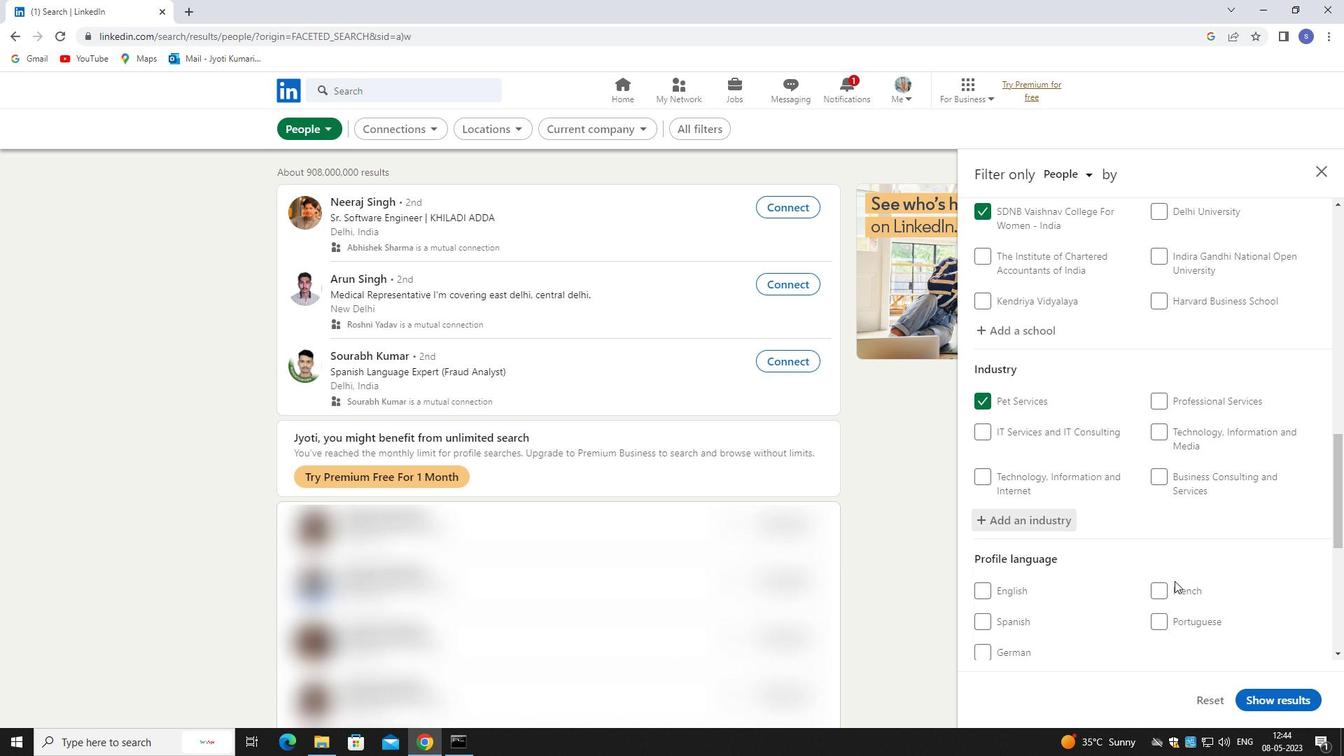 
Action: Mouse scrolled (1174, 581) with delta (0, 0)
Screenshot: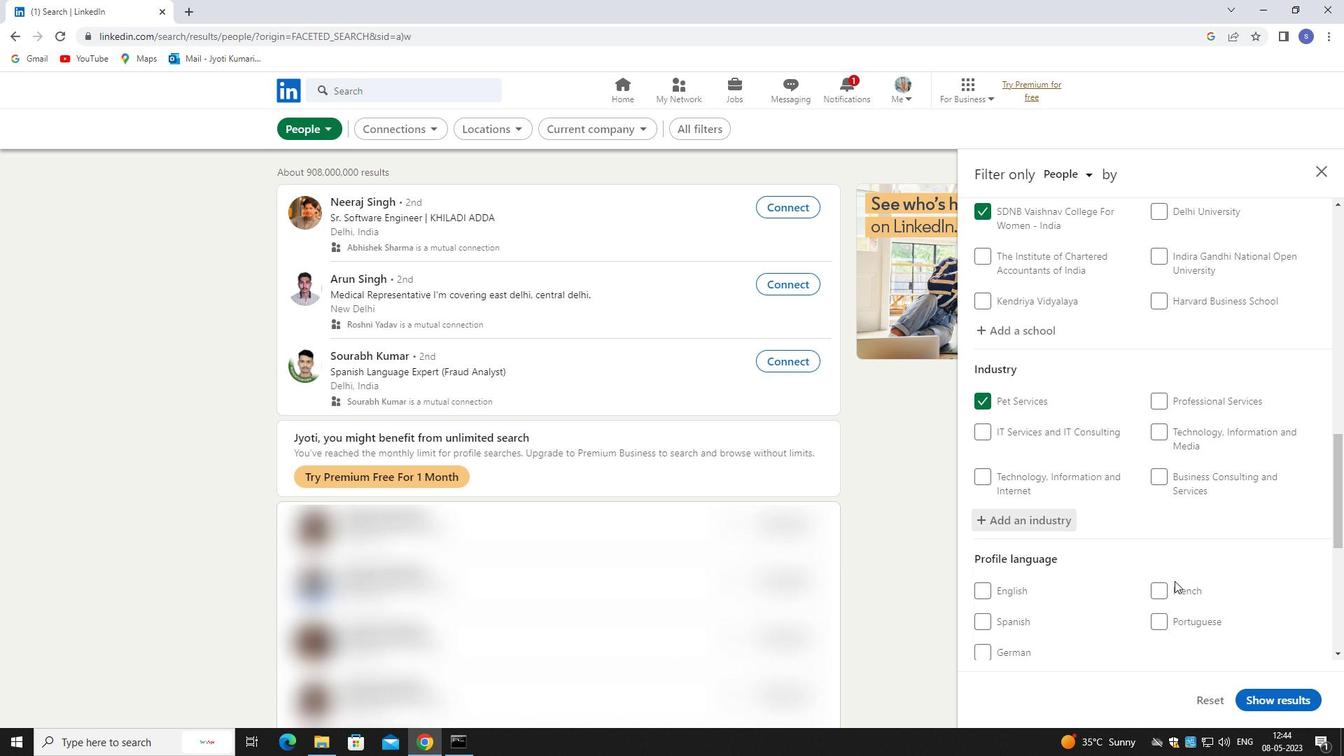 
Action: Mouse moved to (1009, 585)
Screenshot: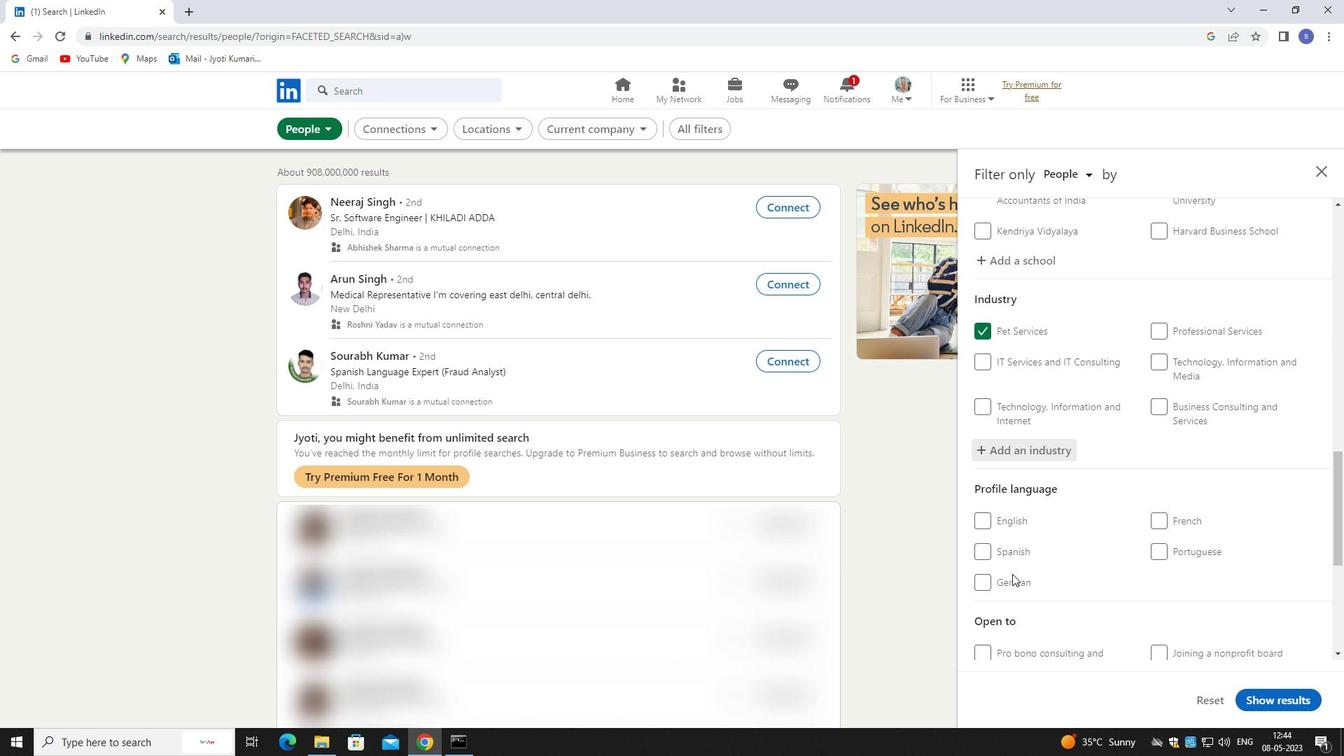 
Action: Mouse pressed left at (1009, 585)
Screenshot: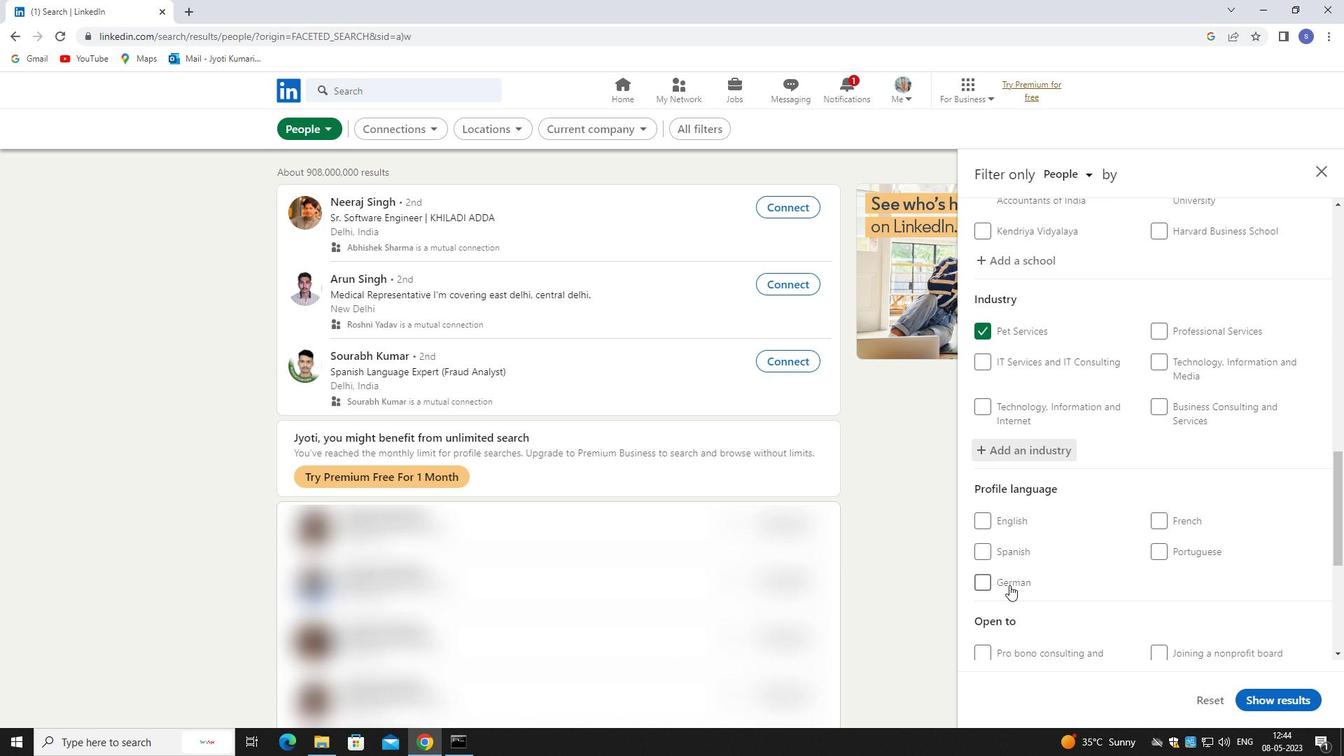 
Action: Mouse moved to (1032, 555)
Screenshot: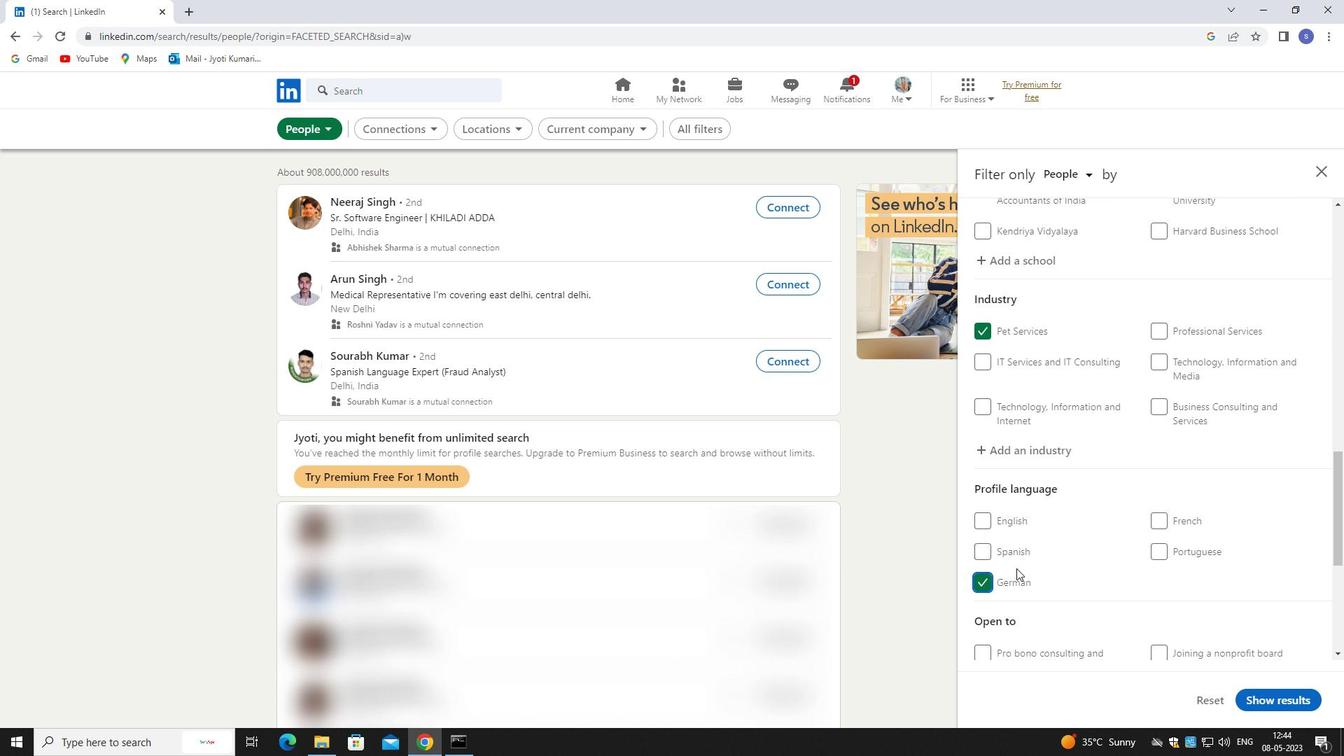 
Action: Mouse scrolled (1032, 554) with delta (0, 0)
Screenshot: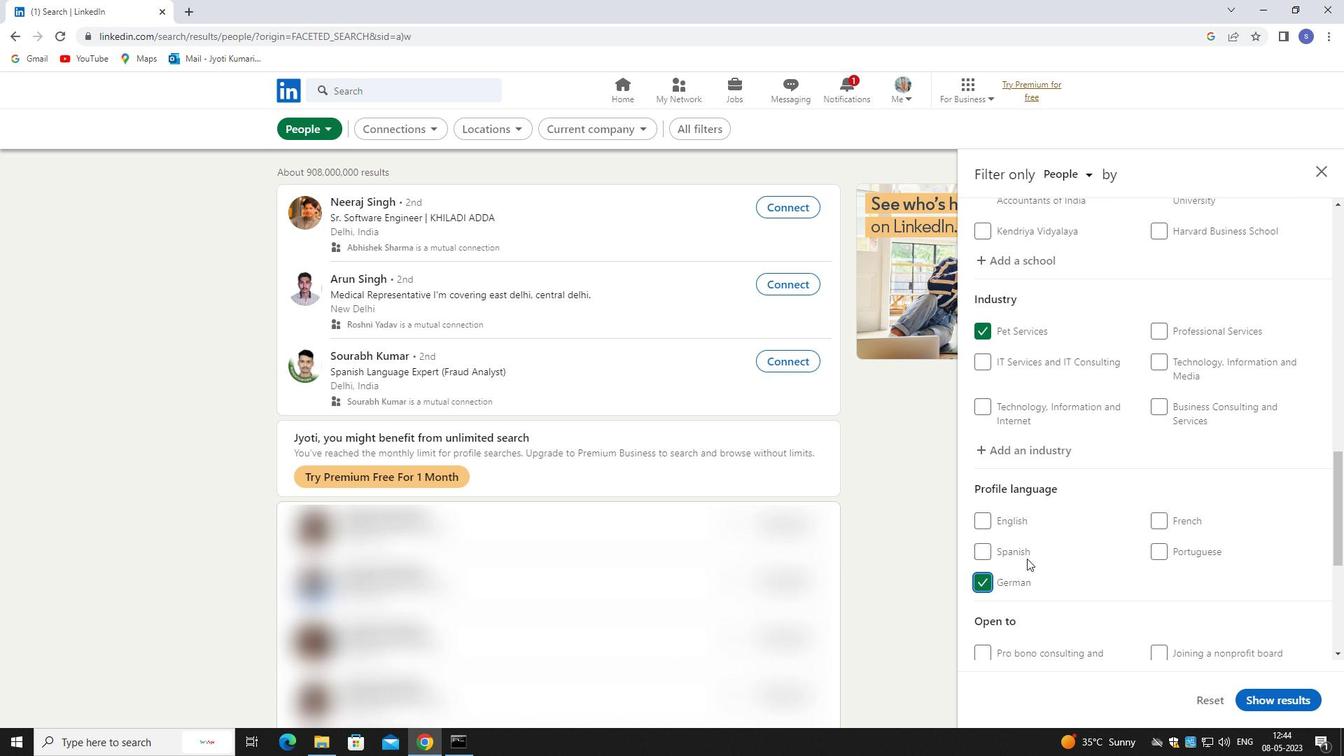 
Action: Mouse scrolled (1032, 554) with delta (0, 0)
Screenshot: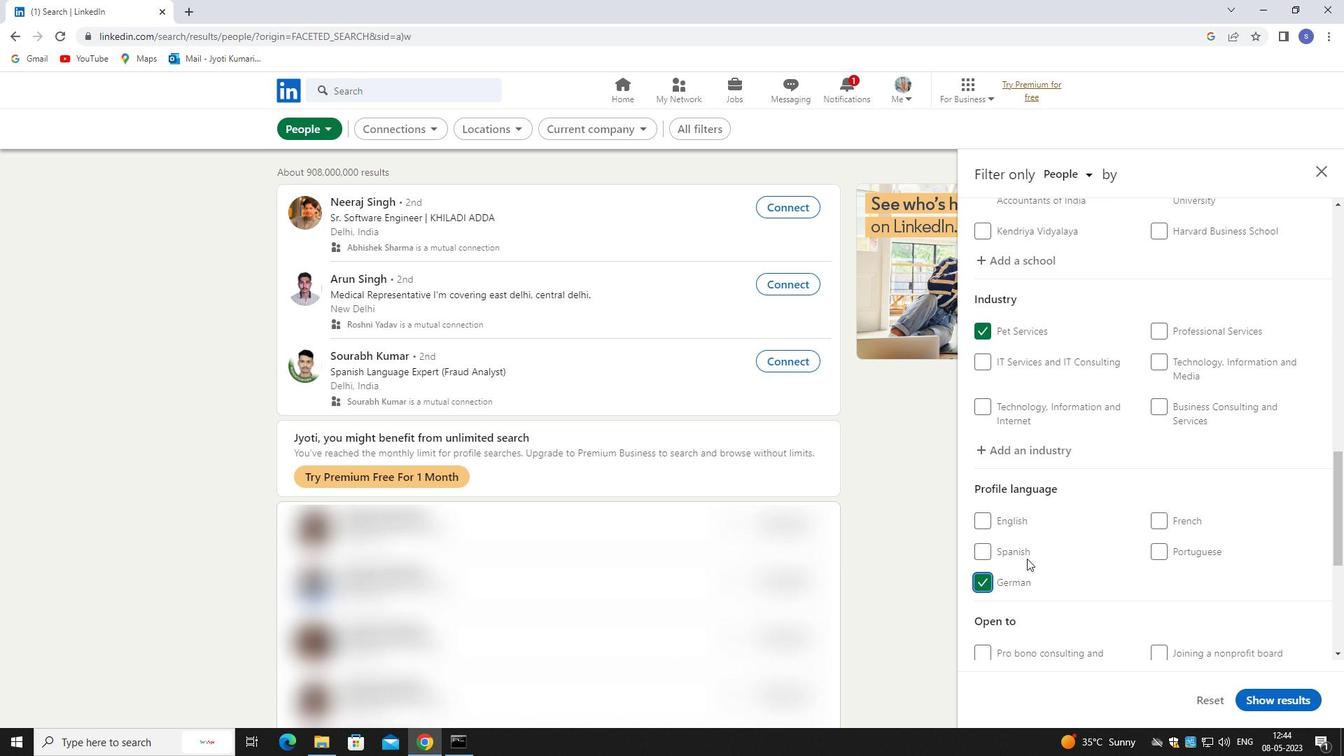 
Action: Mouse moved to (1032, 555)
Screenshot: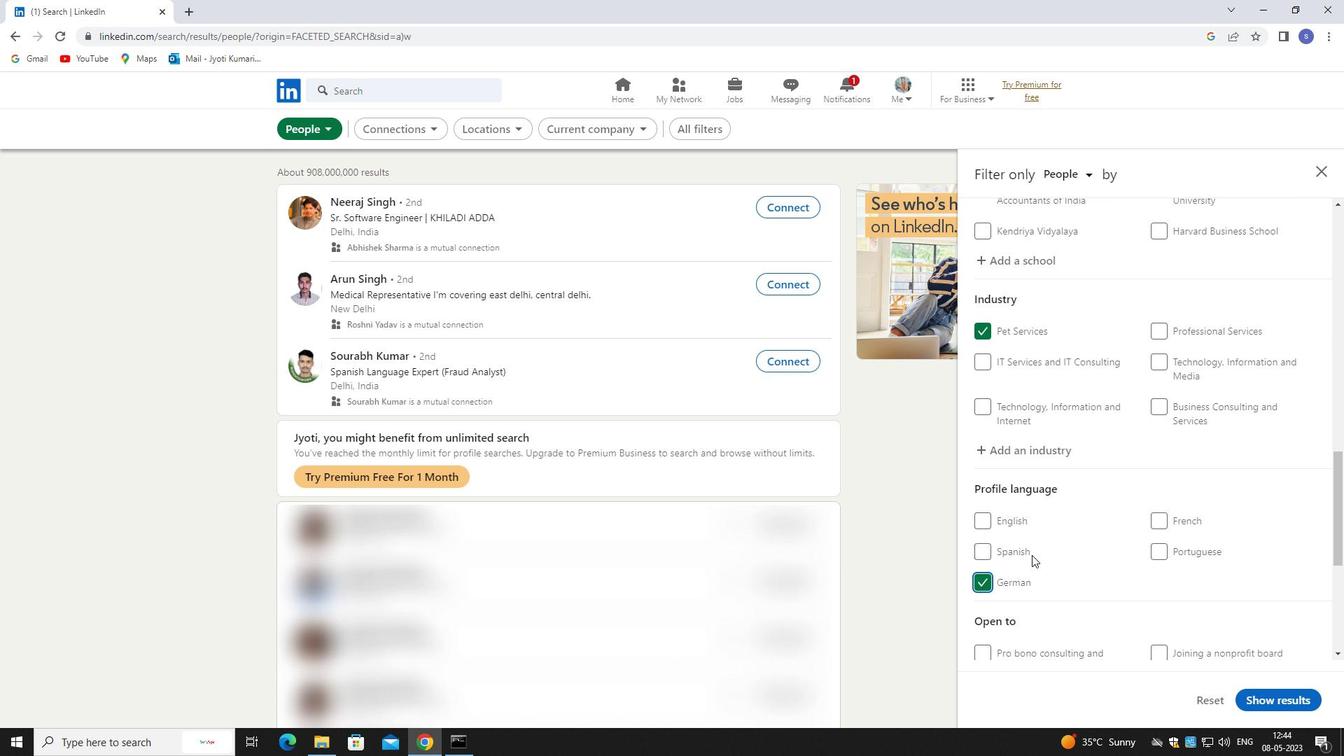 
Action: Mouse scrolled (1032, 554) with delta (0, 0)
Screenshot: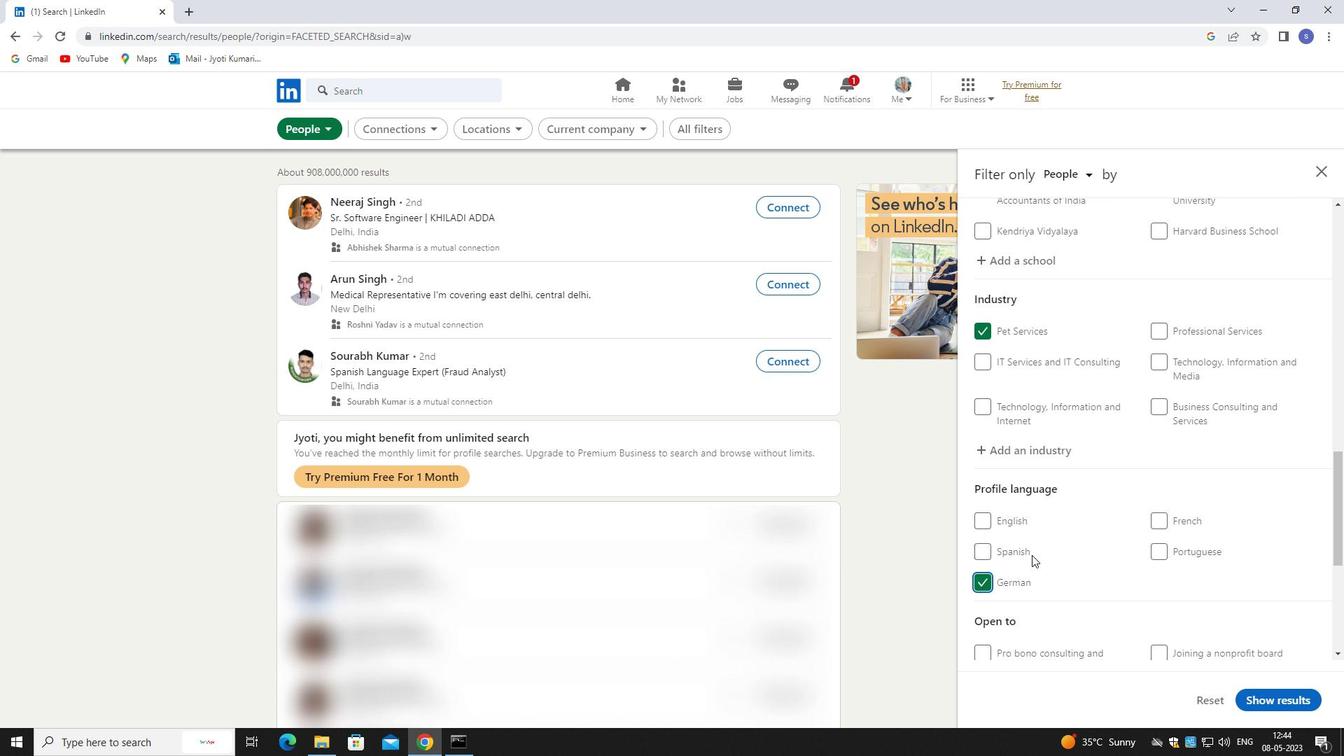 
Action: Mouse moved to (1033, 554)
Screenshot: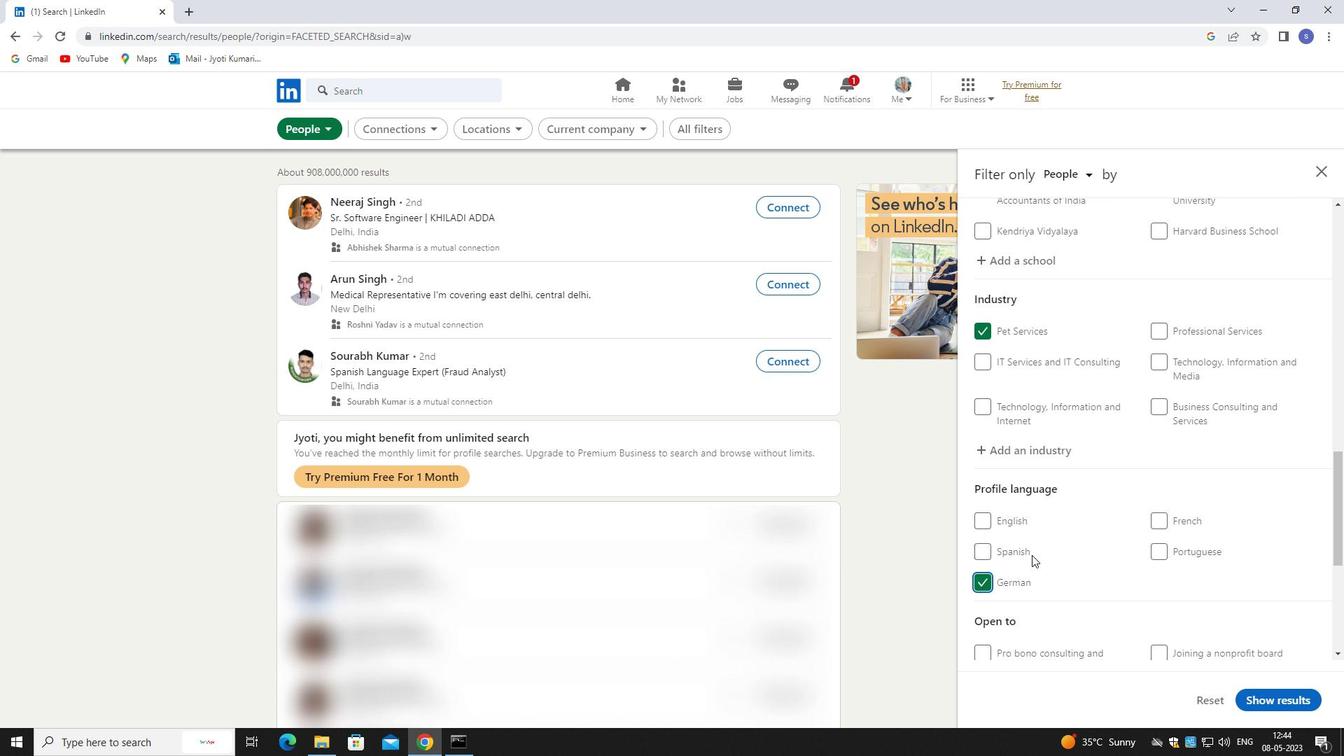 
Action: Mouse scrolled (1033, 553) with delta (0, 0)
Screenshot: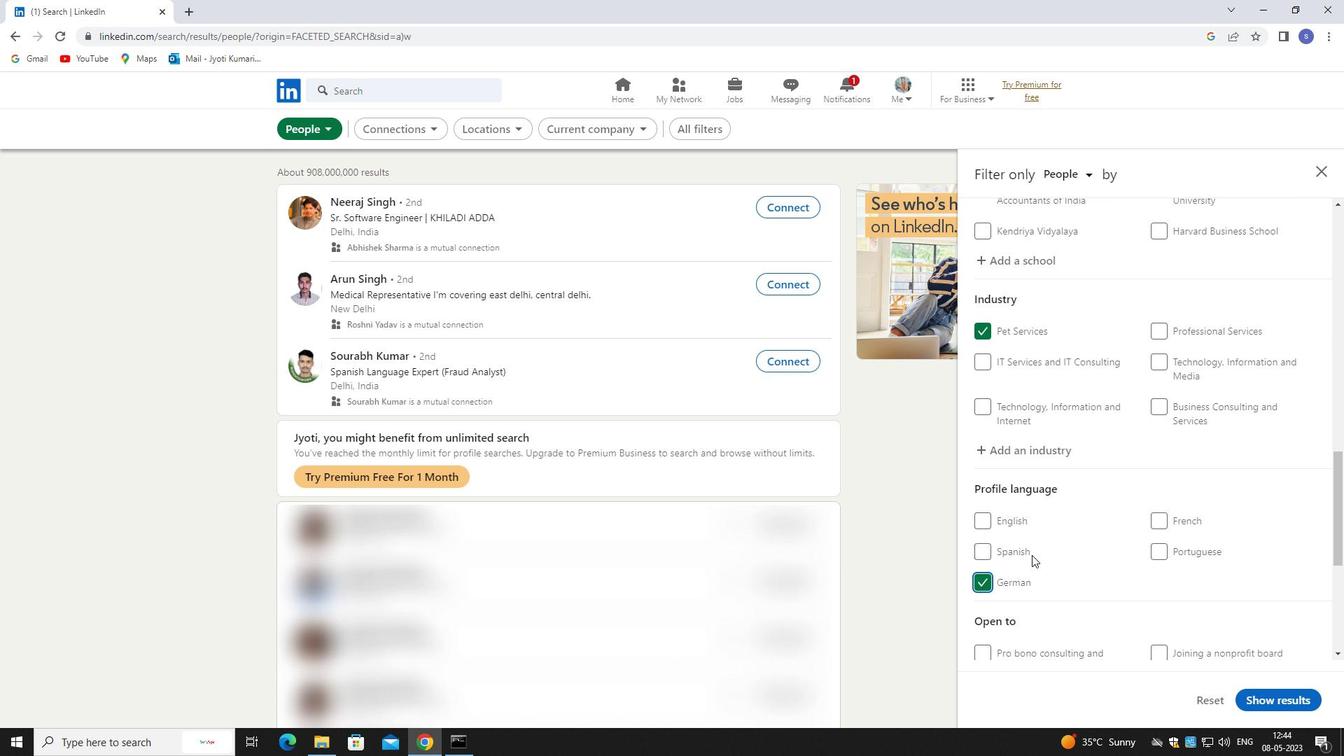 
Action: Mouse moved to (1192, 519)
Screenshot: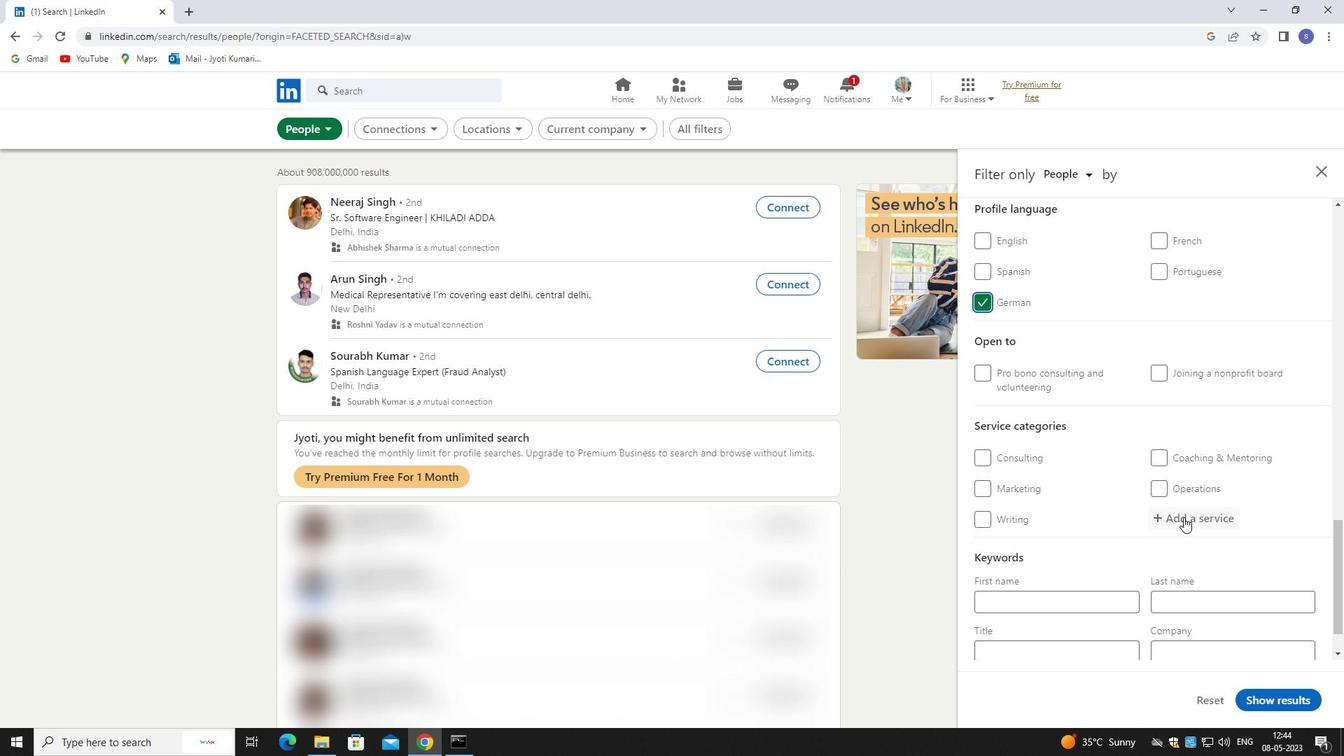 
Action: Mouse pressed left at (1192, 519)
Screenshot: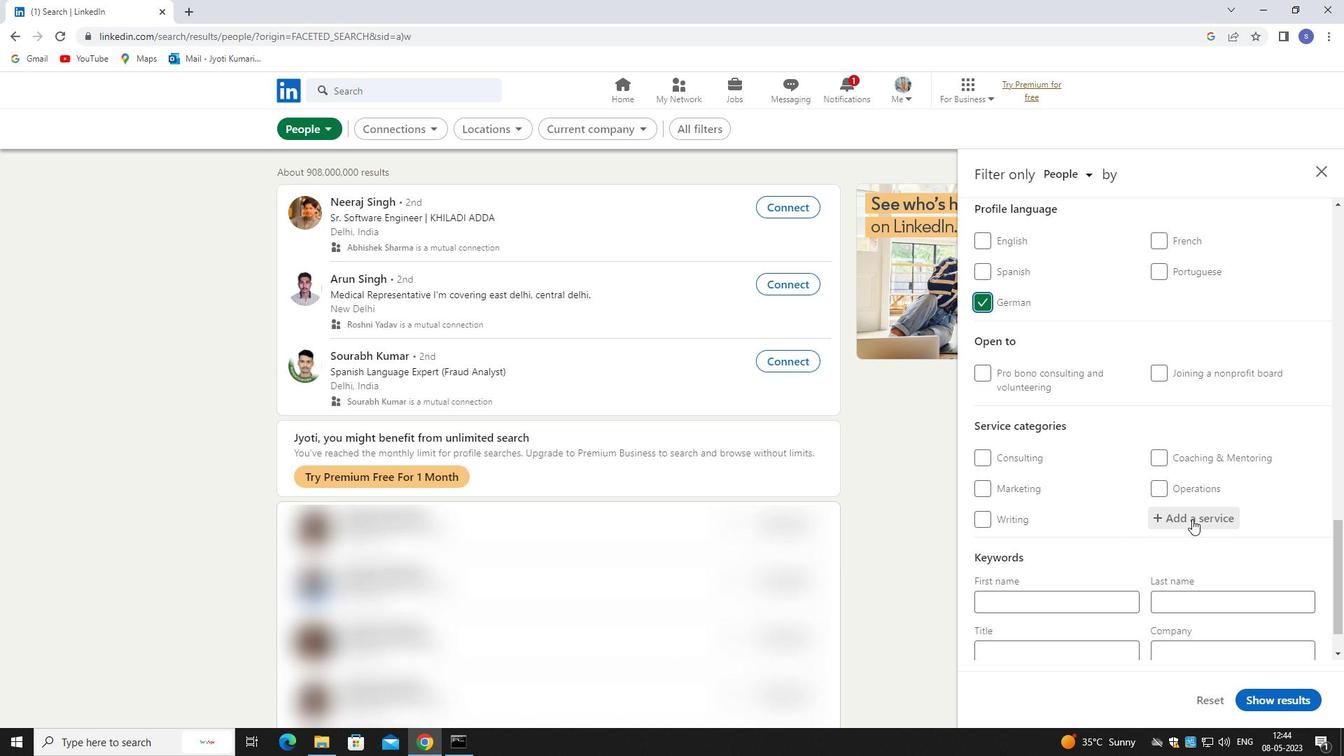 
Action: Mouse moved to (1181, 530)
Screenshot: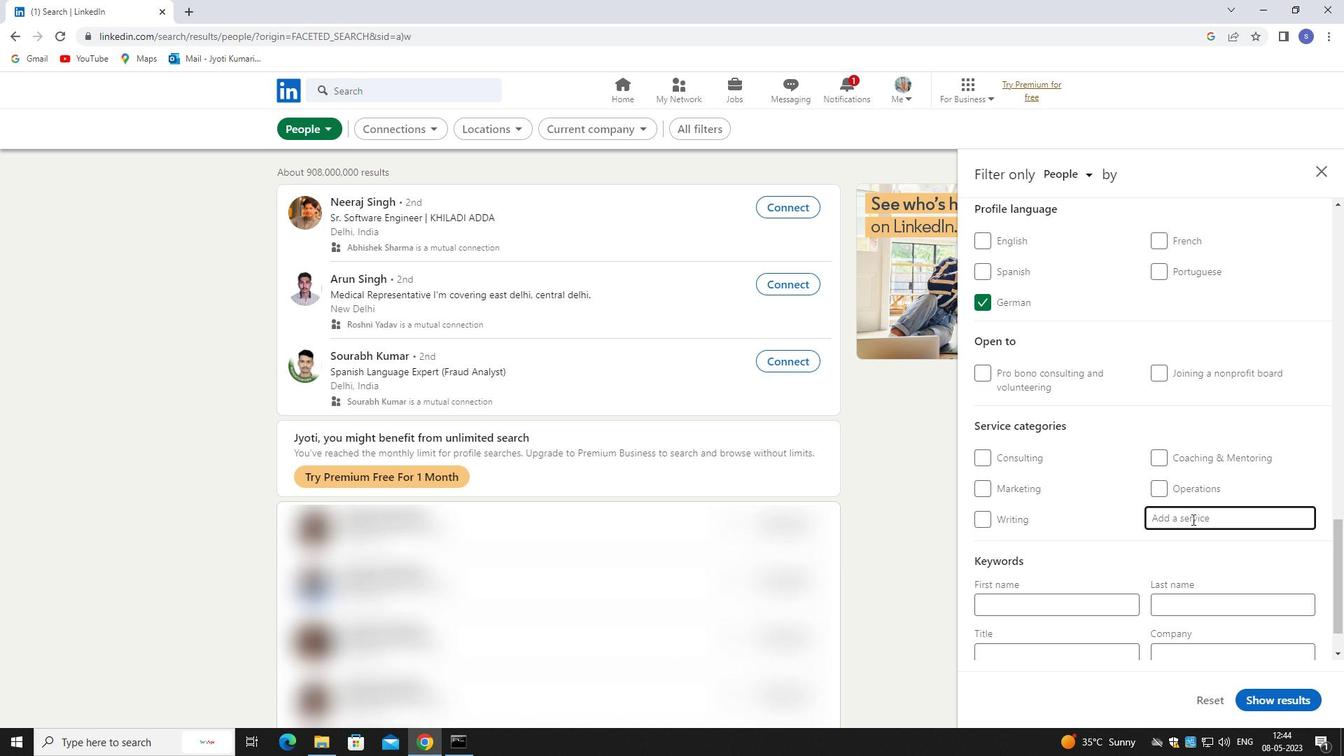 
Action: Key pressed emil<Key.backspace><Key.backspace>ail
Screenshot: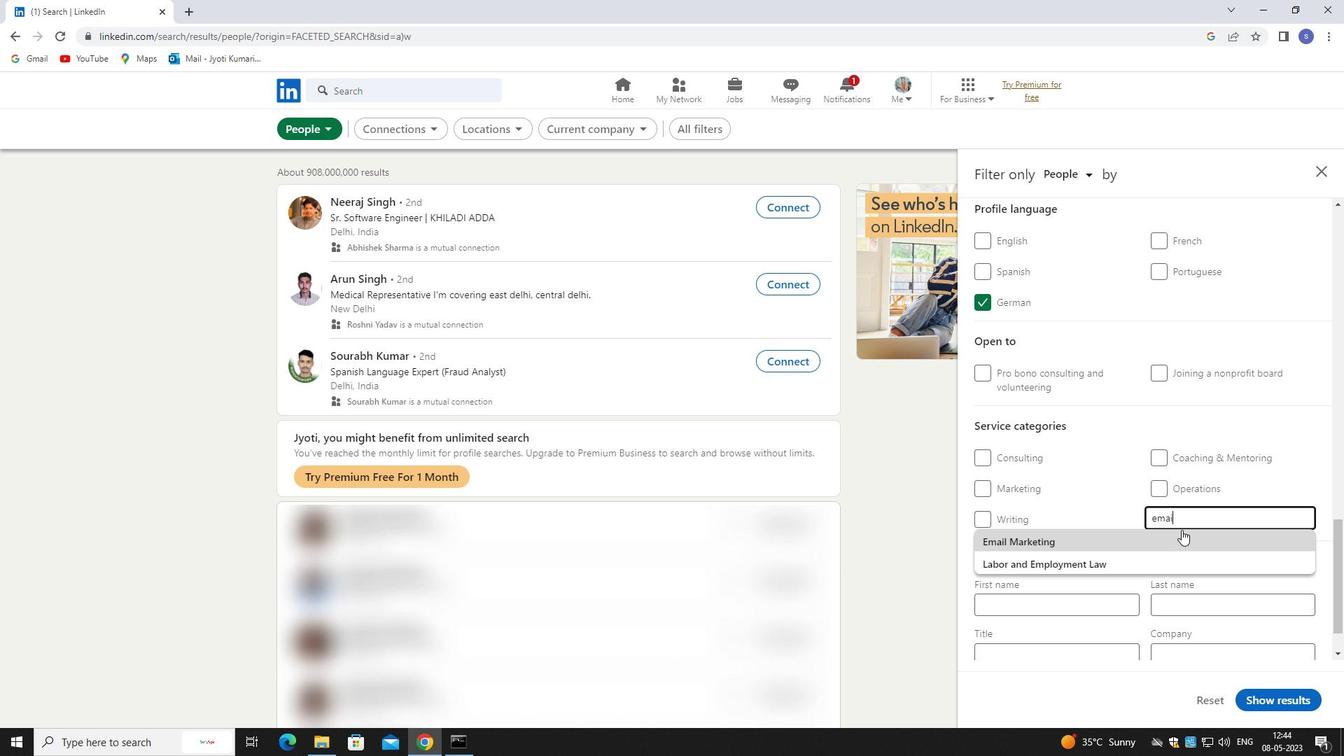 
Action: Mouse pressed left at (1181, 530)
Screenshot: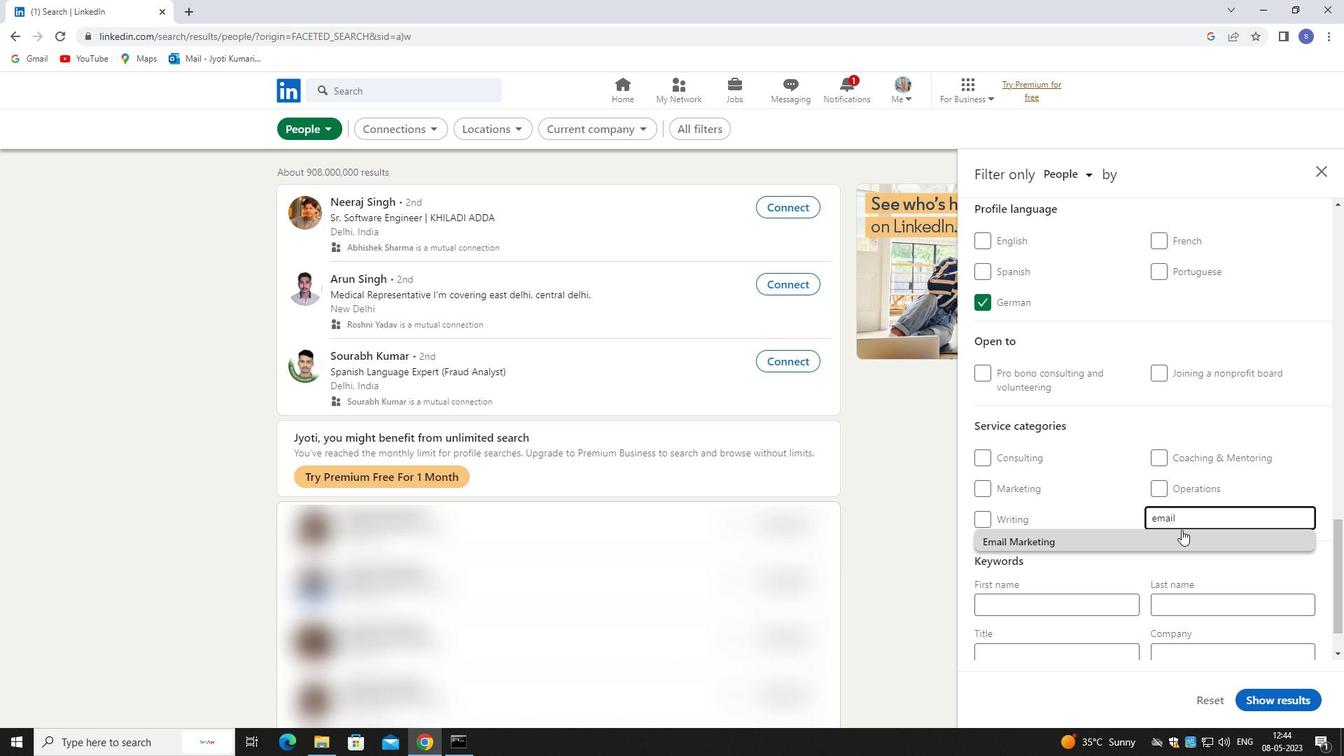 
Action: Mouse moved to (1181, 530)
Screenshot: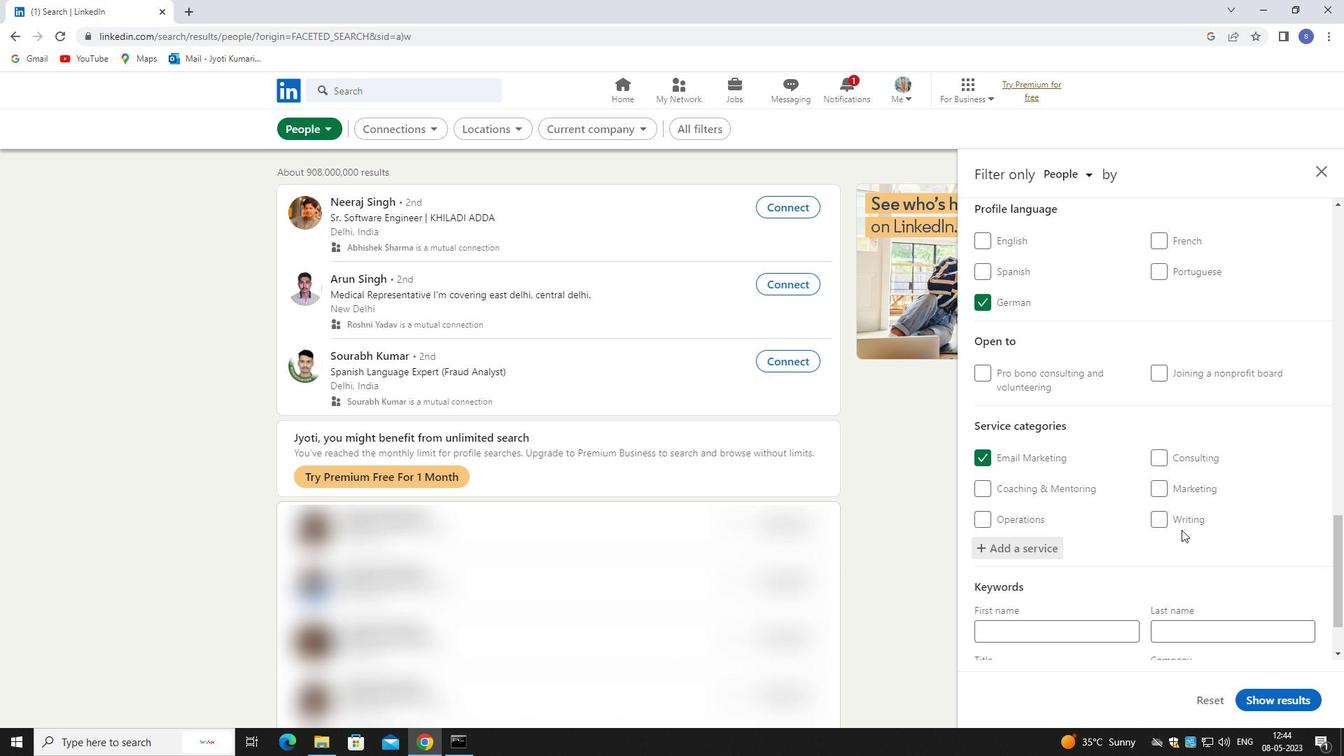 
Action: Mouse scrolled (1181, 529) with delta (0, 0)
Screenshot: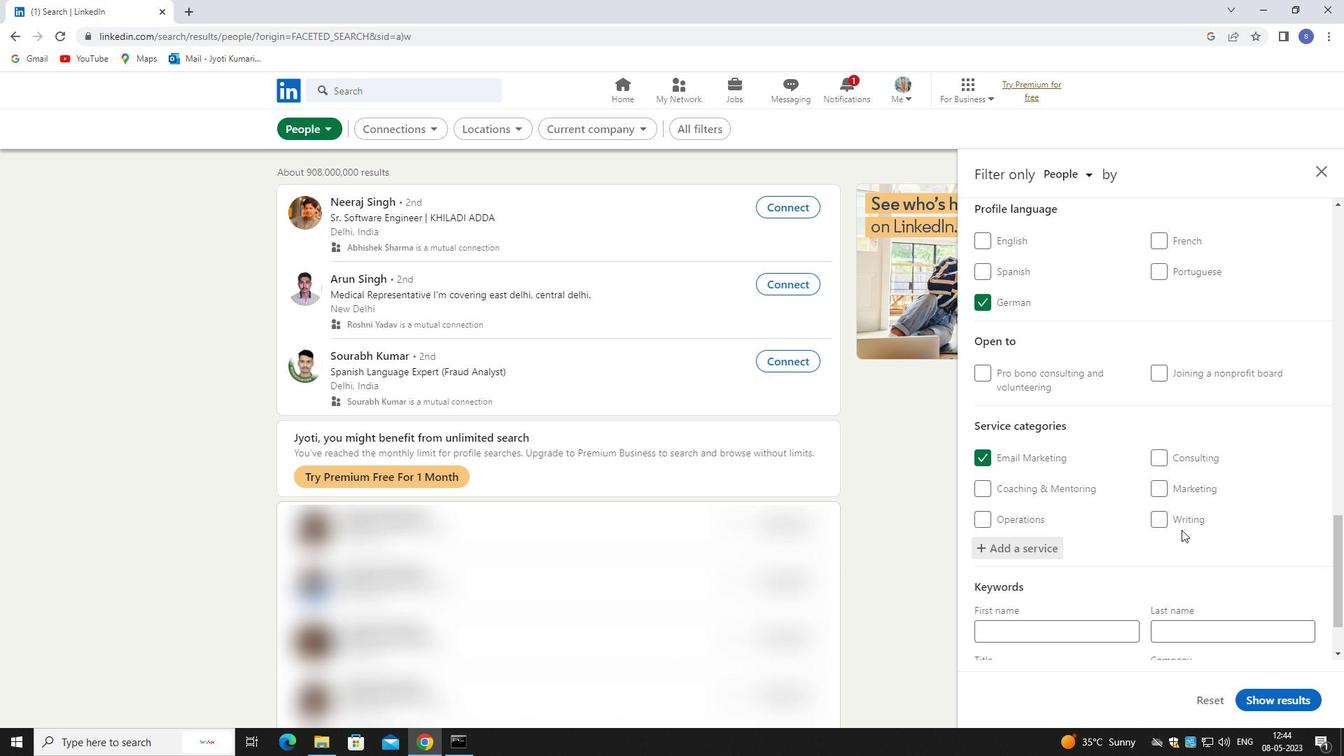 
Action: Mouse moved to (1179, 534)
Screenshot: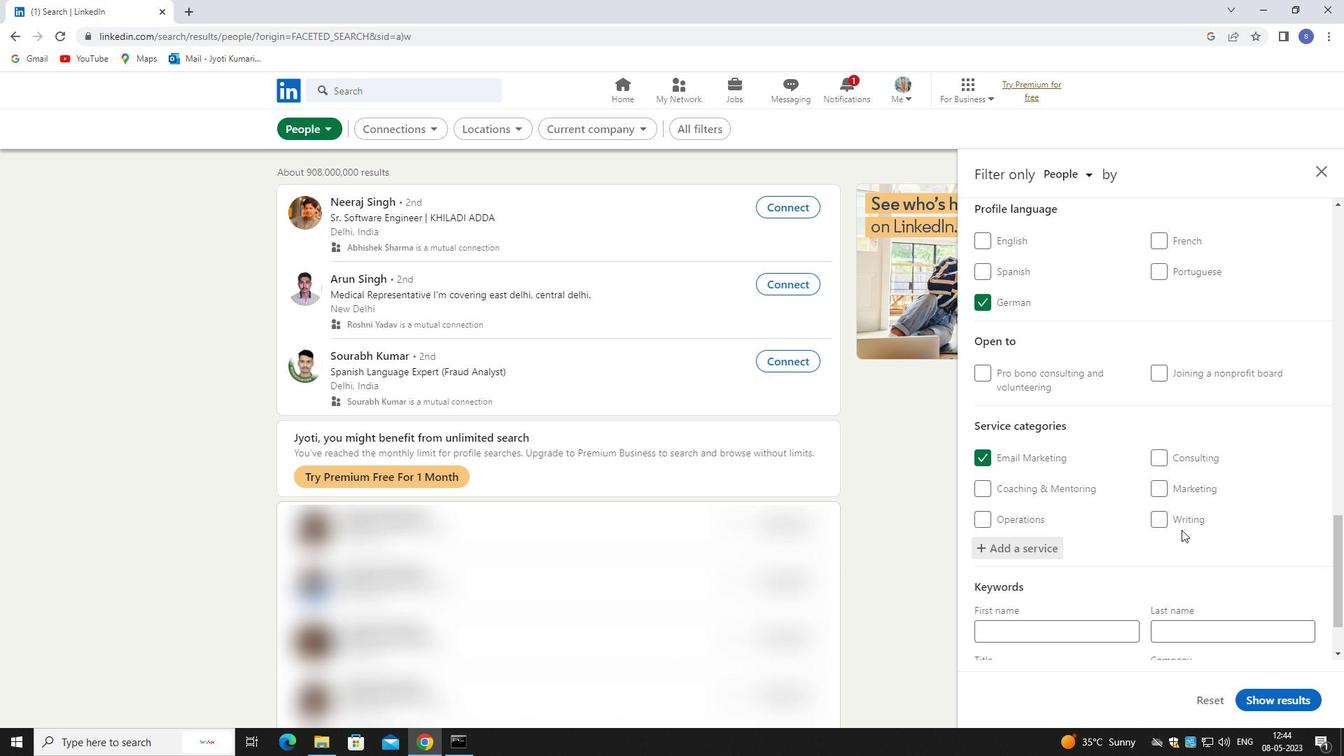 
Action: Mouse scrolled (1179, 533) with delta (0, 0)
Screenshot: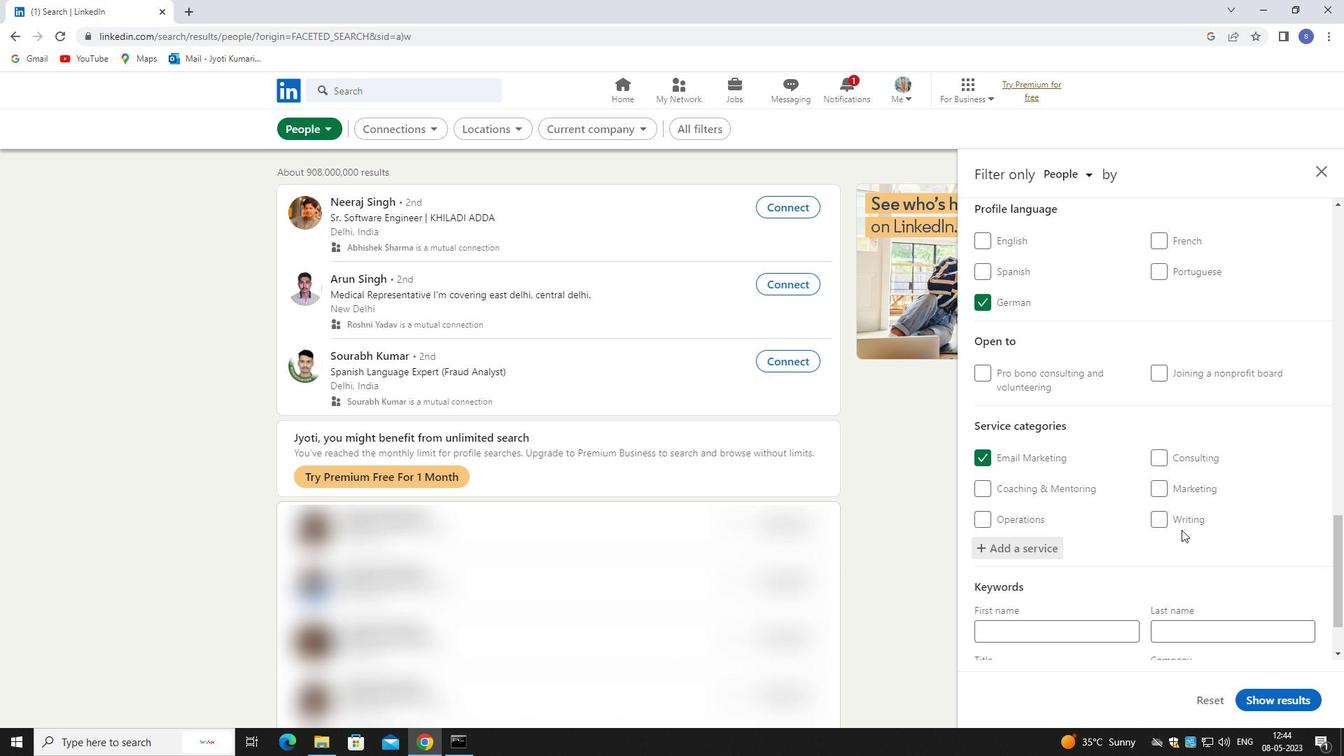 
Action: Mouse scrolled (1179, 533) with delta (0, 0)
Screenshot: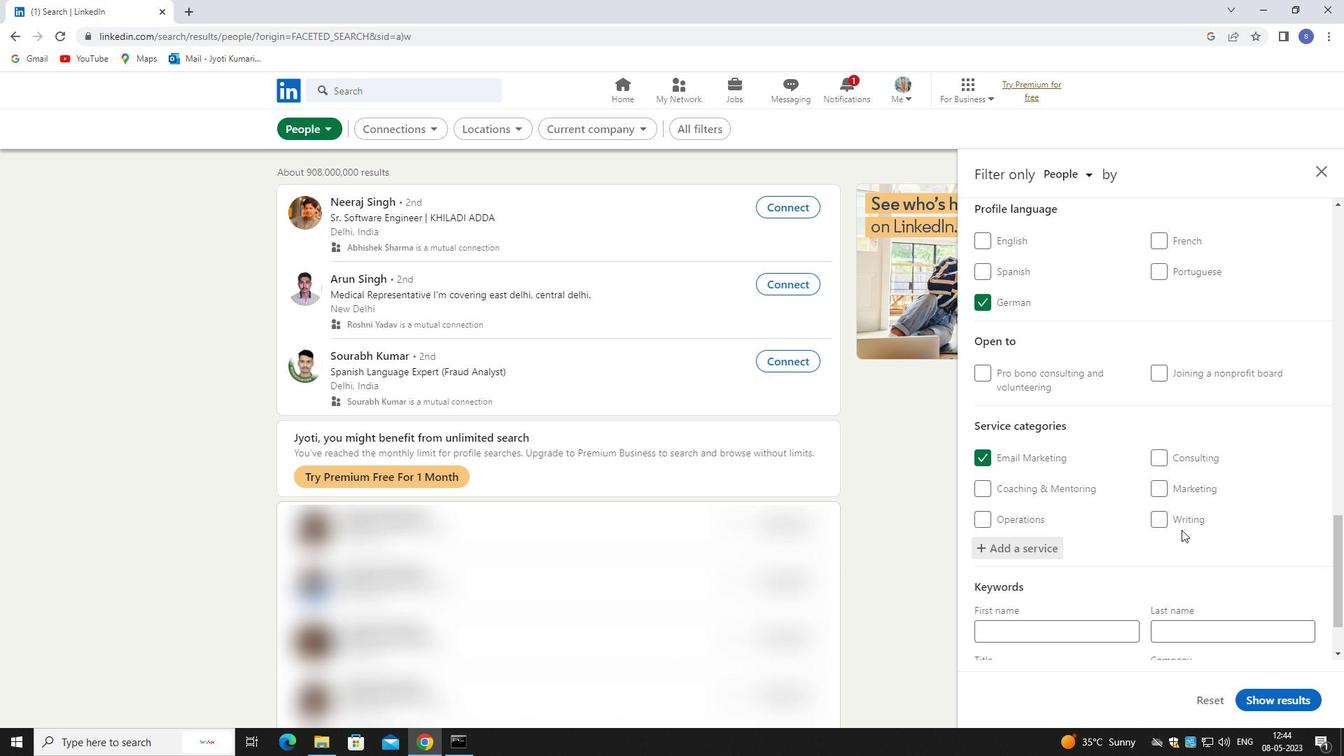 
Action: Mouse scrolled (1179, 533) with delta (0, 0)
Screenshot: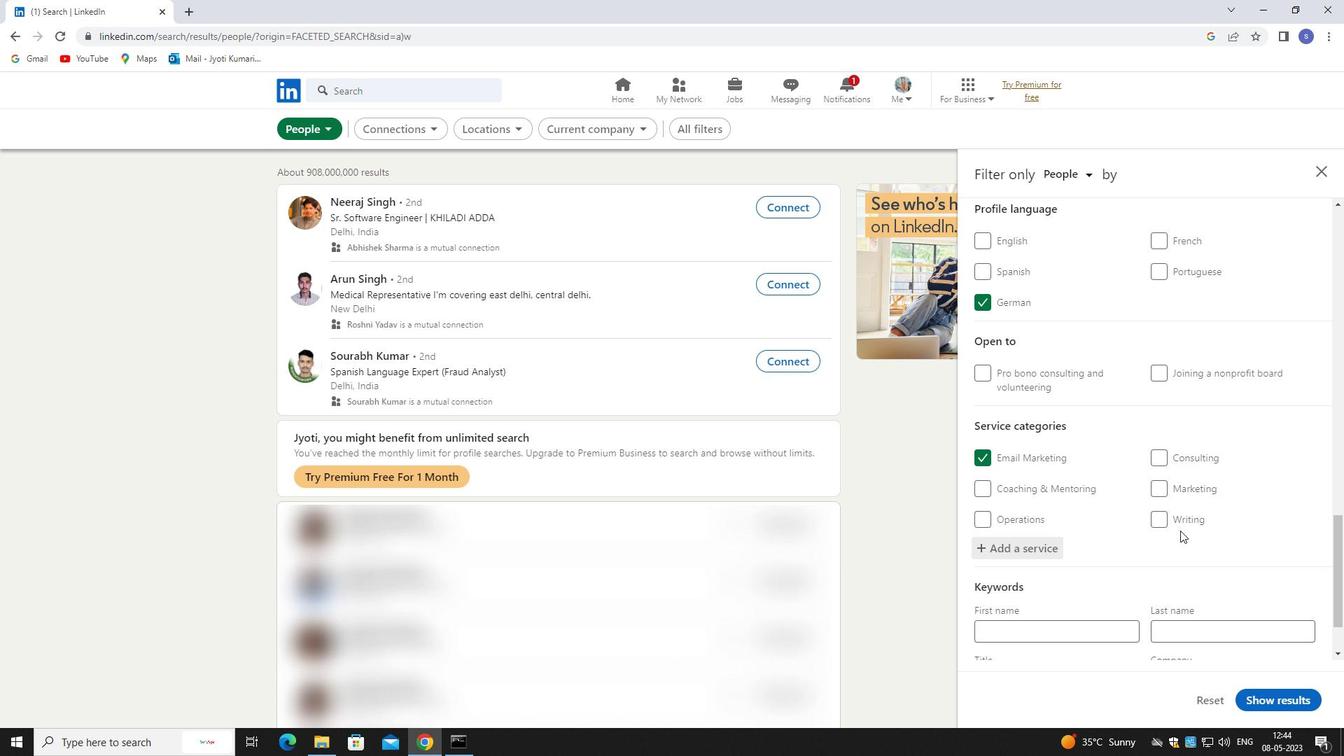 
Action: Mouse moved to (1098, 594)
Screenshot: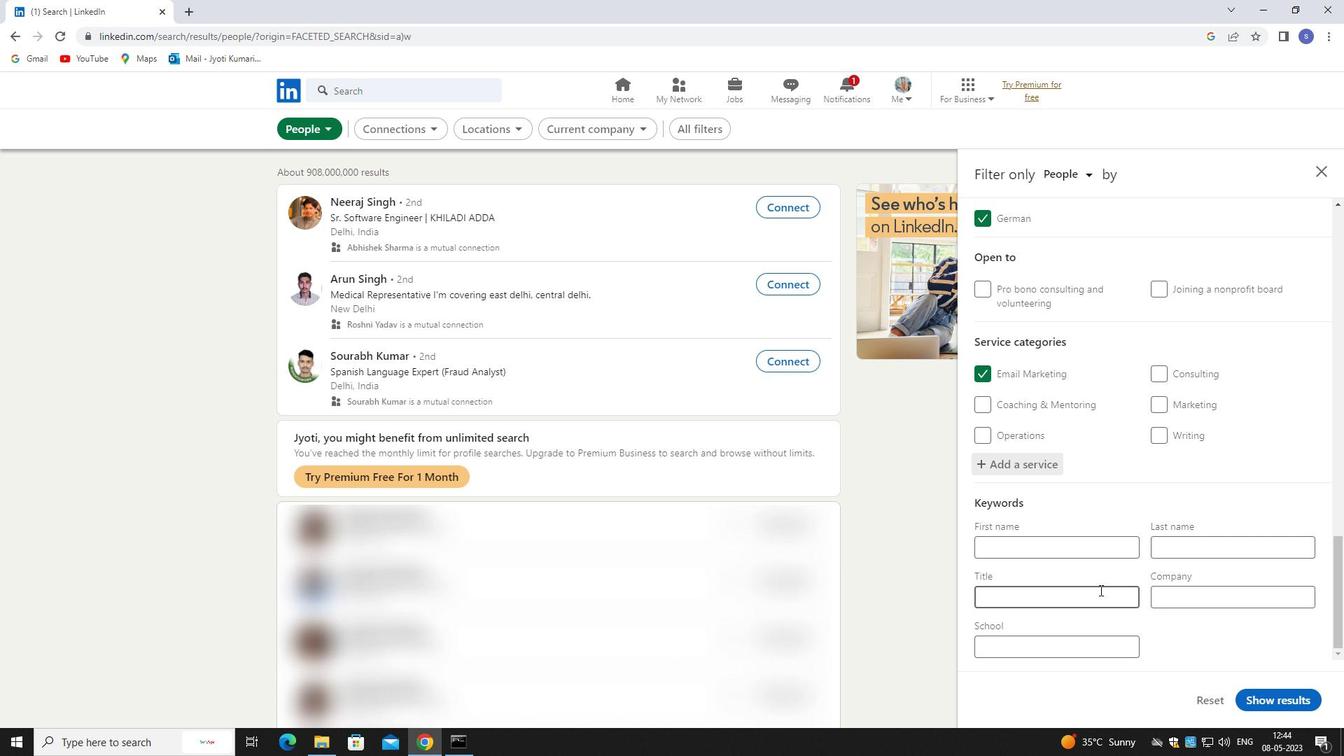 
Action: Mouse pressed left at (1098, 594)
Screenshot: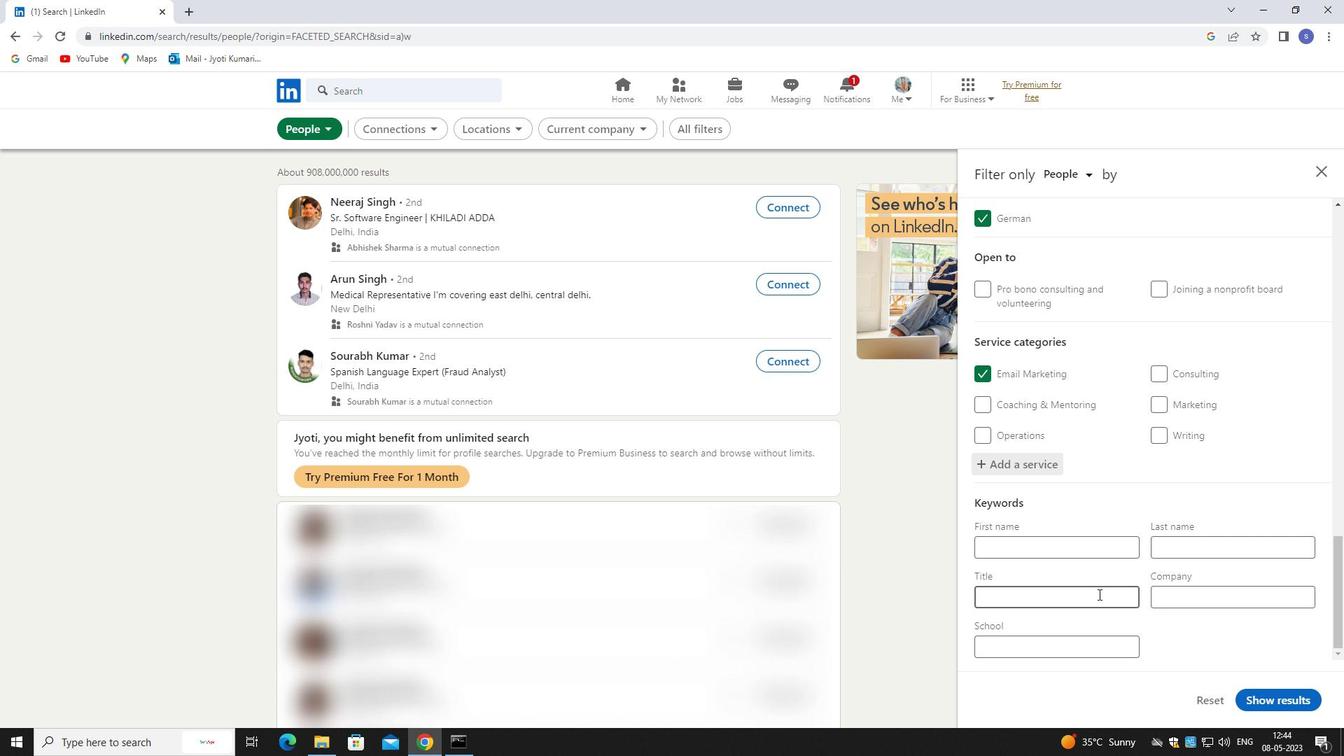 
Action: Key pressed <Key.shift><Key.shift>CHIEF
Screenshot: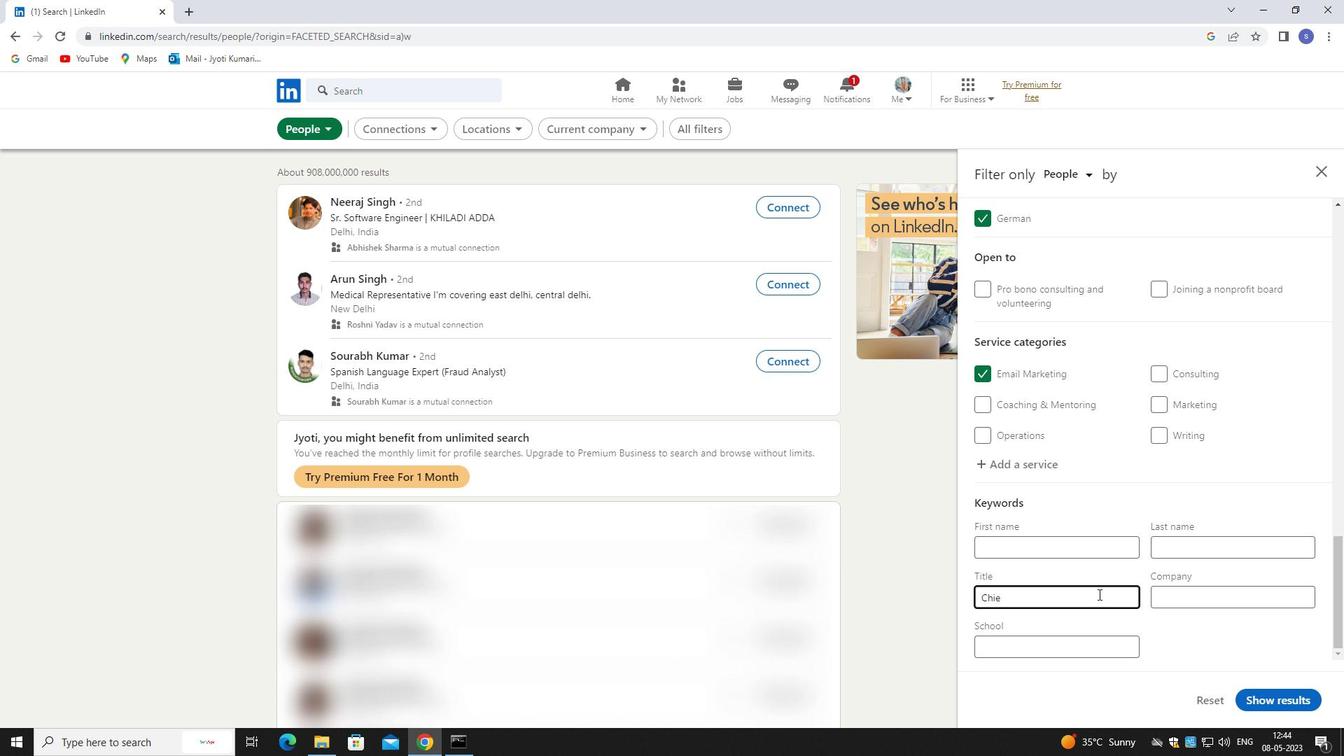 
Action: Mouse moved to (1265, 700)
Screenshot: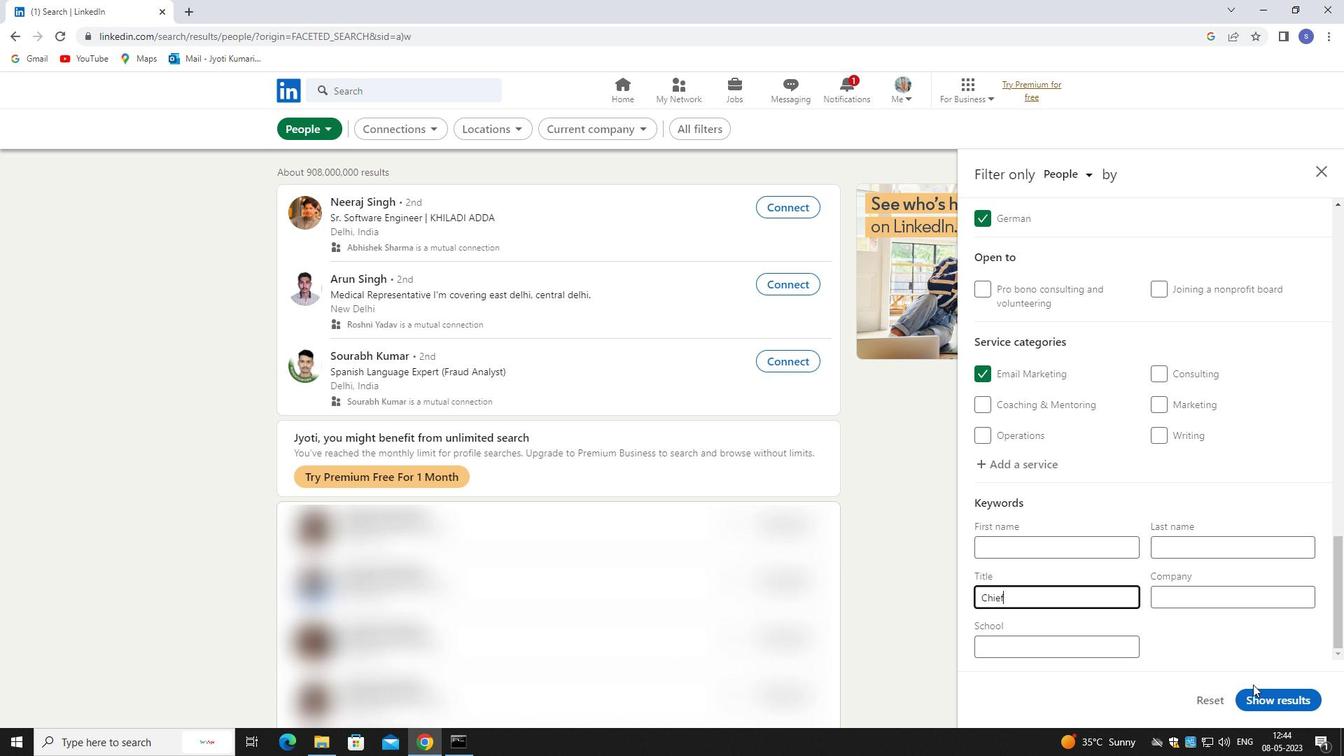 
Action: Mouse pressed left at (1265, 700)
Screenshot: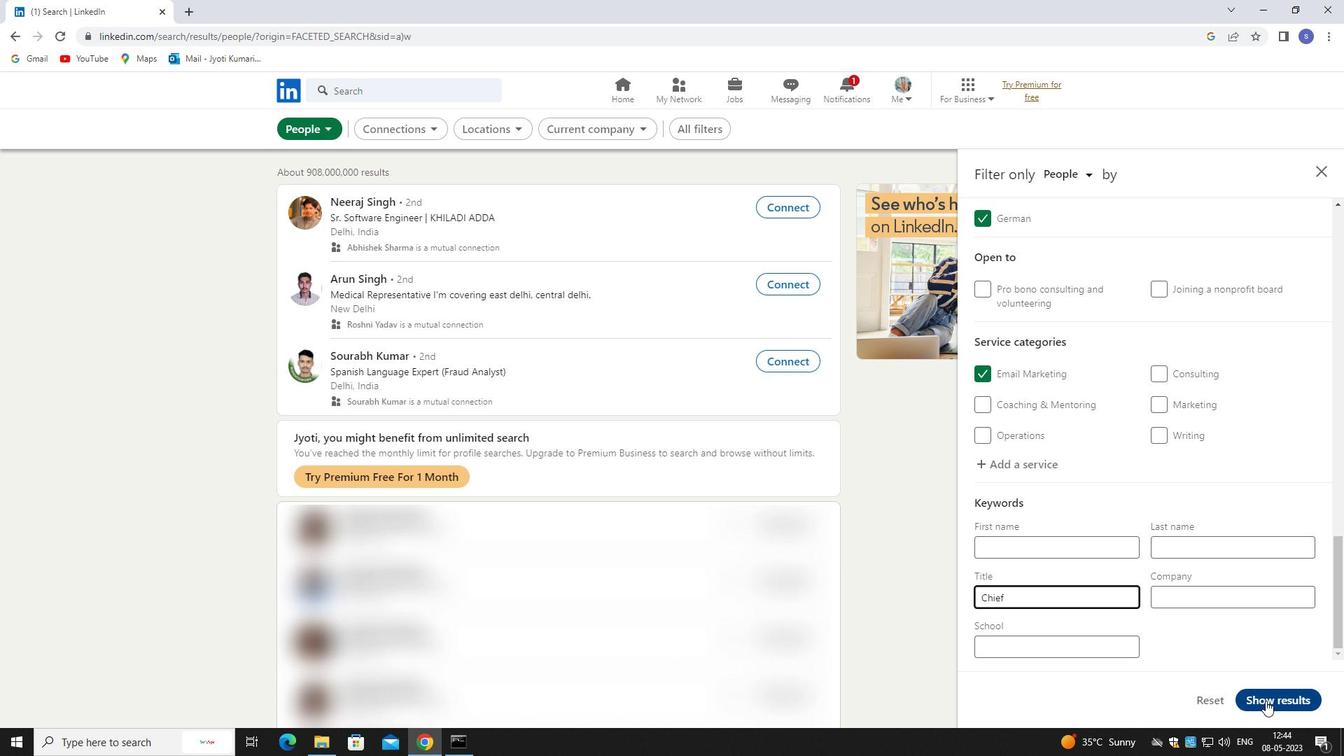 
Action: Mouse moved to (1252, 666)
Screenshot: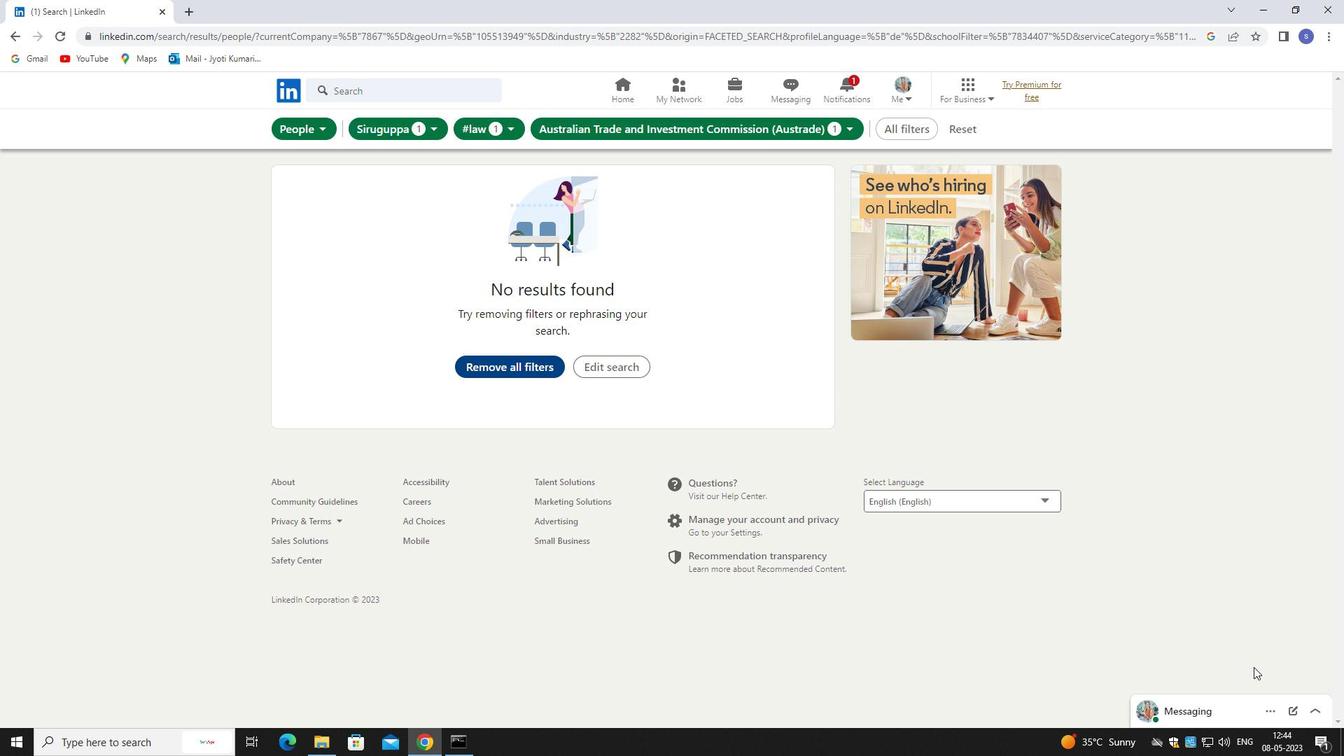 
